 Task: Find connections with filter location Cáceres with filter topic #Genderwith filter profile language Spanish with filter current company TransPerfect with filter school CGC College of Engineering, Landran with filter industry International Trade and Development with filter service category Blogging with filter keywords title Pharmacist
Action: Mouse moved to (571, 75)
Screenshot: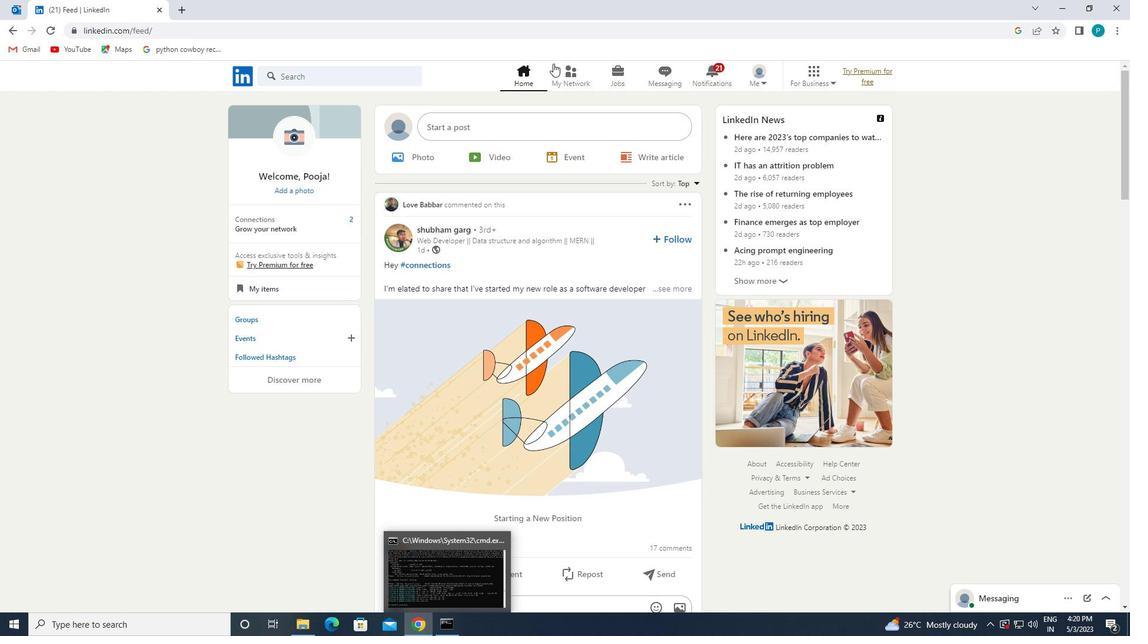 
Action: Mouse pressed left at (571, 75)
Screenshot: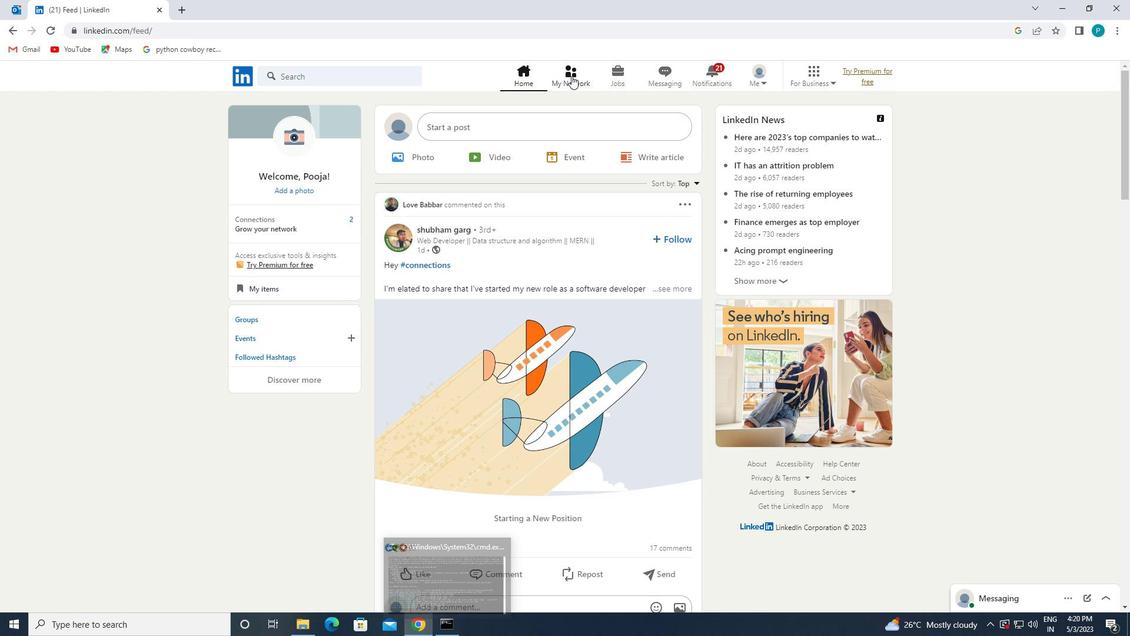 
Action: Mouse moved to (347, 131)
Screenshot: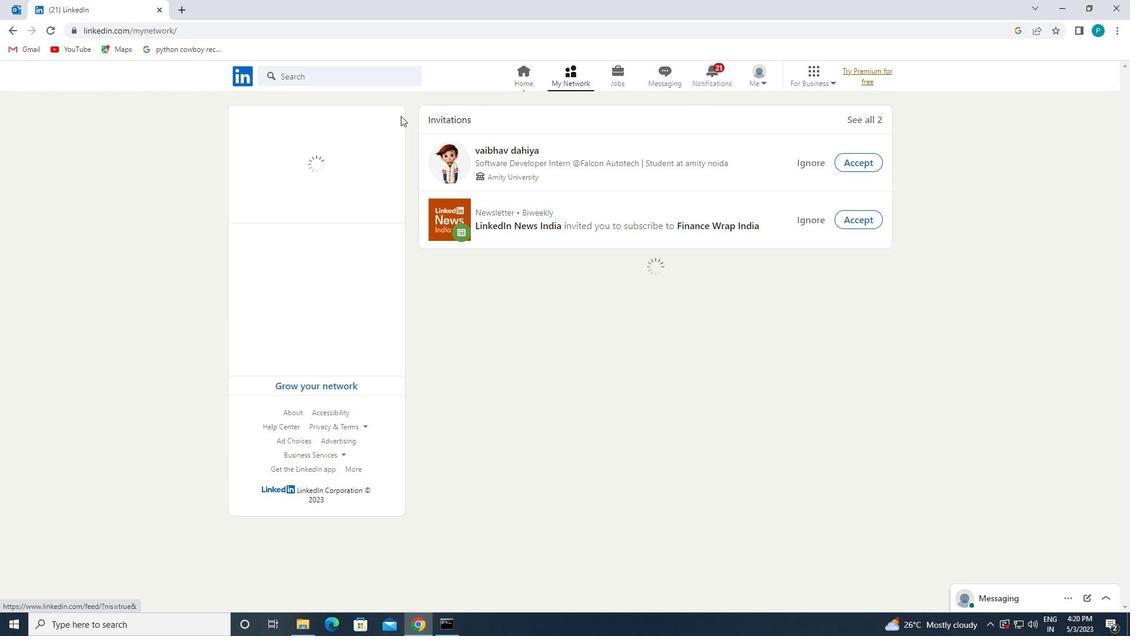 
Action: Mouse pressed left at (347, 131)
Screenshot: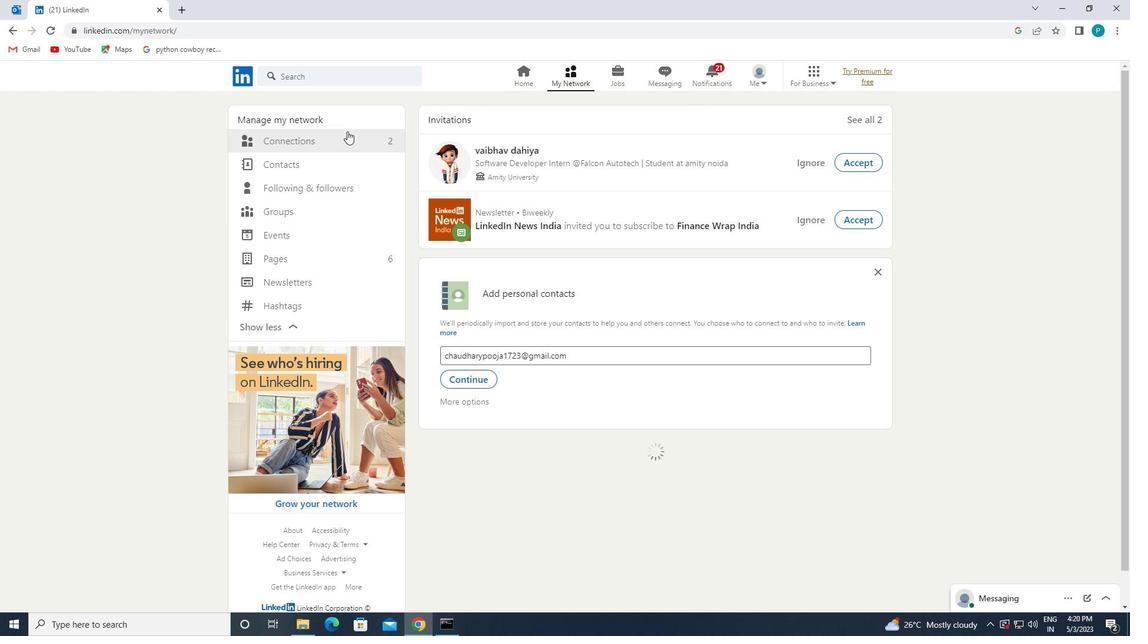 
Action: Mouse moved to (368, 141)
Screenshot: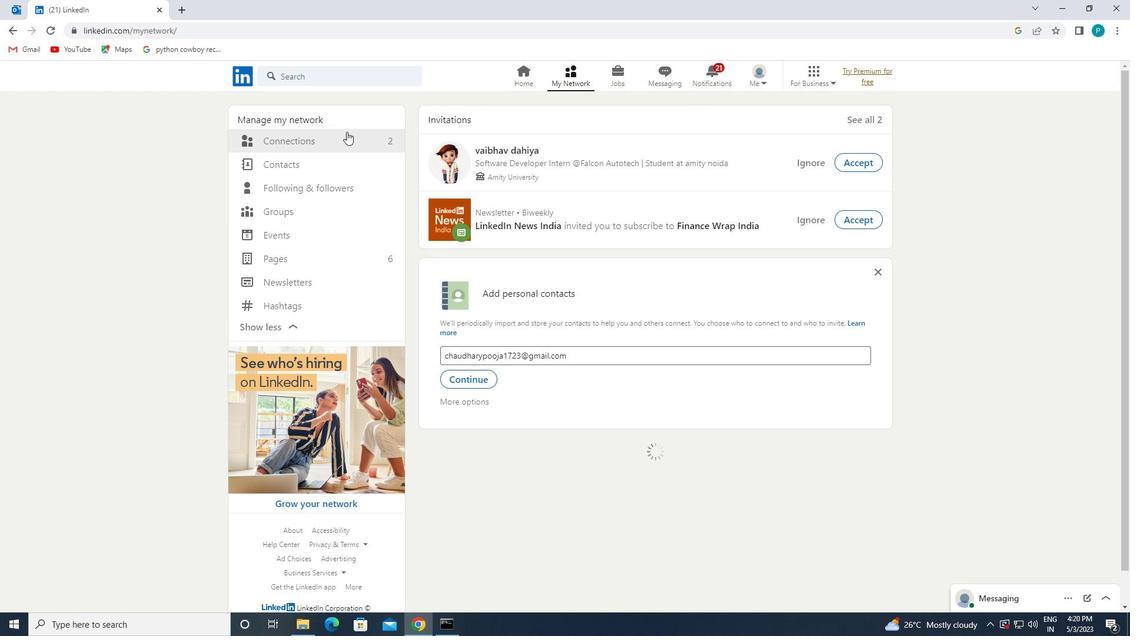 
Action: Mouse pressed left at (368, 141)
Screenshot: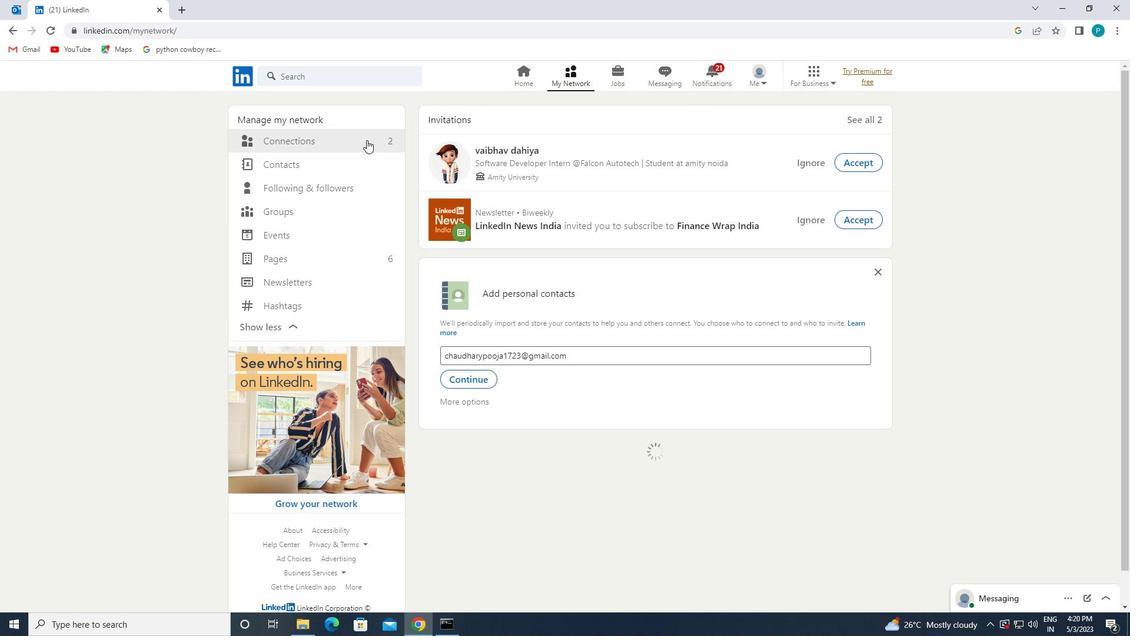 
Action: Mouse pressed left at (368, 141)
Screenshot: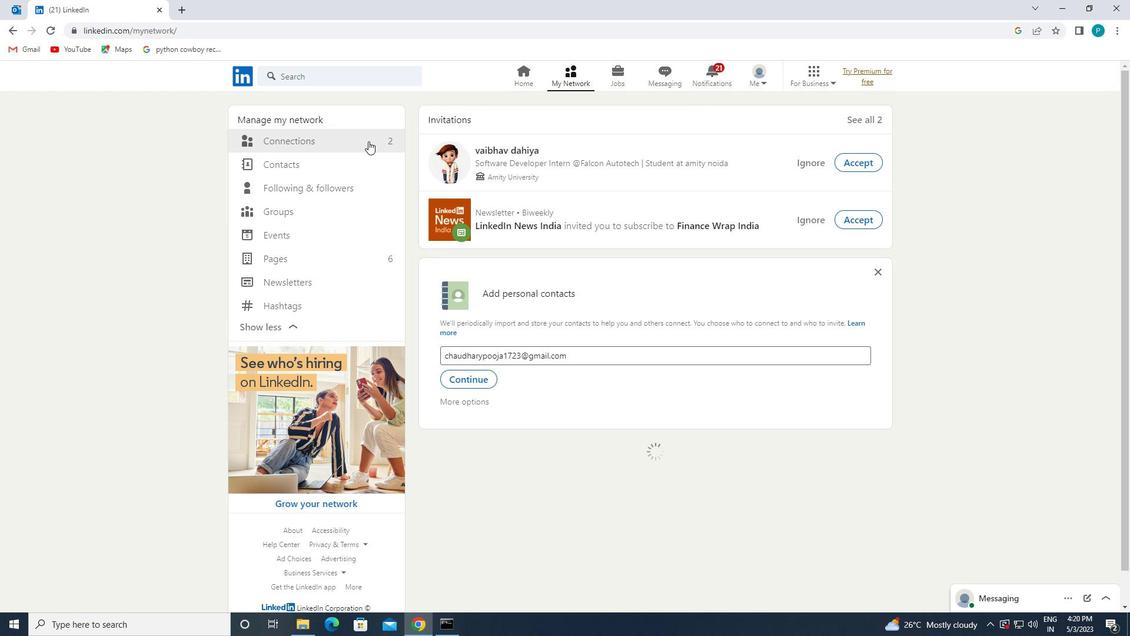 
Action: Mouse pressed left at (368, 141)
Screenshot: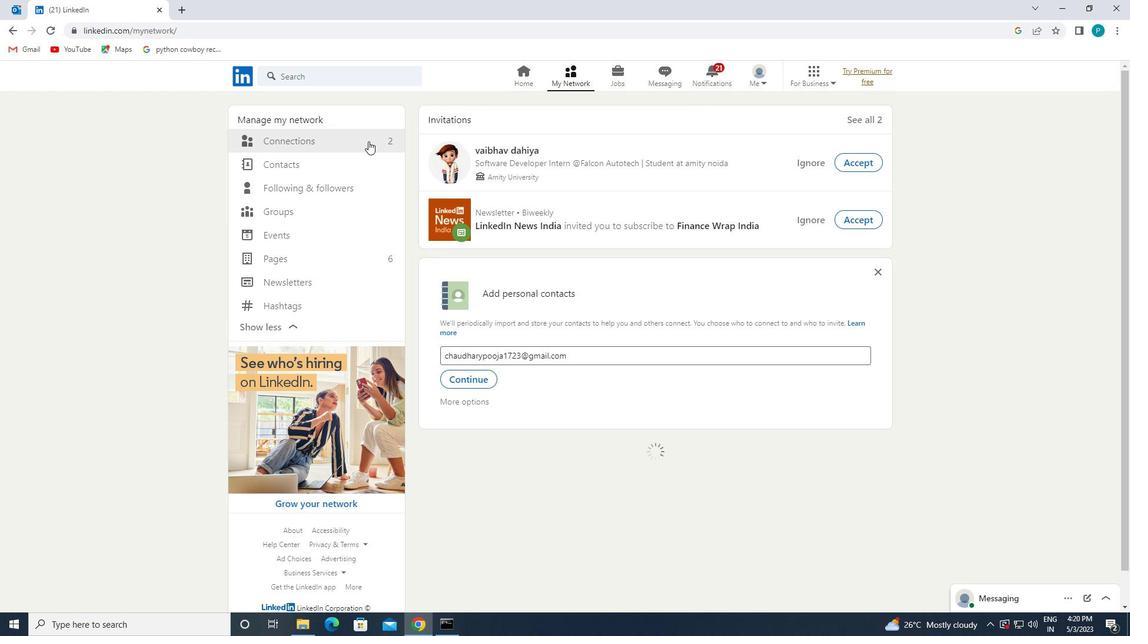 
Action: Mouse moved to (376, 143)
Screenshot: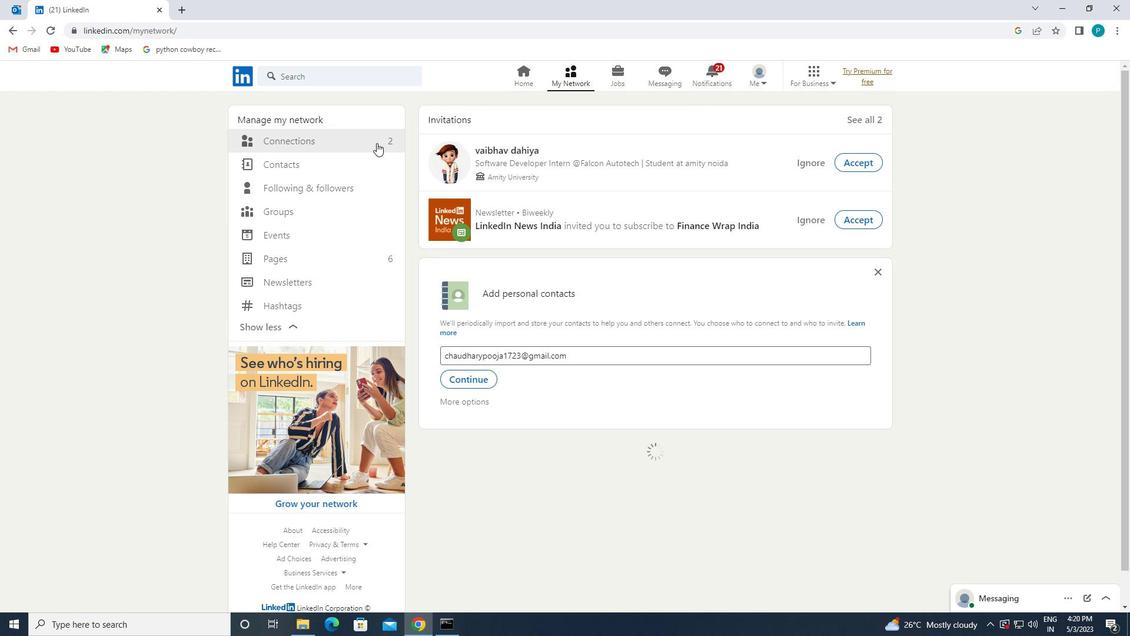 
Action: Mouse scrolled (376, 143) with delta (0, 0)
Screenshot: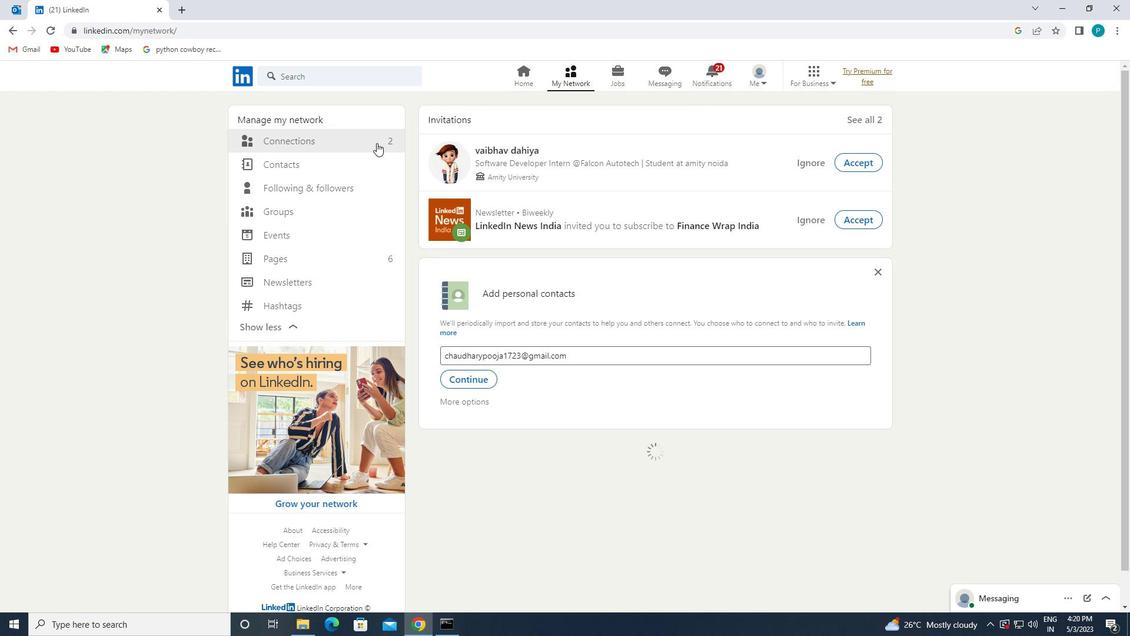 
Action: Mouse pressed left at (376, 143)
Screenshot: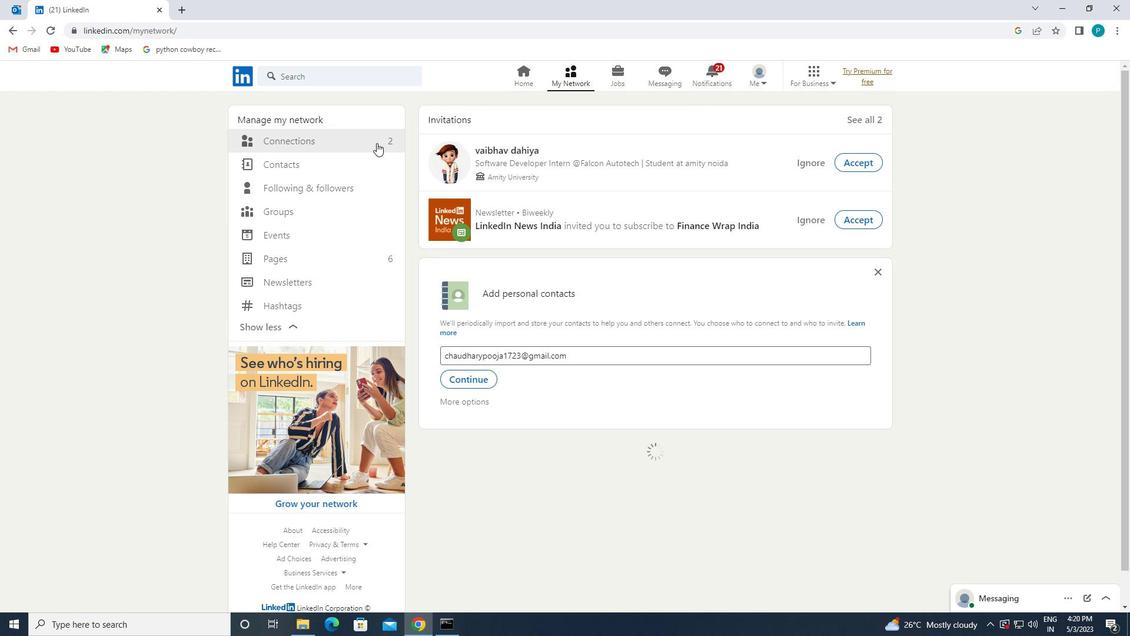 
Action: Mouse moved to (659, 134)
Screenshot: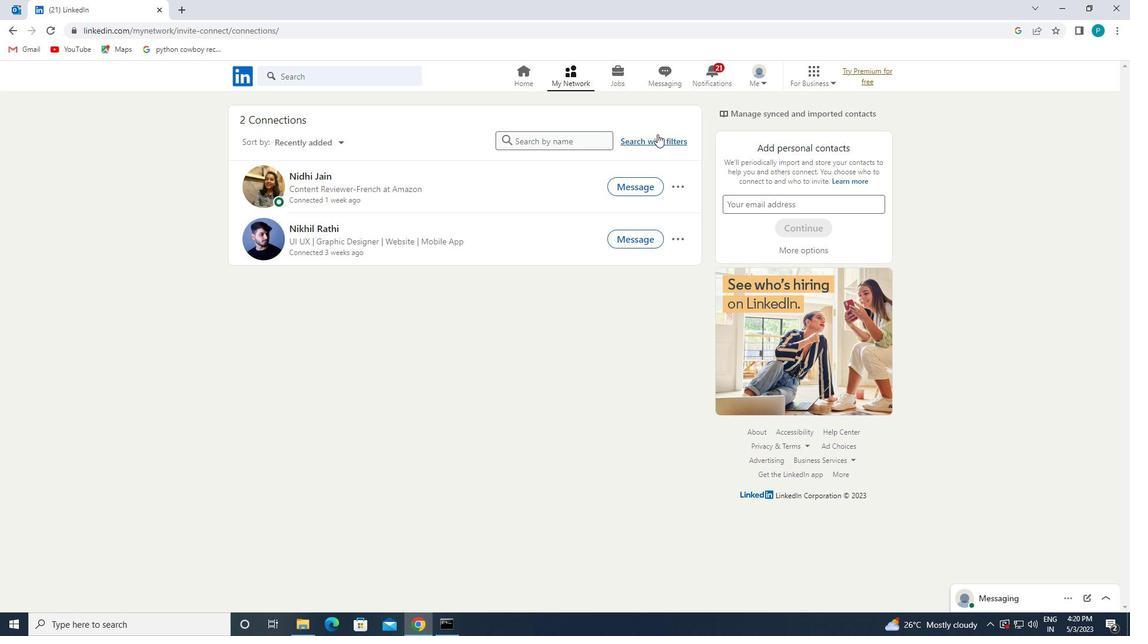 
Action: Mouse pressed left at (659, 134)
Screenshot: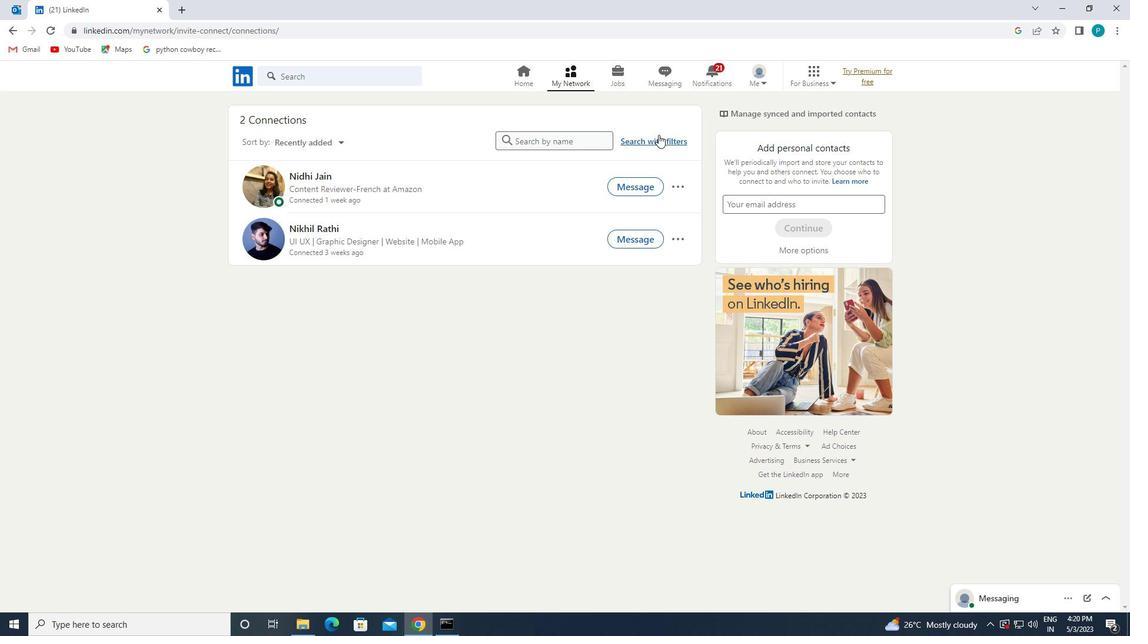 
Action: Mouse moved to (603, 104)
Screenshot: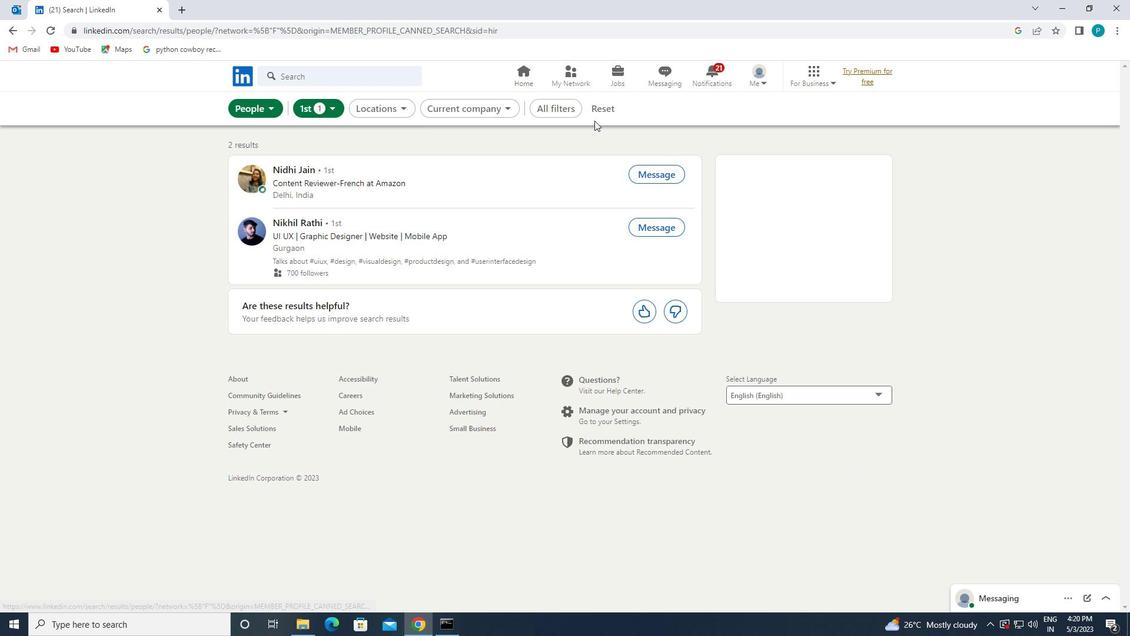 
Action: Mouse pressed left at (603, 104)
Screenshot: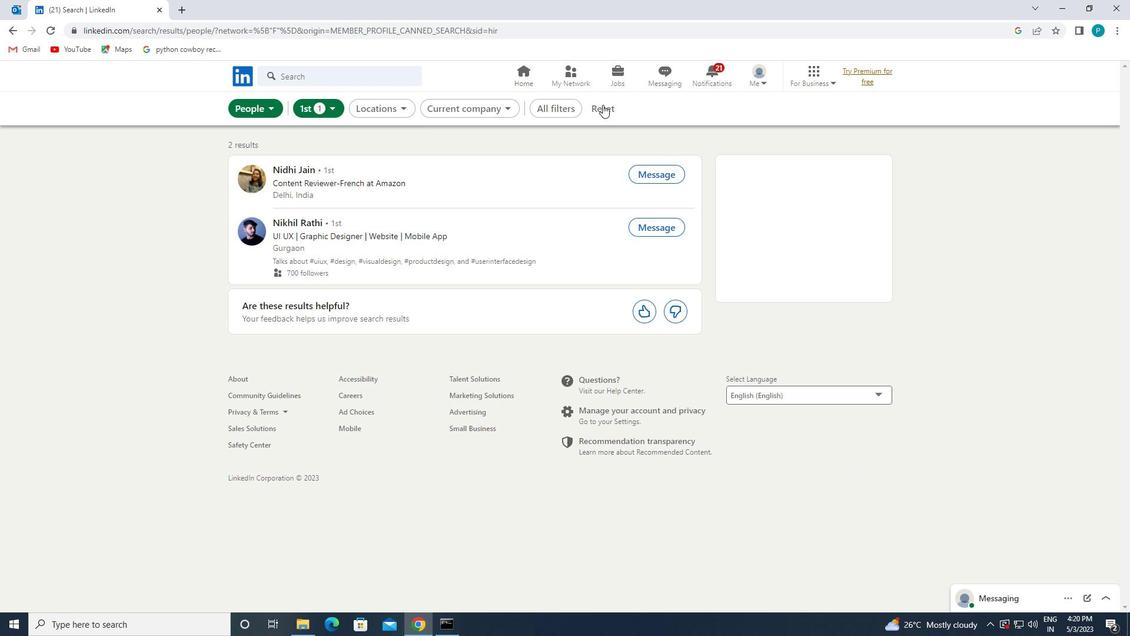 
Action: Mouse moved to (564, 111)
Screenshot: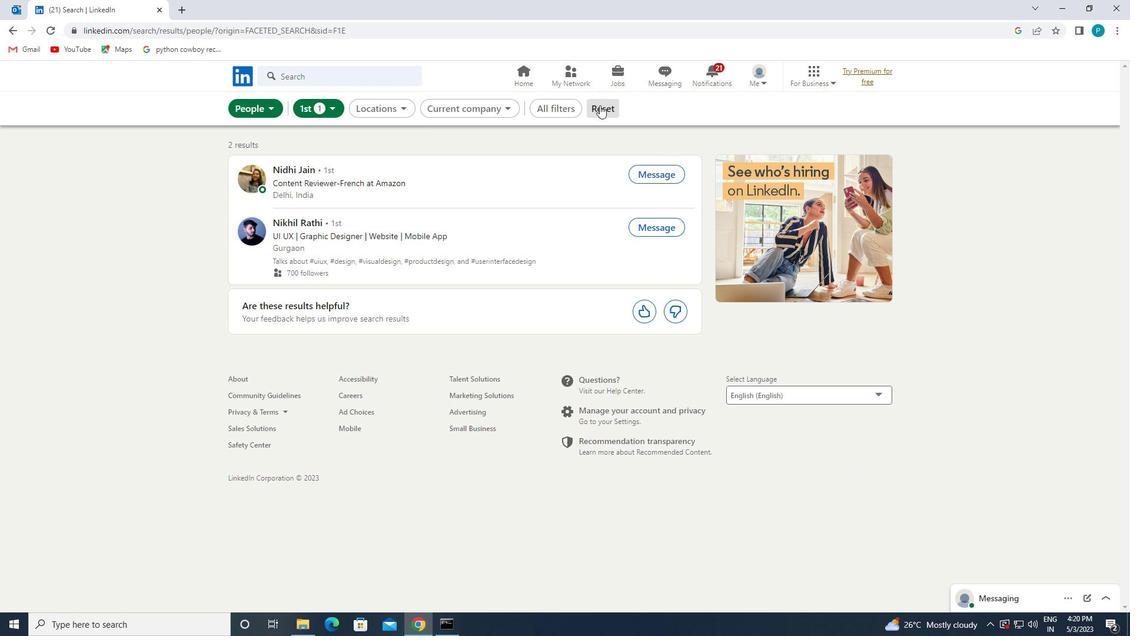 
Action: Mouse pressed left at (564, 111)
Screenshot: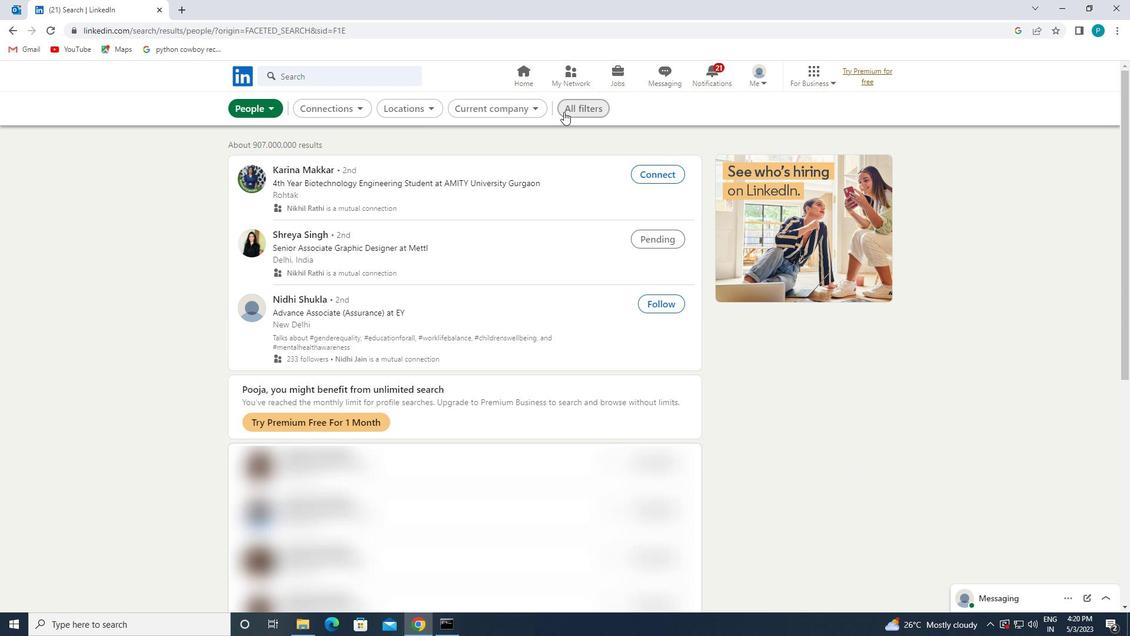 
Action: Mouse moved to (1025, 352)
Screenshot: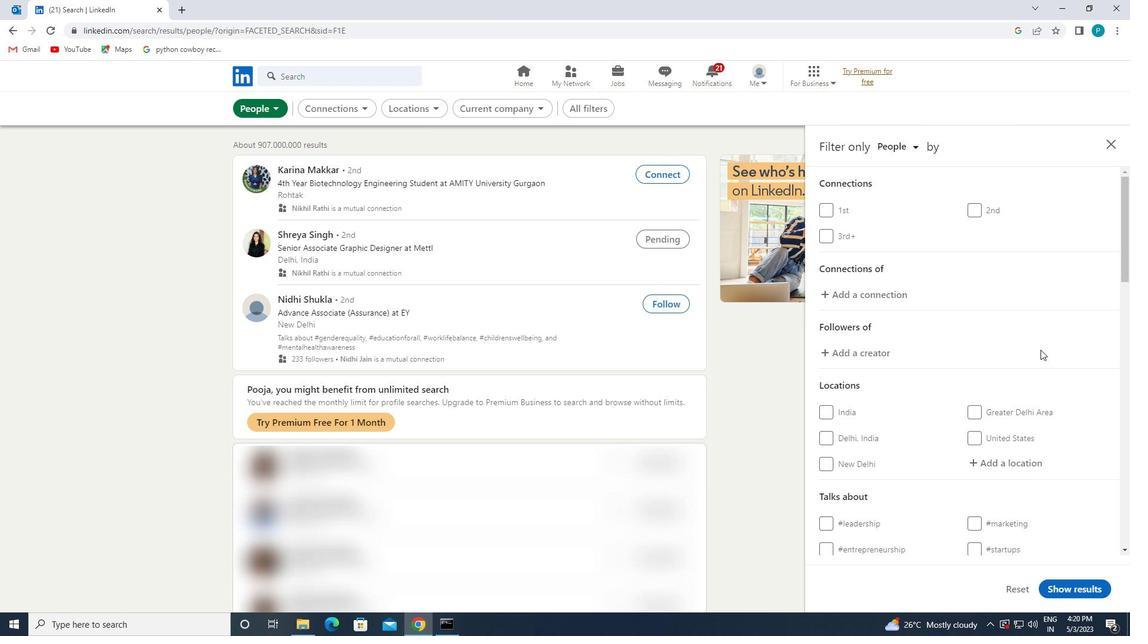 
Action: Mouse scrolled (1025, 352) with delta (0, 0)
Screenshot: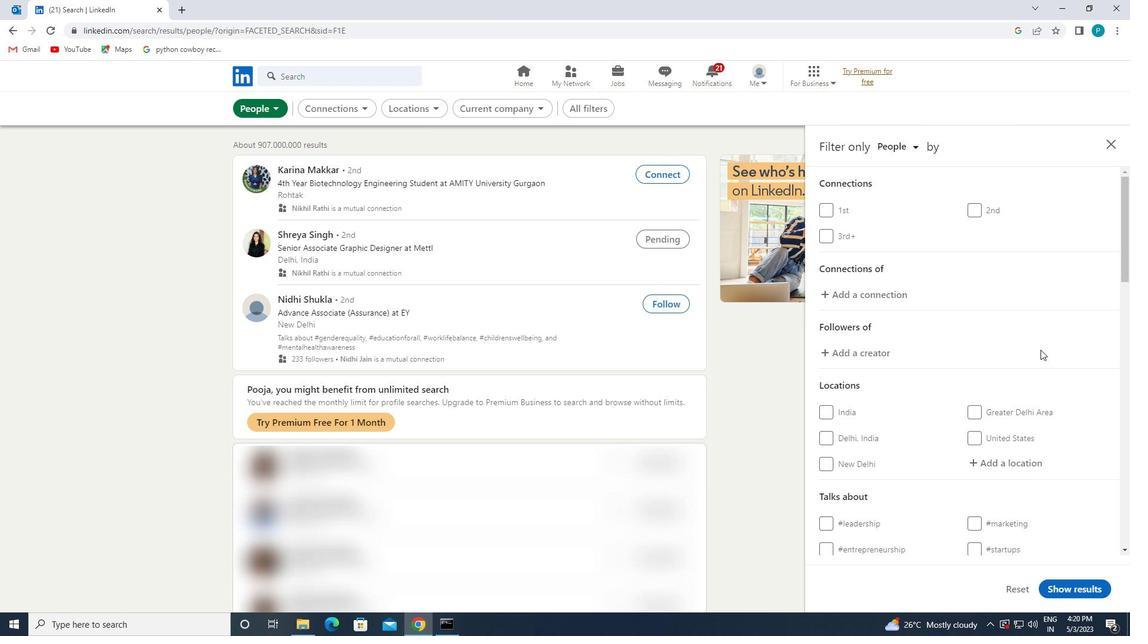 
Action: Mouse scrolled (1025, 352) with delta (0, 0)
Screenshot: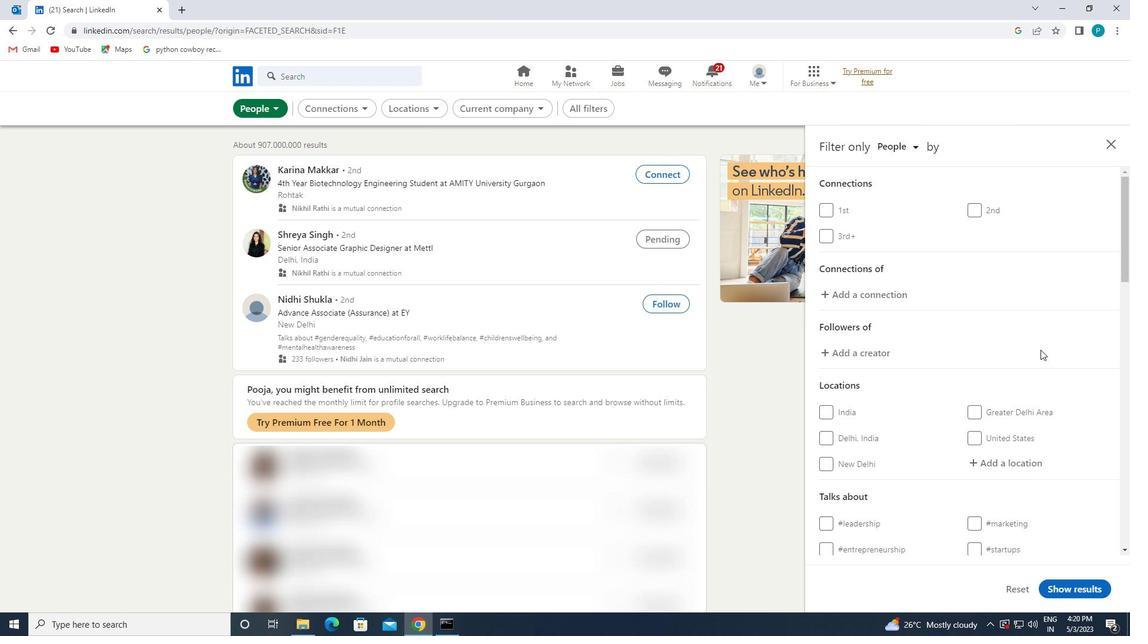 
Action: Mouse moved to (1025, 352)
Screenshot: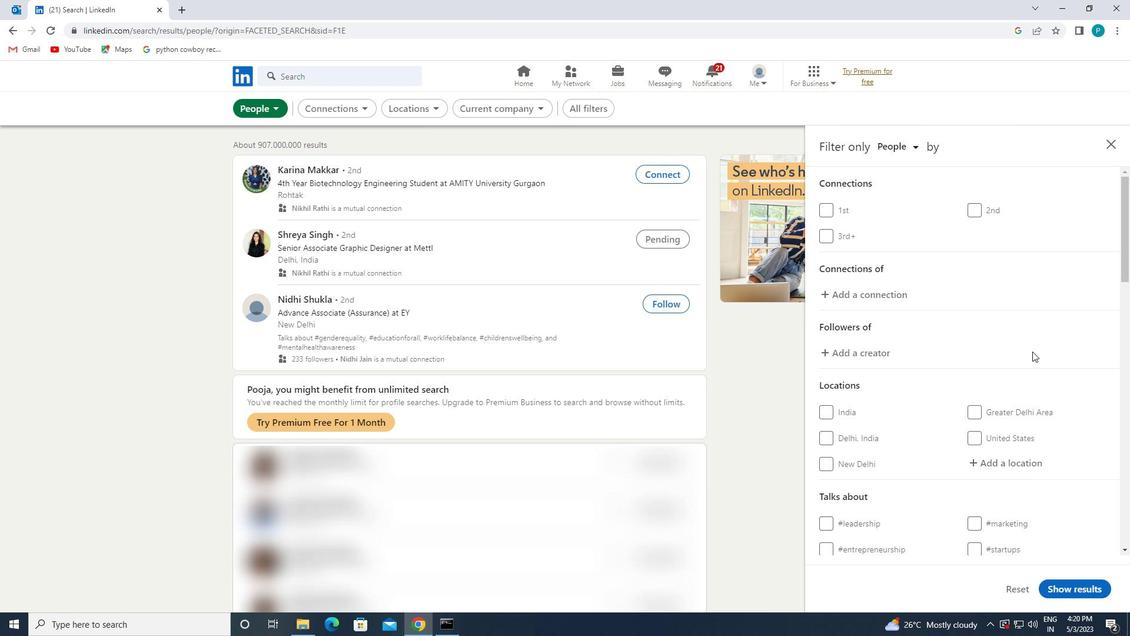 
Action: Mouse scrolled (1025, 352) with delta (0, 0)
Screenshot: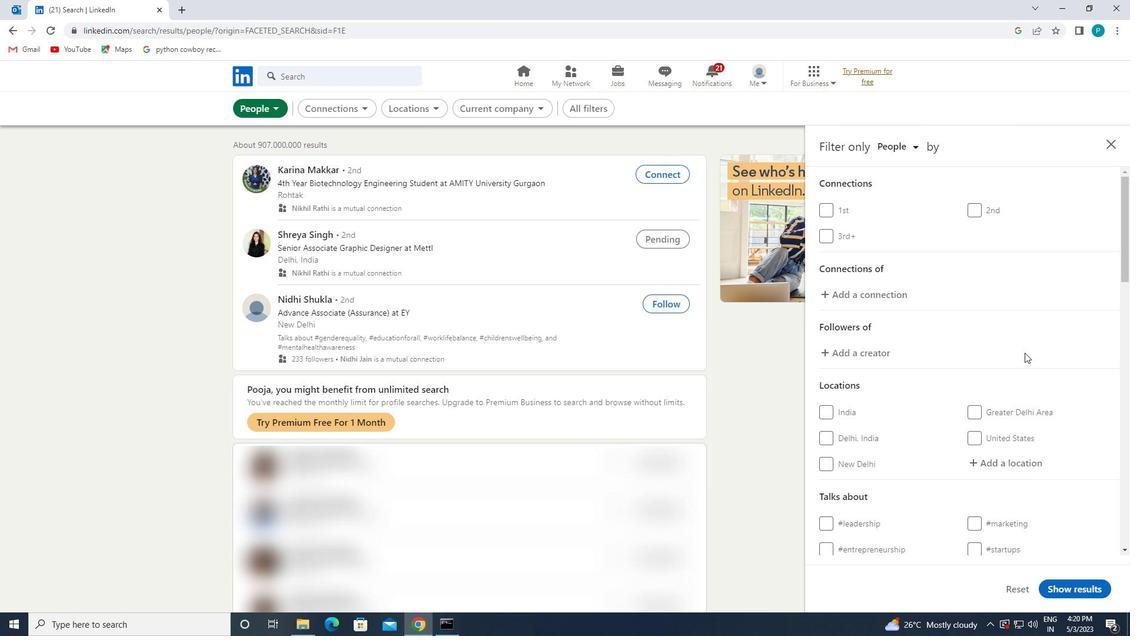
Action: Mouse moved to (996, 288)
Screenshot: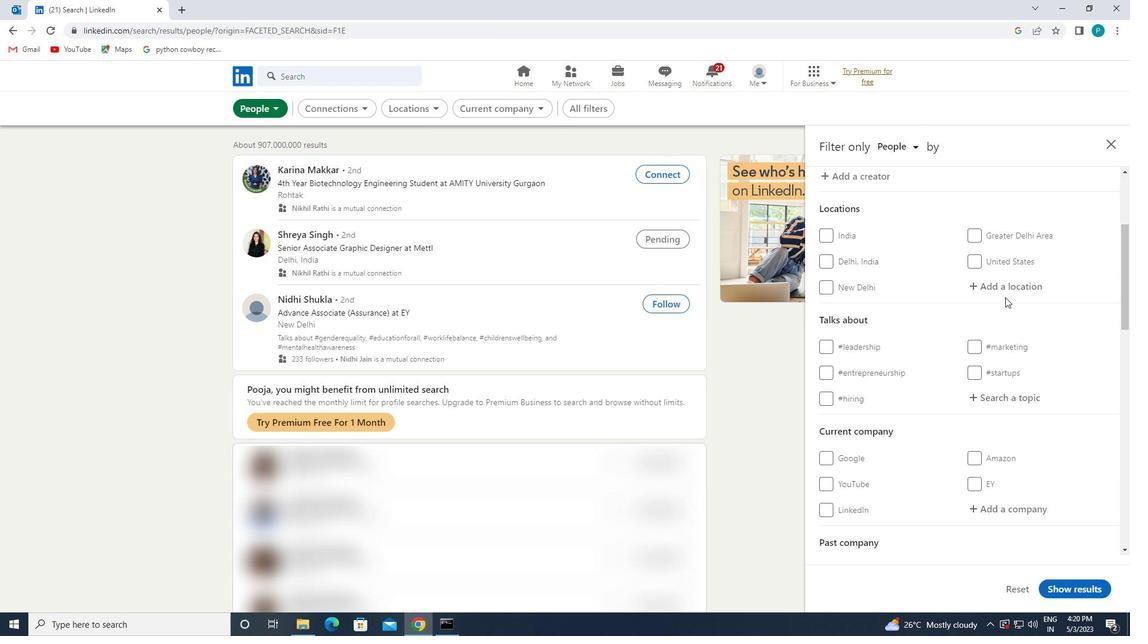 
Action: Mouse pressed left at (996, 288)
Screenshot: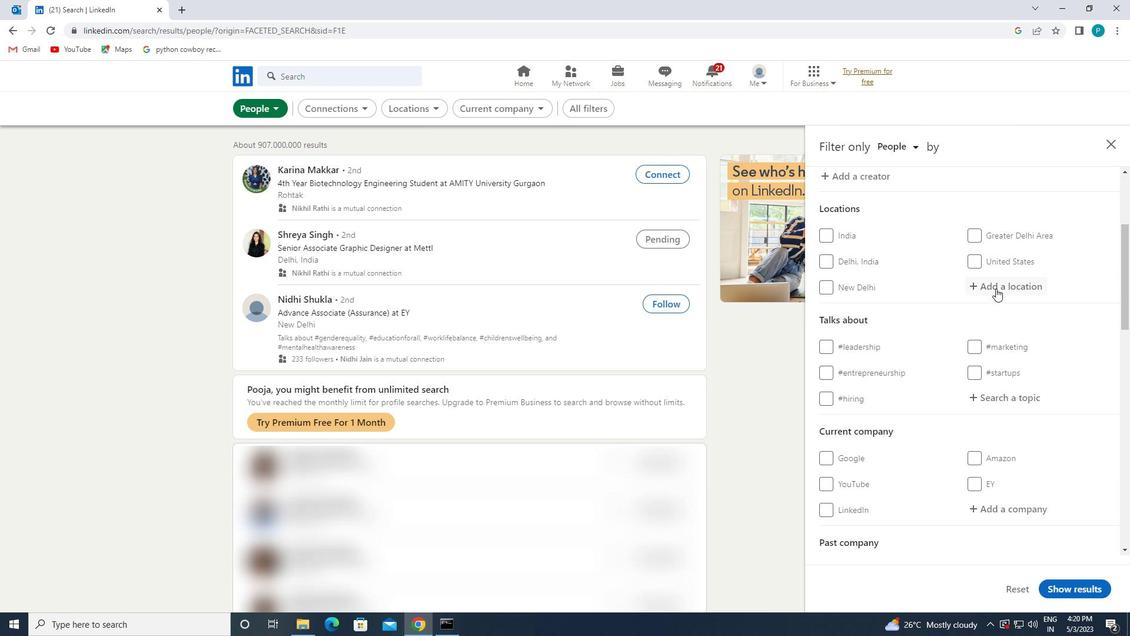 
Action: Mouse moved to (1003, 294)
Screenshot: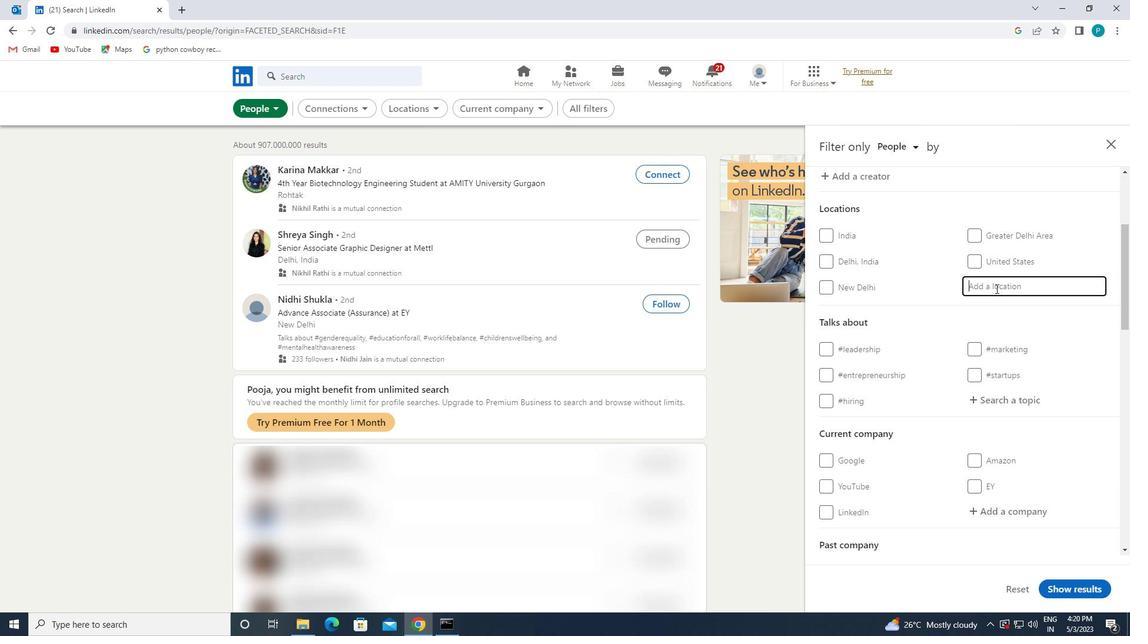 
Action: Key pressed <Key.caps_lock>c<Key.caps_lock>aceres
Screenshot: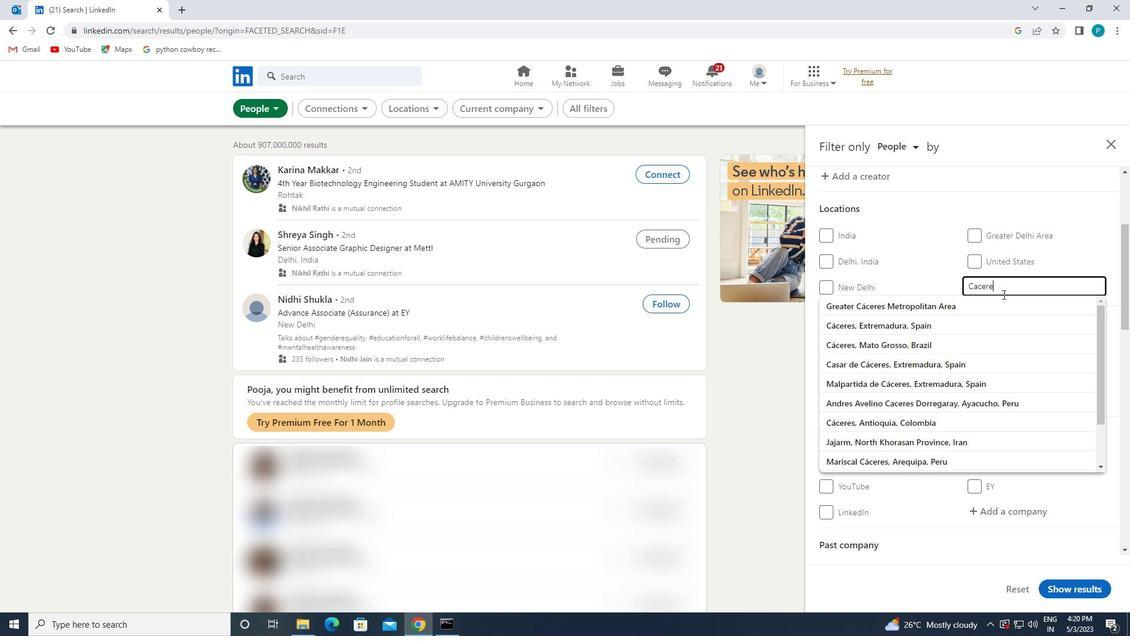 
Action: Mouse moved to (1012, 308)
Screenshot: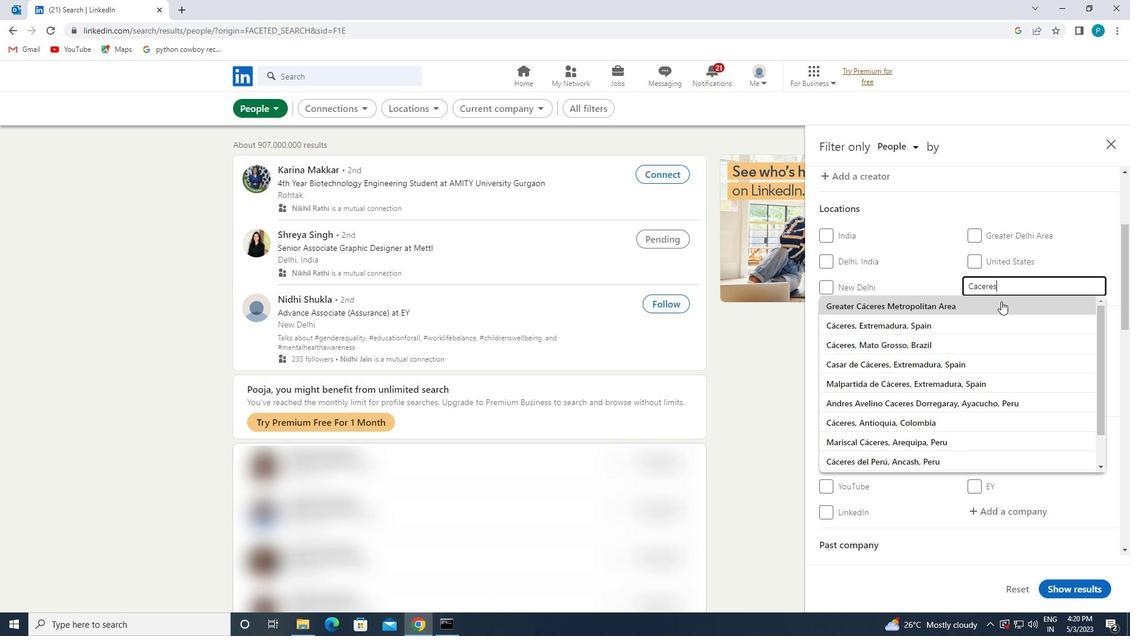 
Action: Key pressed <Key.enter>
Screenshot: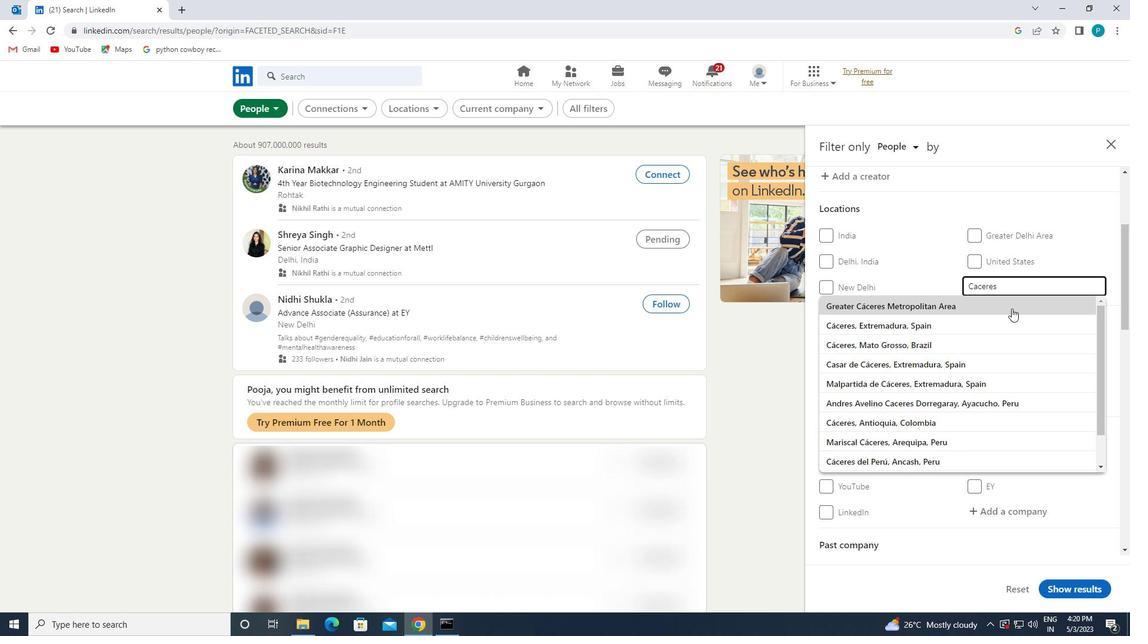 
Action: Mouse moved to (910, 338)
Screenshot: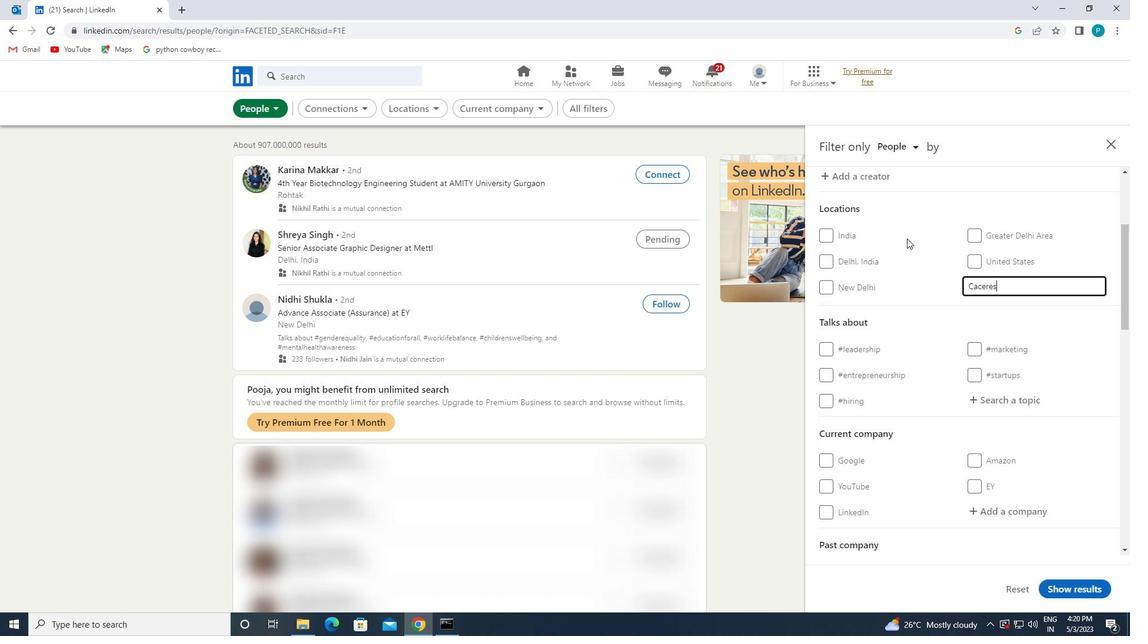 
Action: Mouse scrolled (910, 337) with delta (0, 0)
Screenshot: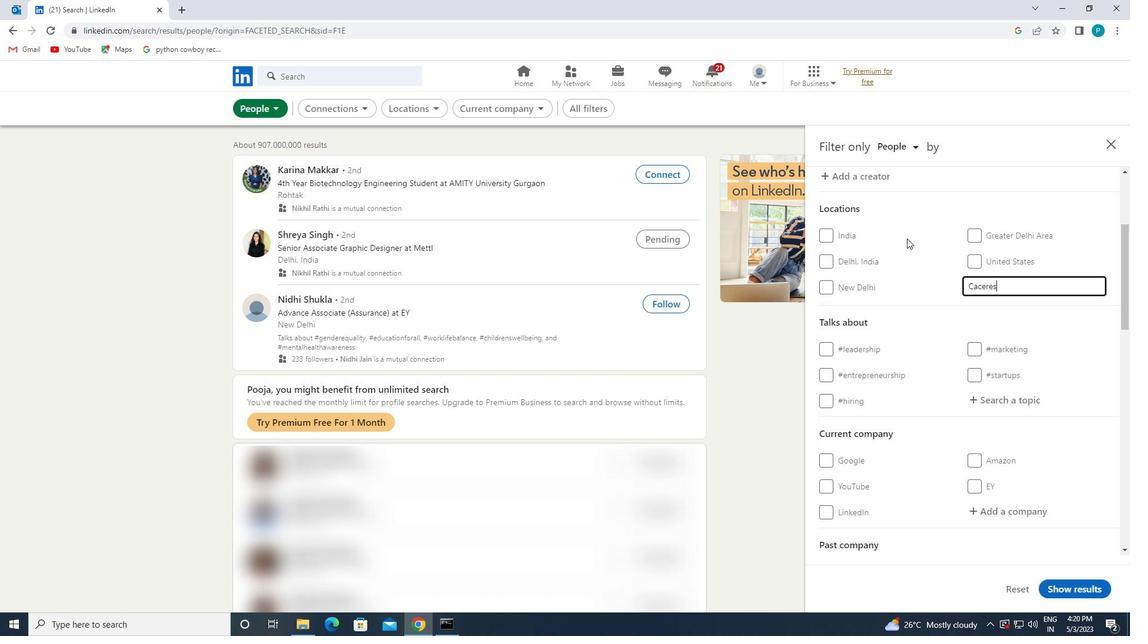 
Action: Mouse moved to (999, 342)
Screenshot: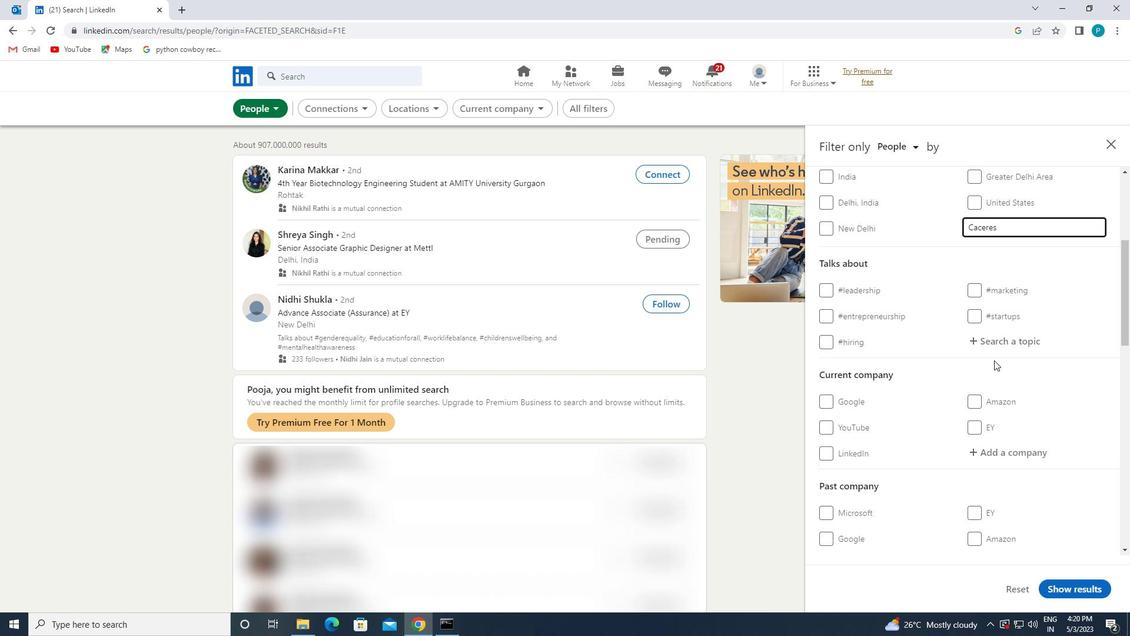 
Action: Mouse pressed left at (999, 342)
Screenshot: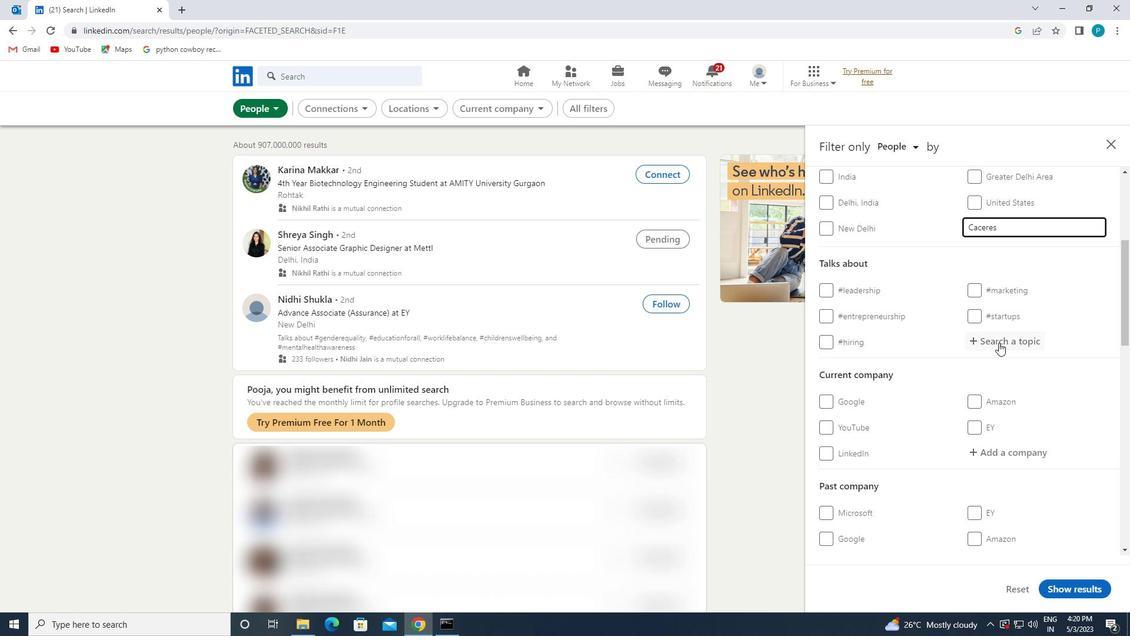 
Action: Mouse moved to (998, 341)
Screenshot: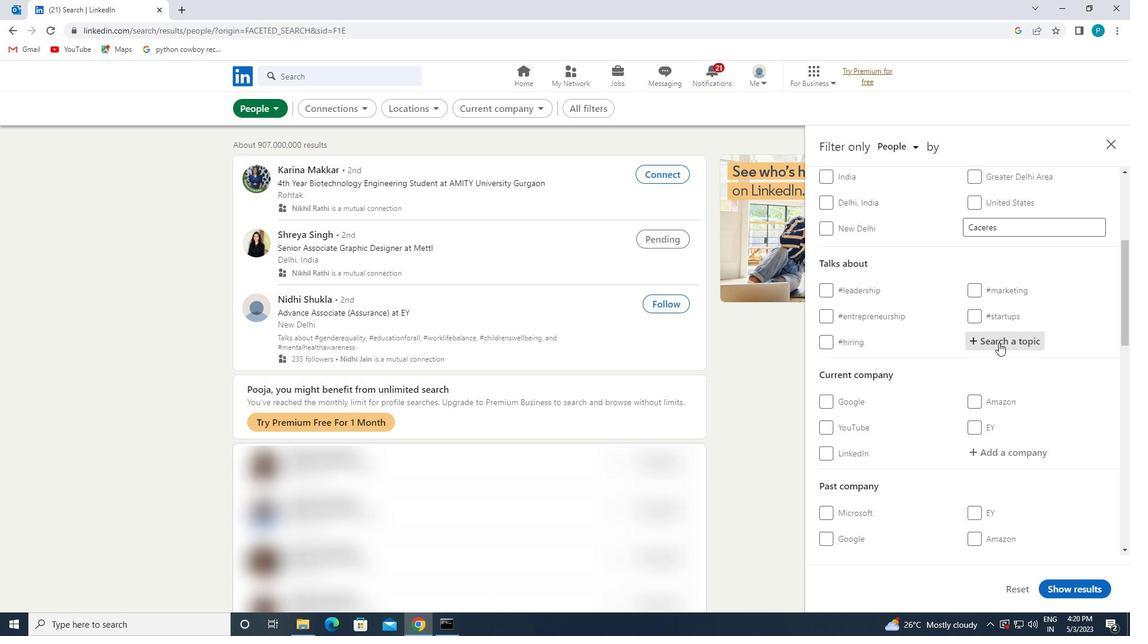 
Action: Key pressed <Key.shift>#<Key.caps_lock>G<Key.caps_lock>ENDER
Screenshot: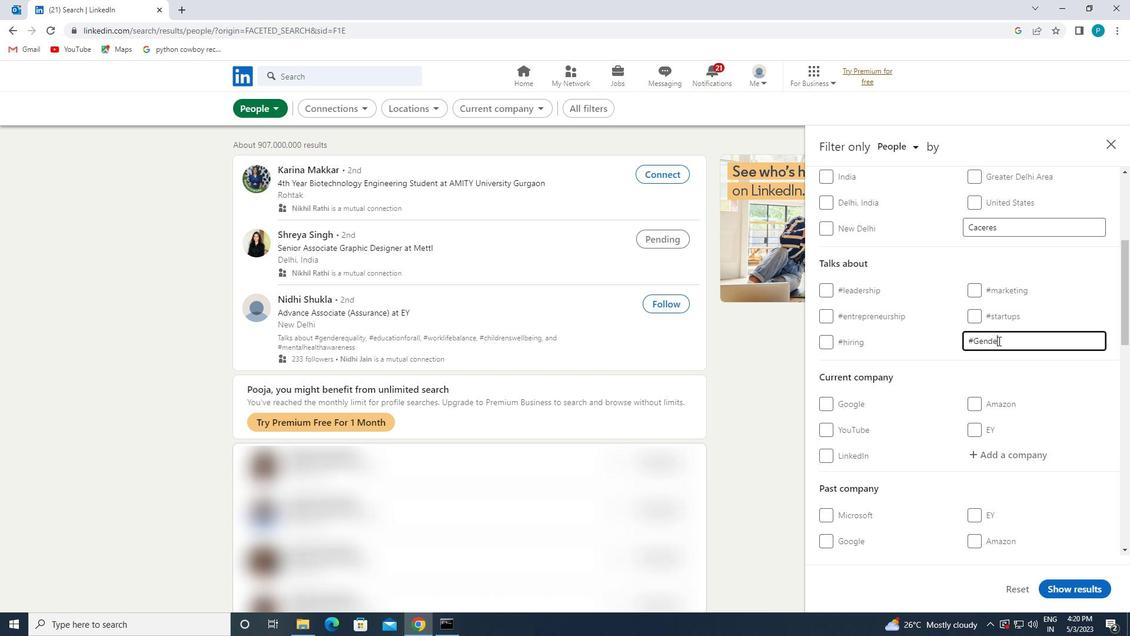 
Action: Mouse moved to (918, 439)
Screenshot: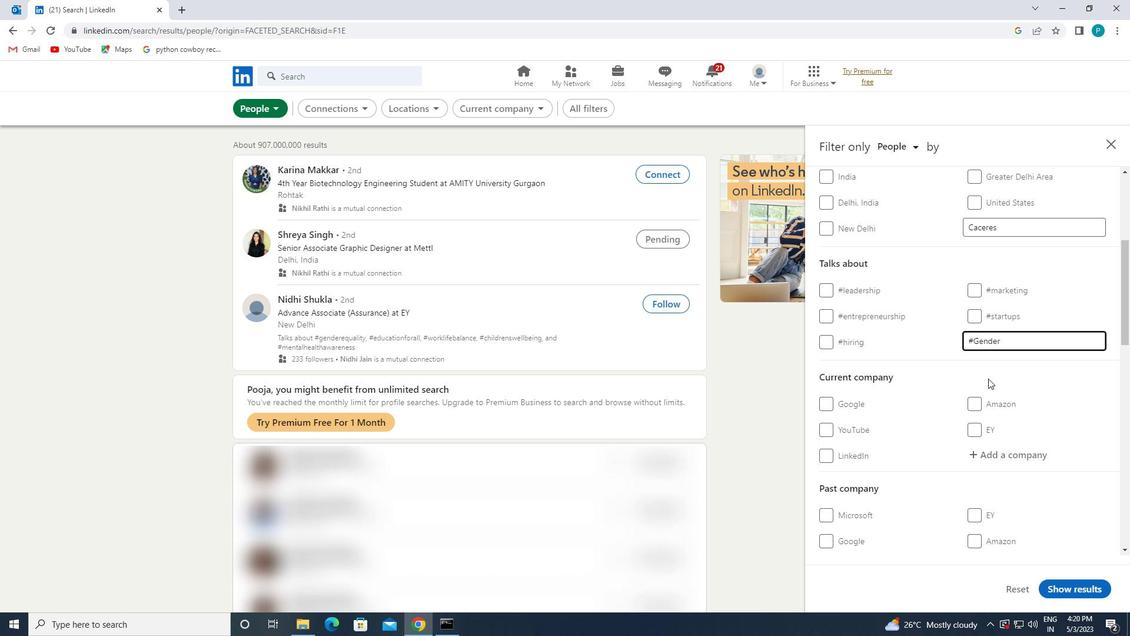 
Action: Mouse scrolled (918, 439) with delta (0, 0)
Screenshot: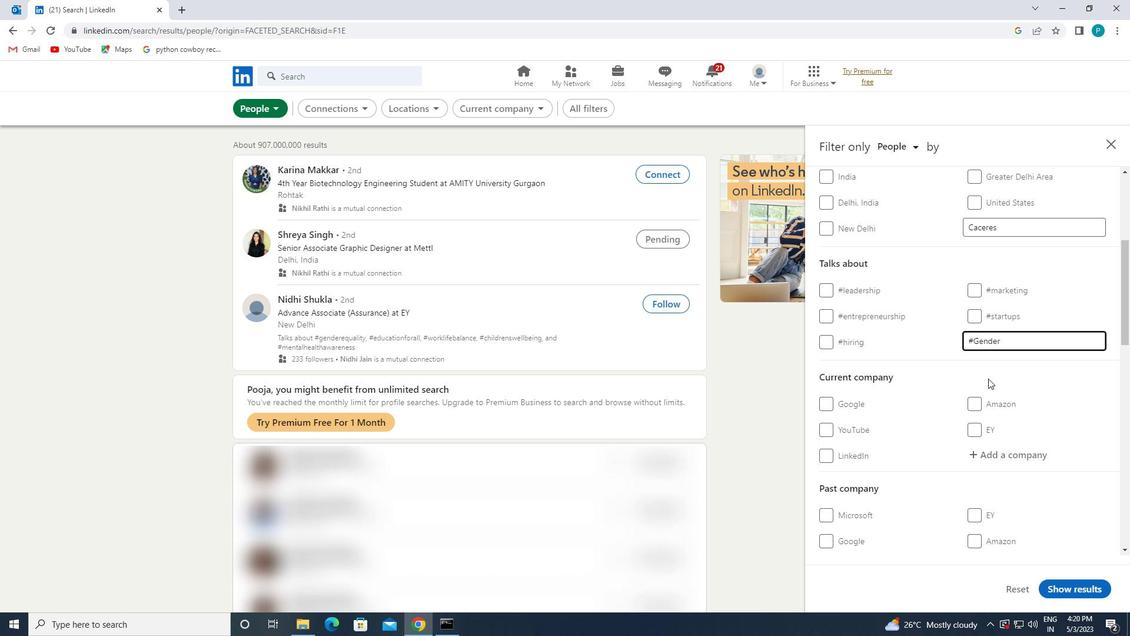 
Action: Mouse moved to (922, 439)
Screenshot: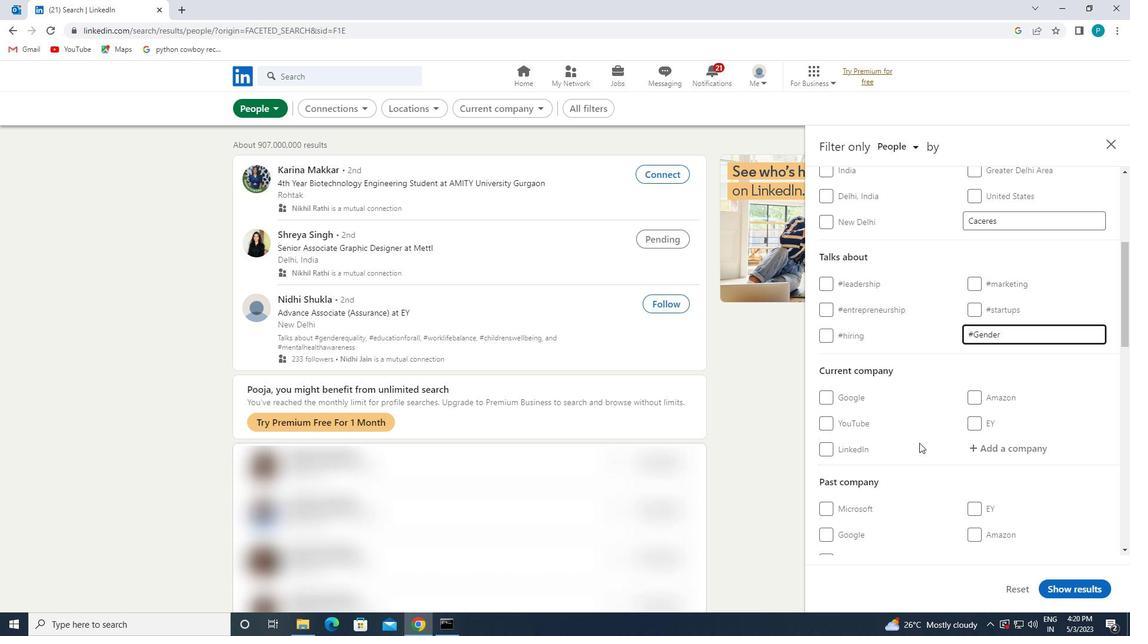 
Action: Mouse scrolled (922, 438) with delta (0, 0)
Screenshot: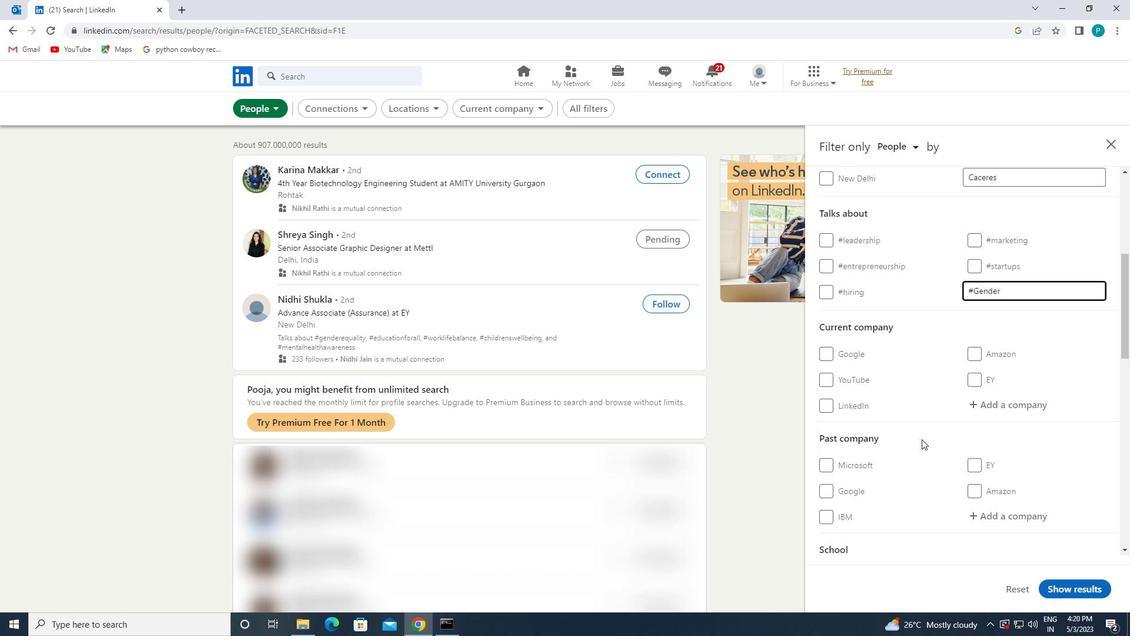 
Action: Mouse moved to (922, 438)
Screenshot: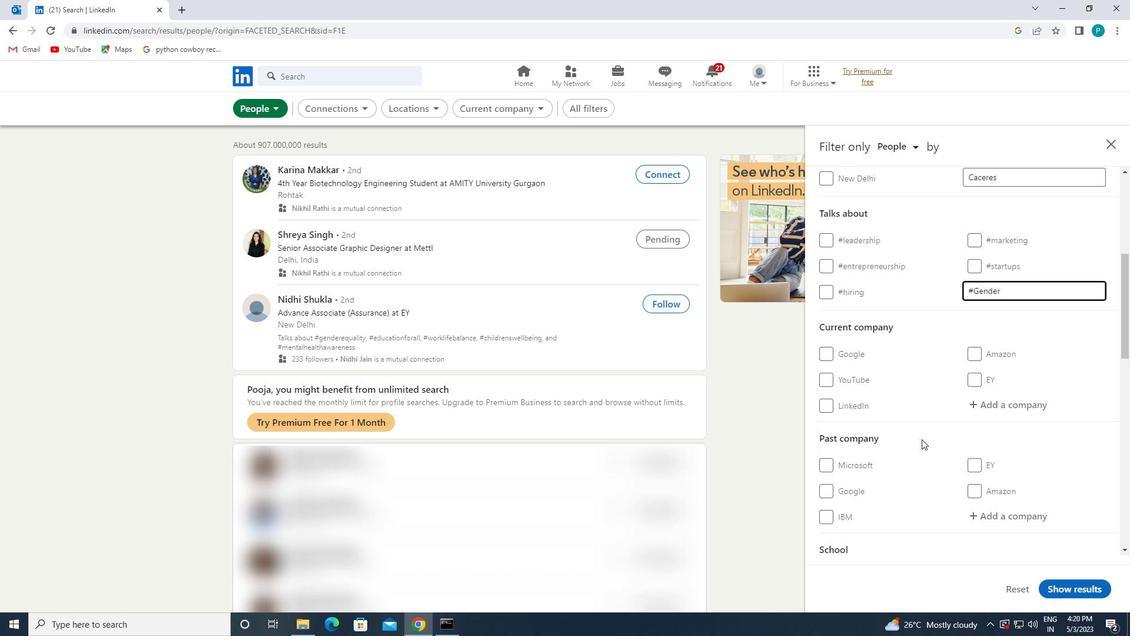 
Action: Mouse scrolled (922, 438) with delta (0, 0)
Screenshot: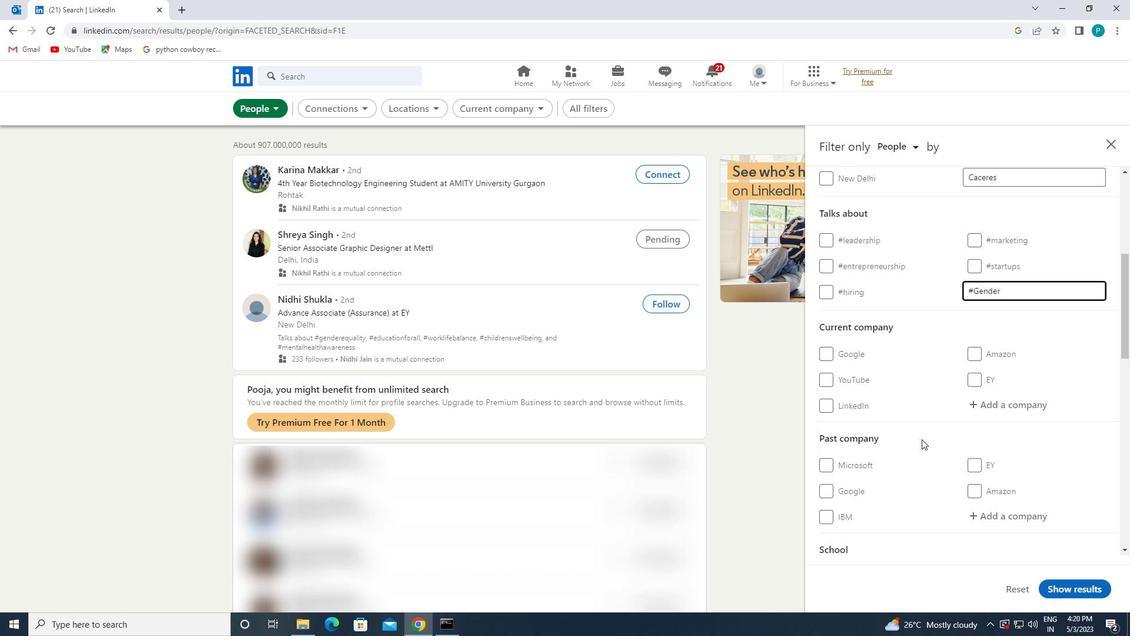 
Action: Mouse scrolled (922, 438) with delta (0, 0)
Screenshot: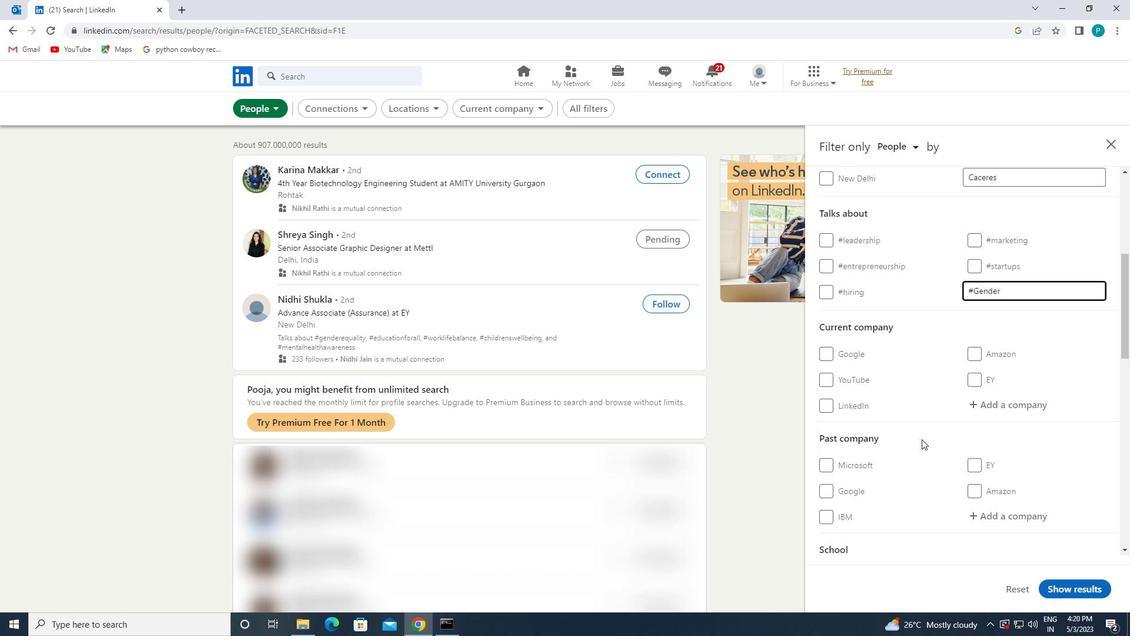 
Action: Mouse scrolled (922, 439) with delta (0, 0)
Screenshot: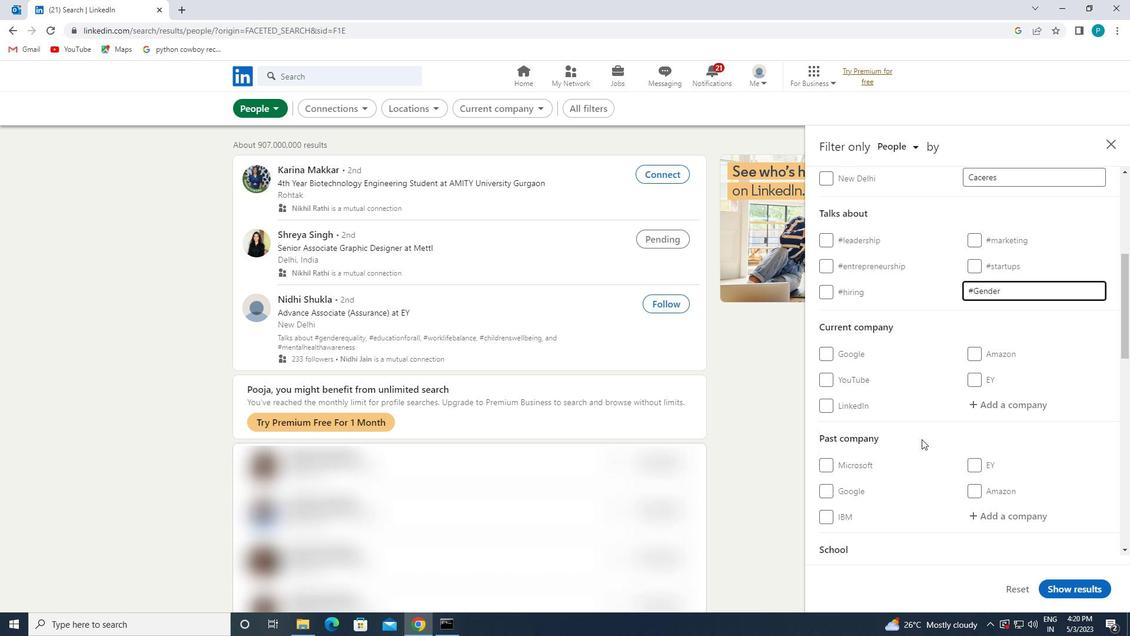 
Action: Mouse scrolled (922, 438) with delta (0, 0)
Screenshot: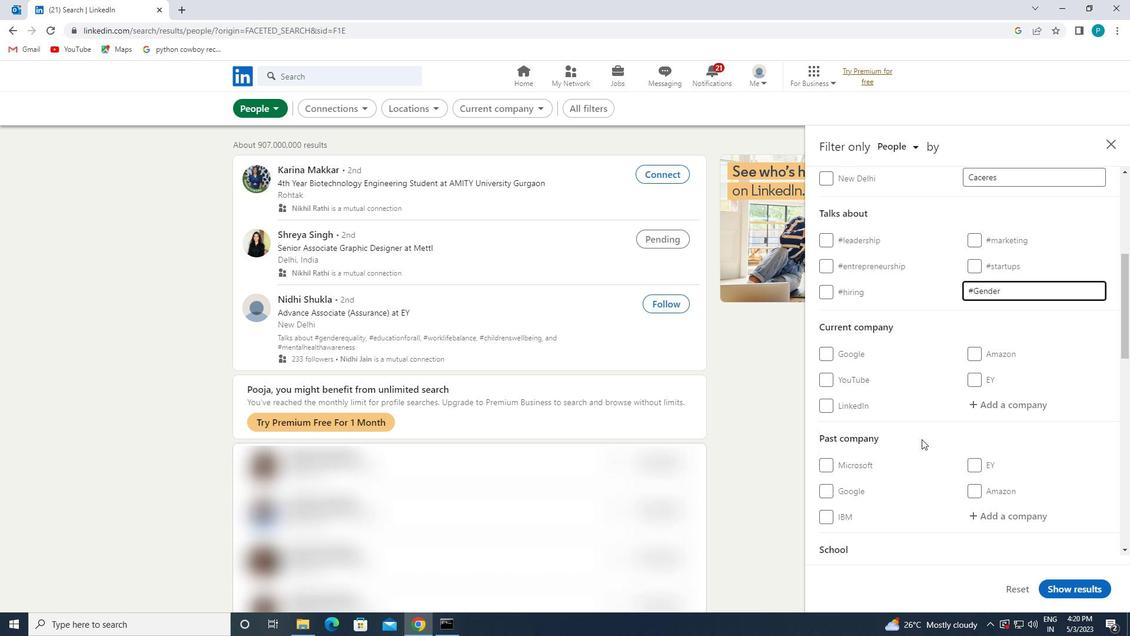 
Action: Mouse moved to (878, 435)
Screenshot: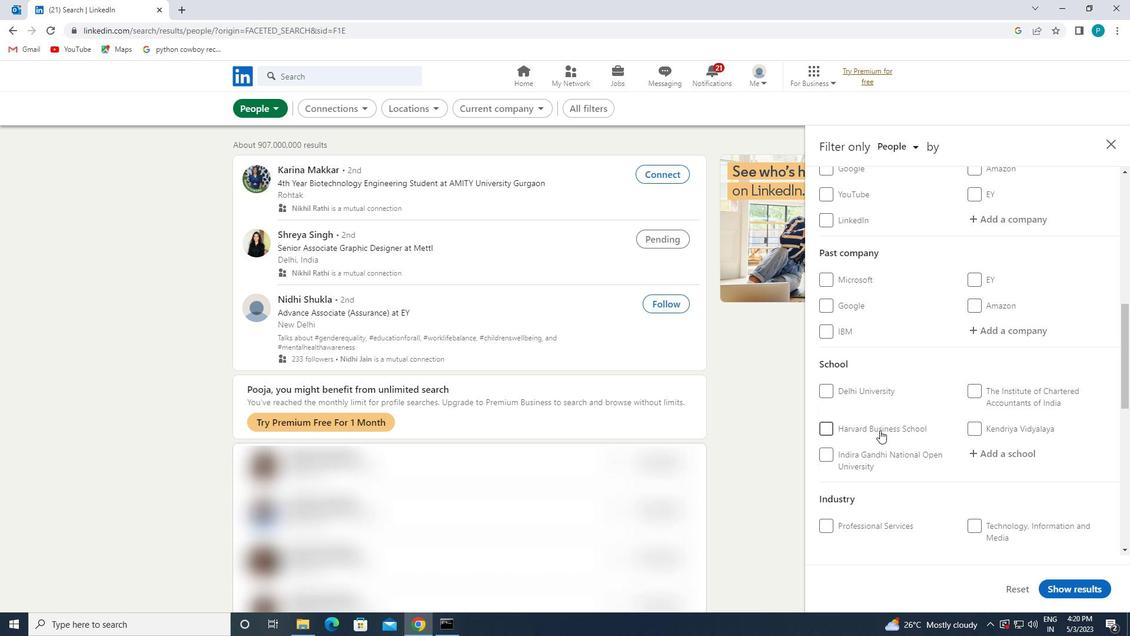 
Action: Mouse scrolled (878, 434) with delta (0, 0)
Screenshot: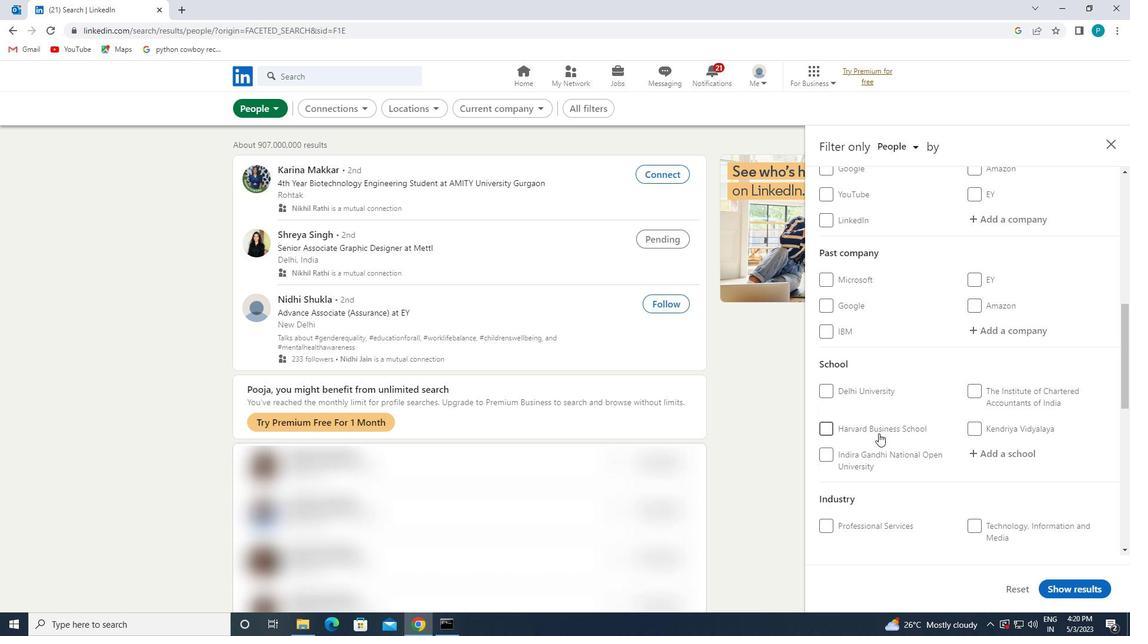 
Action: Mouse scrolled (878, 434) with delta (0, 0)
Screenshot: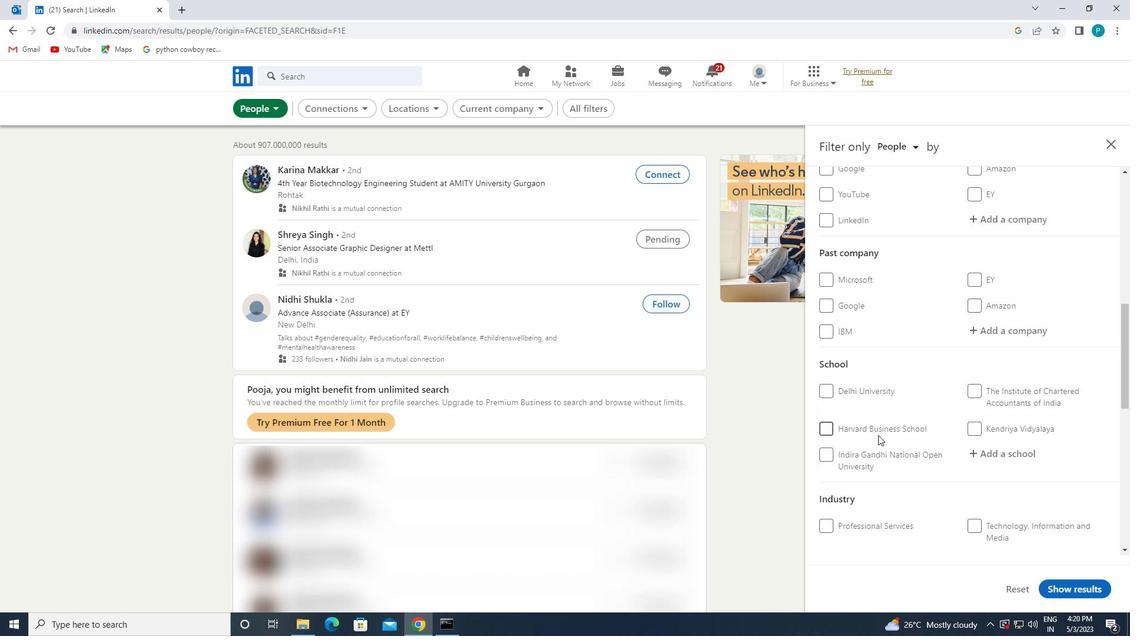 
Action: Mouse moved to (829, 488)
Screenshot: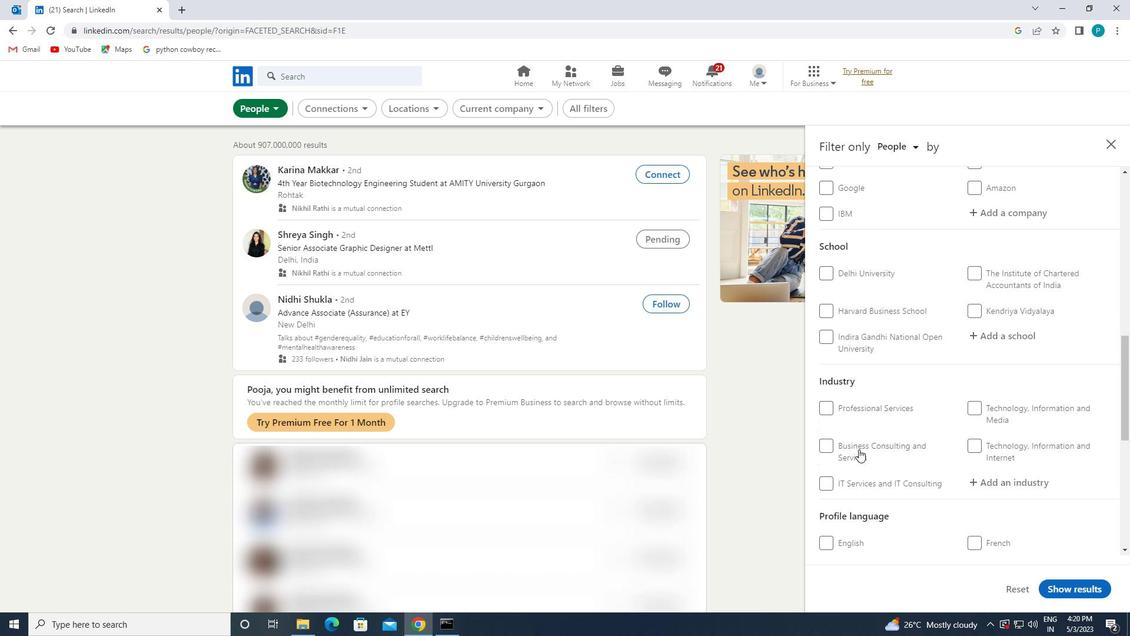 
Action: Mouse scrolled (829, 488) with delta (0, 0)
Screenshot: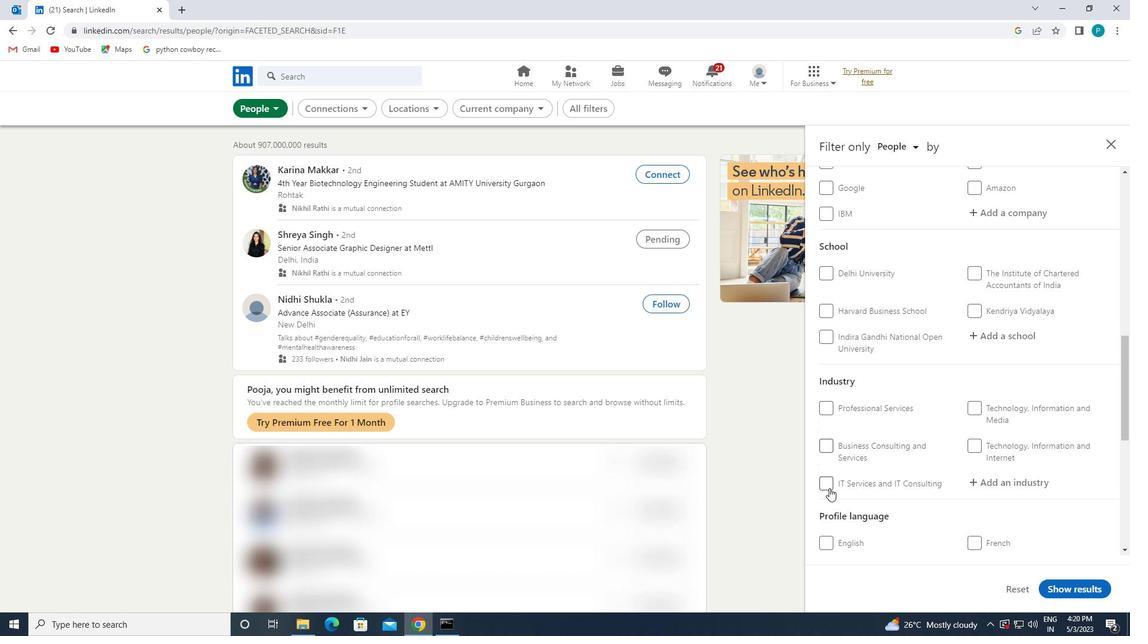 
Action: Mouse scrolled (829, 488) with delta (0, 0)
Screenshot: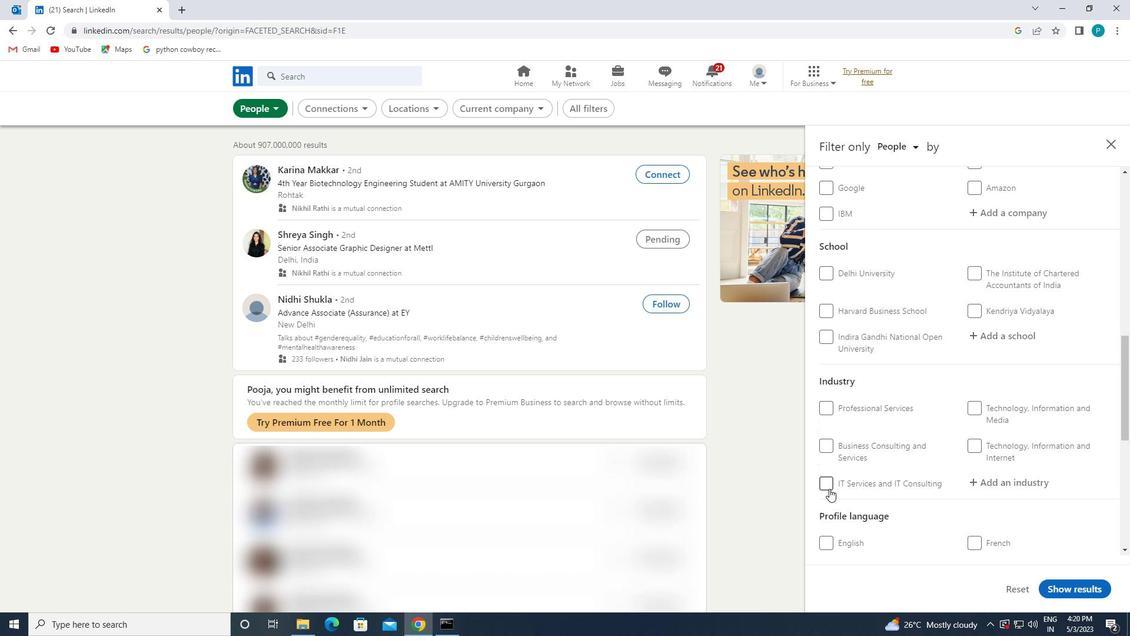 
Action: Mouse moved to (835, 457)
Screenshot: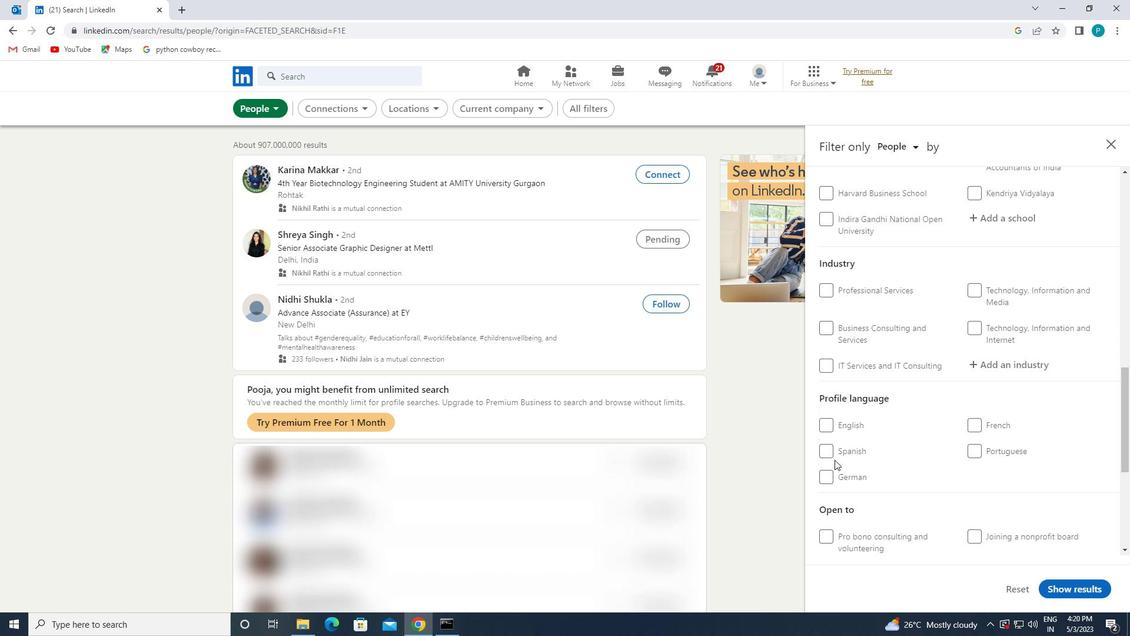 
Action: Mouse pressed left at (835, 457)
Screenshot: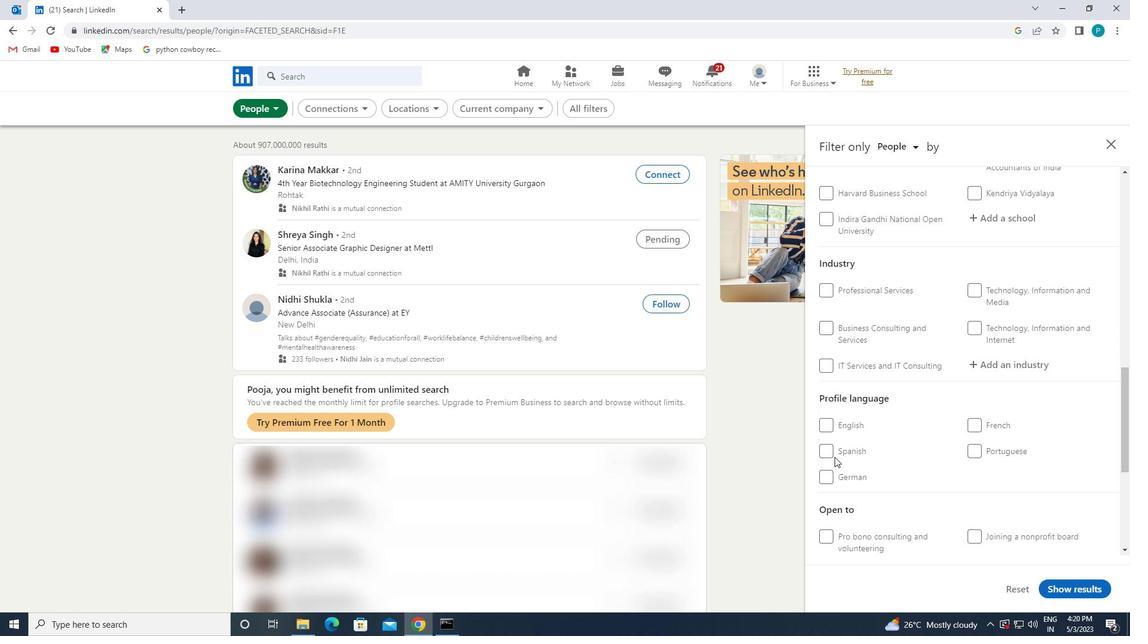 
Action: Mouse moved to (863, 445)
Screenshot: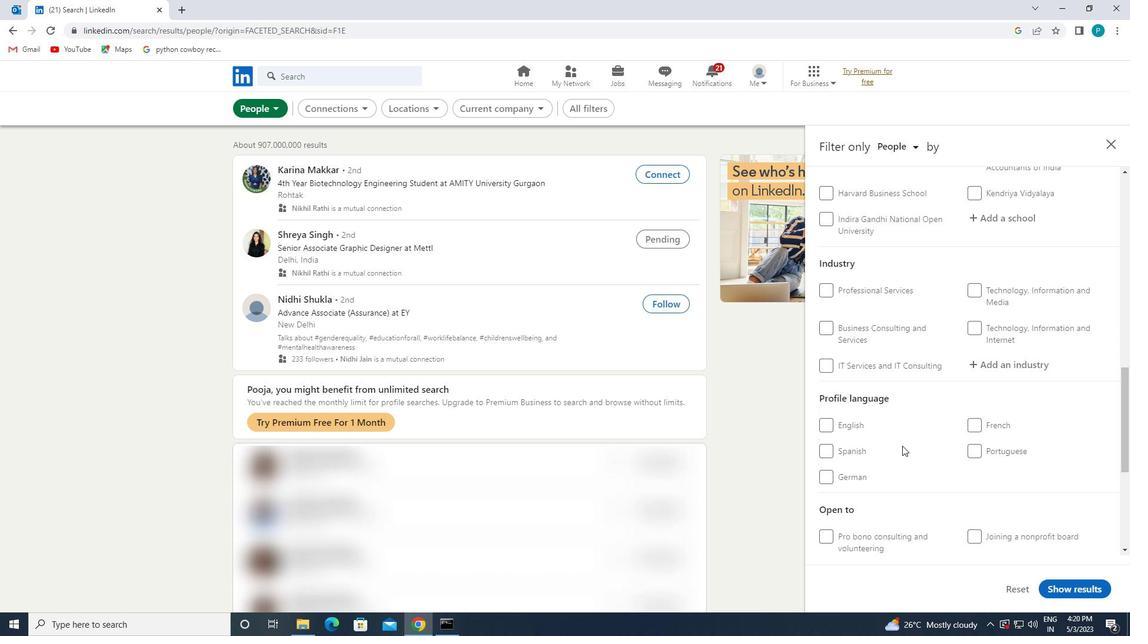 
Action: Mouse pressed left at (863, 445)
Screenshot: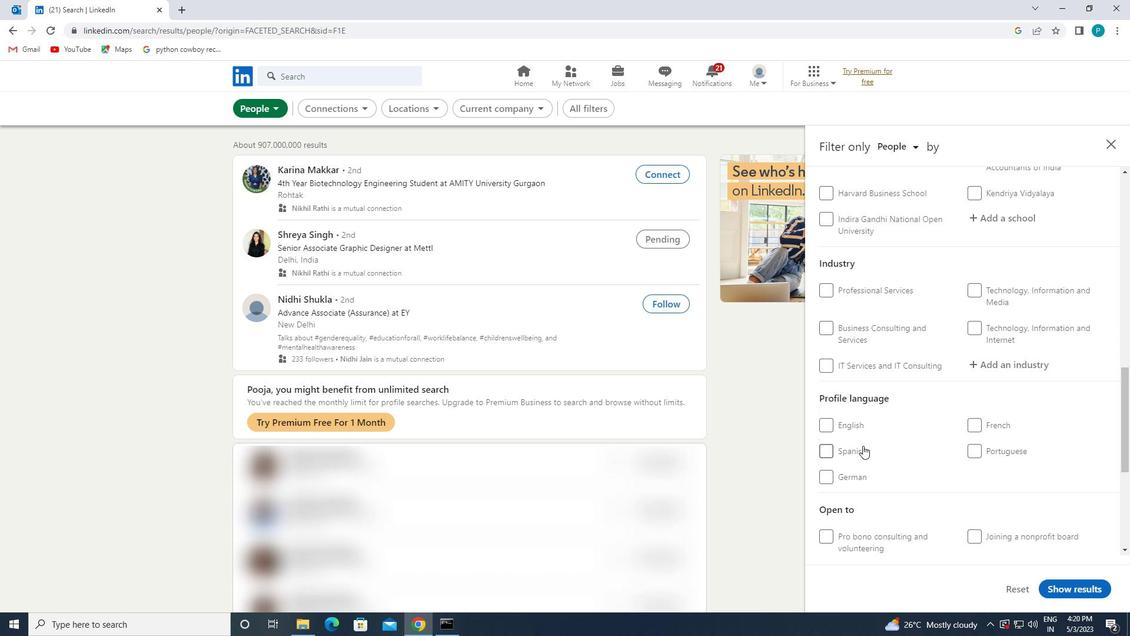 
Action: Mouse moved to (957, 438)
Screenshot: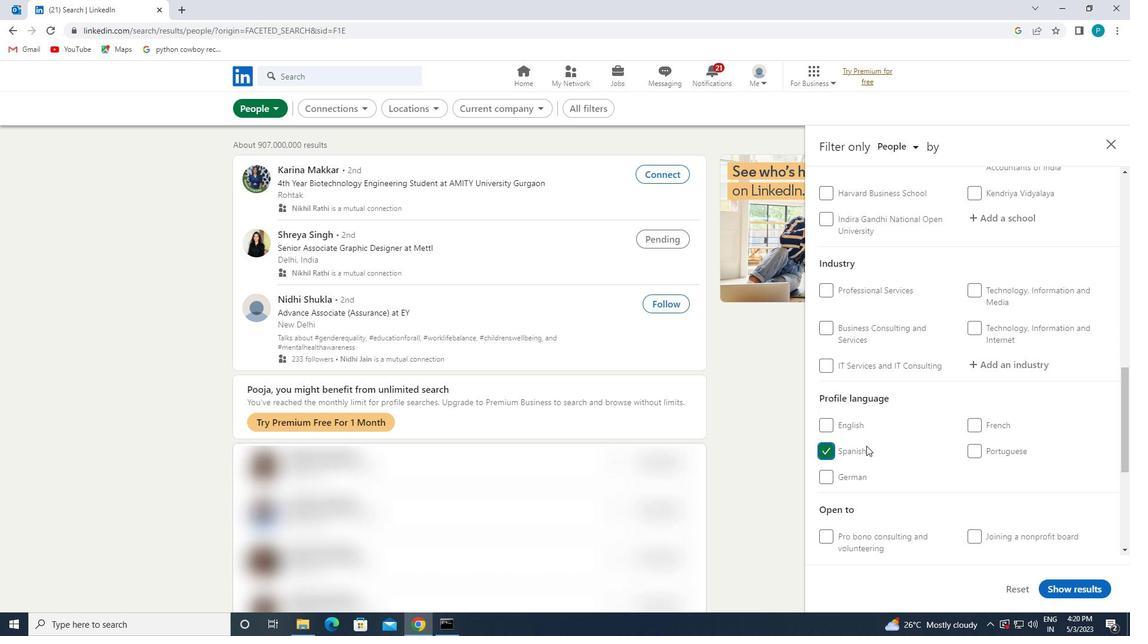 
Action: Mouse scrolled (957, 439) with delta (0, 0)
Screenshot: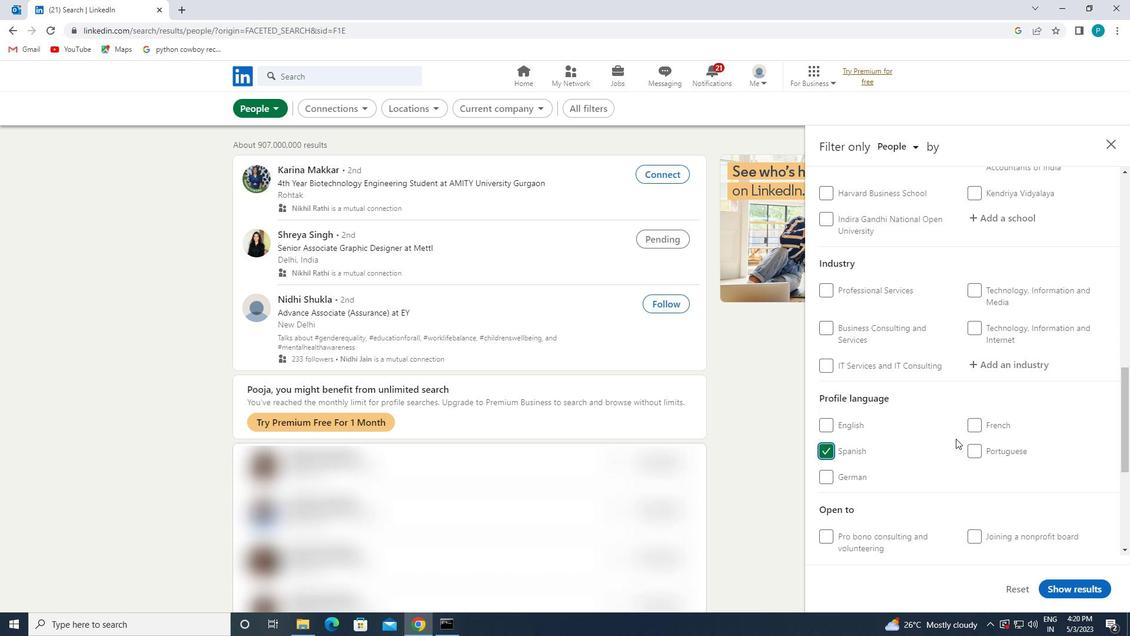 
Action: Mouse scrolled (957, 439) with delta (0, 0)
Screenshot: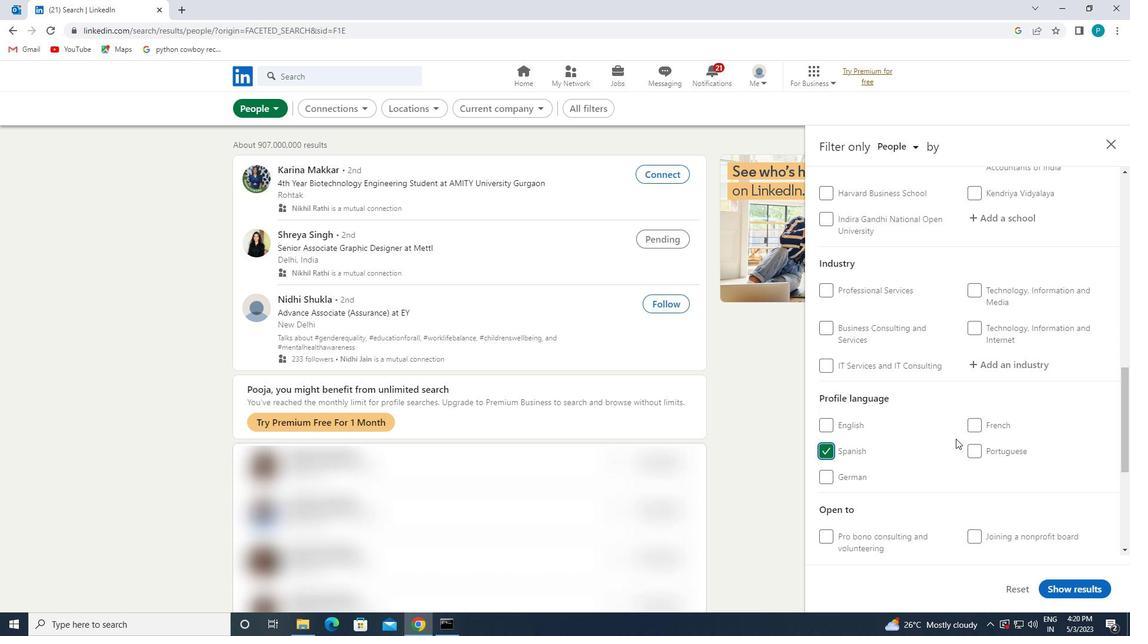 
Action: Mouse moved to (957, 438)
Screenshot: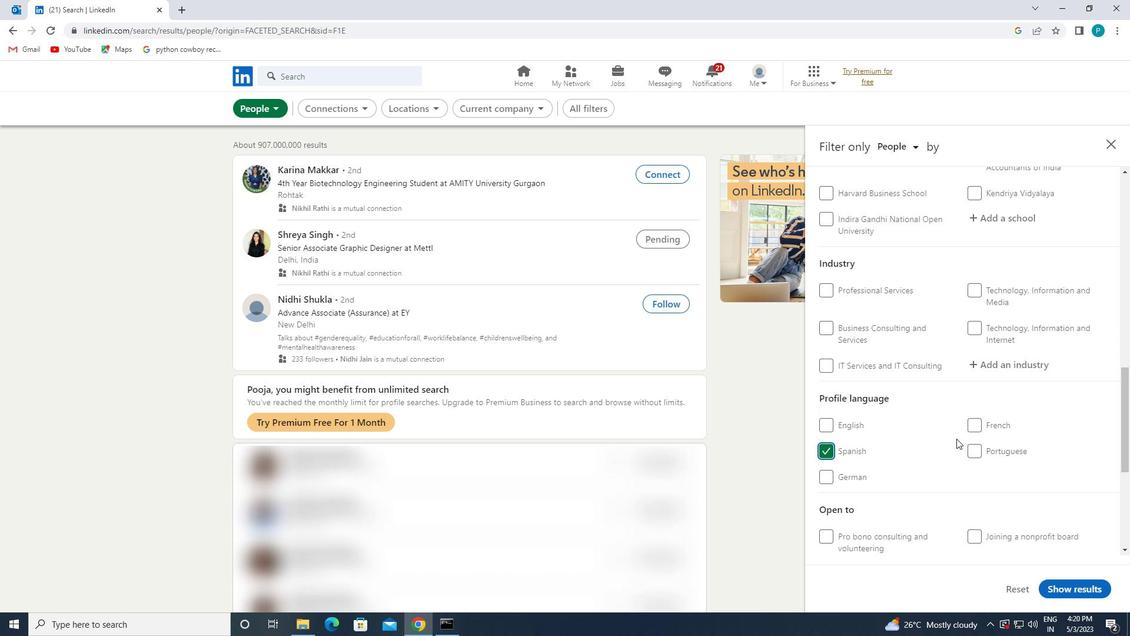 
Action: Mouse scrolled (957, 438) with delta (0, 0)
Screenshot: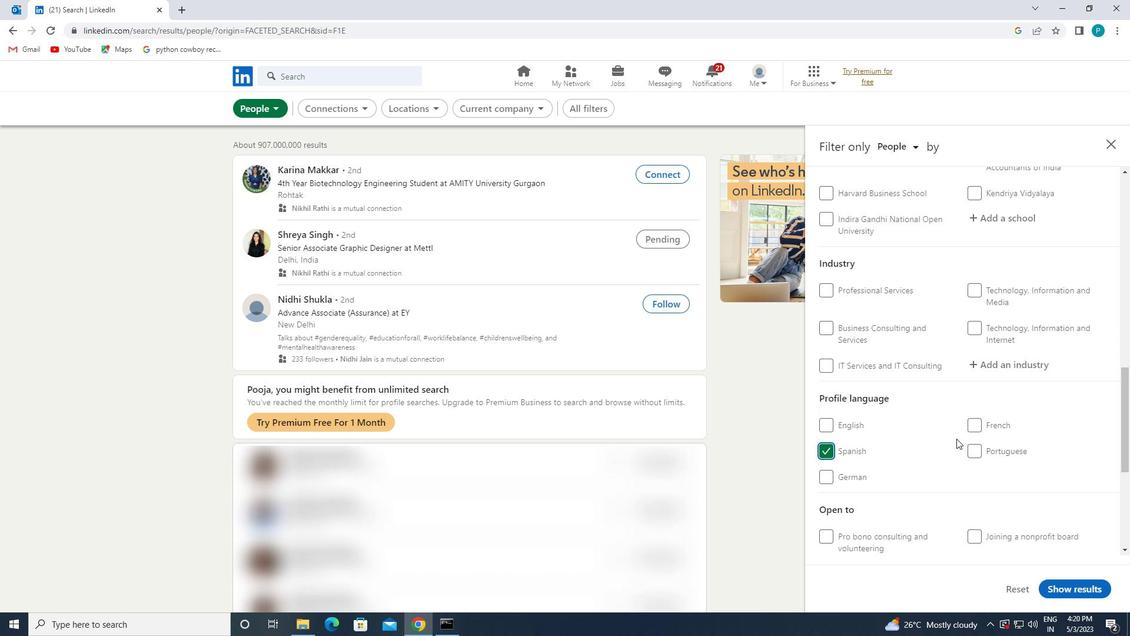 
Action: Mouse moved to (958, 438)
Screenshot: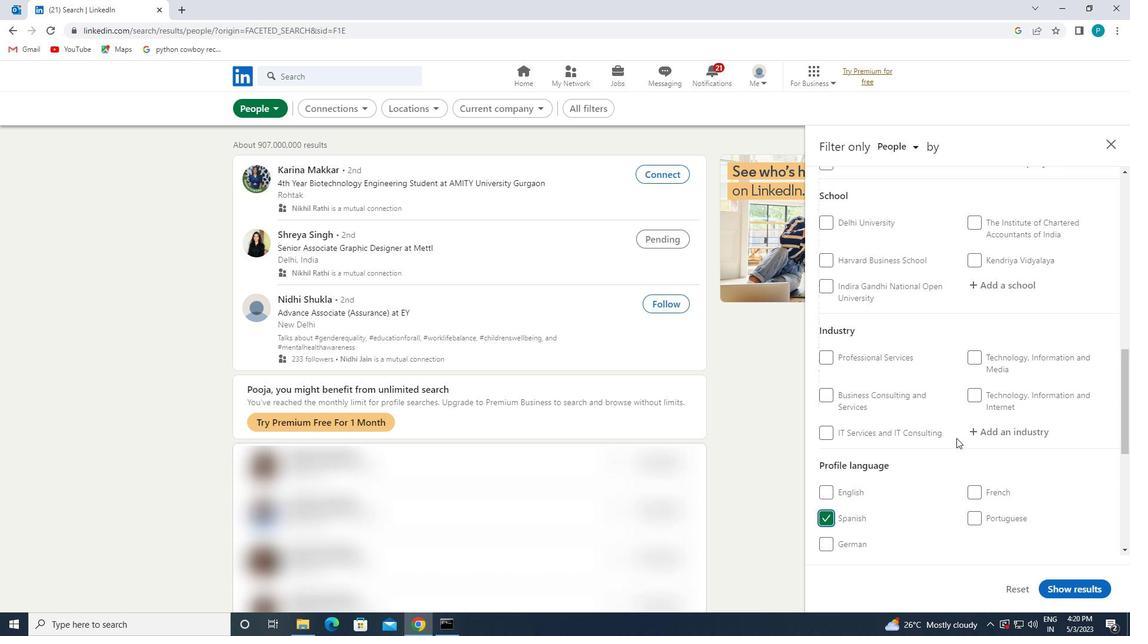 
Action: Mouse scrolled (958, 438) with delta (0, 0)
Screenshot: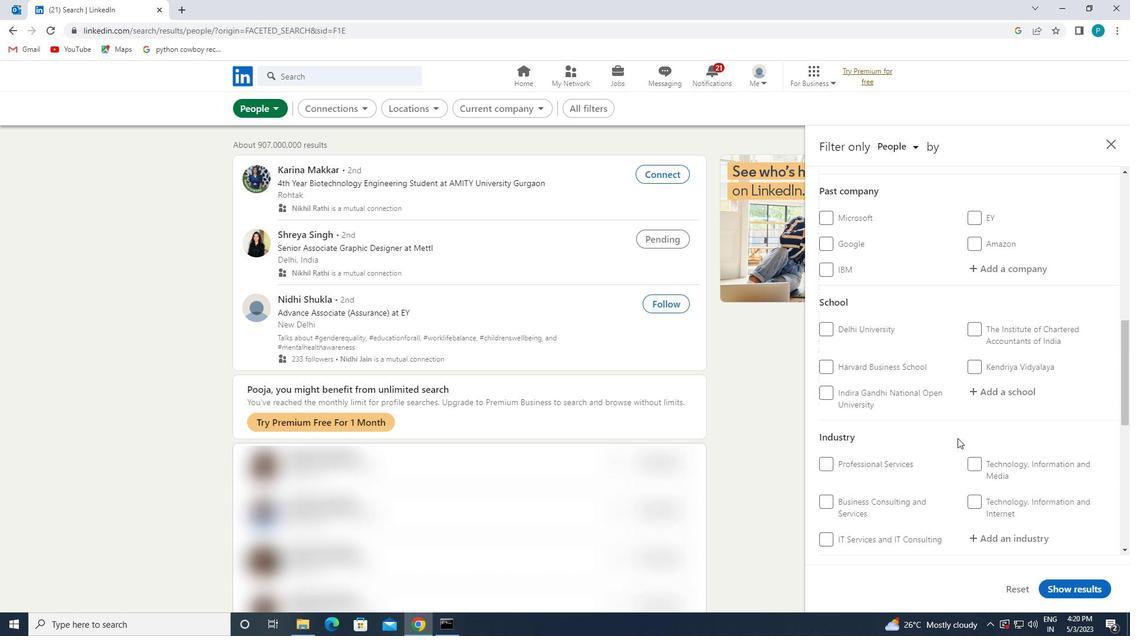 
Action: Mouse scrolled (958, 438) with delta (0, 0)
Screenshot: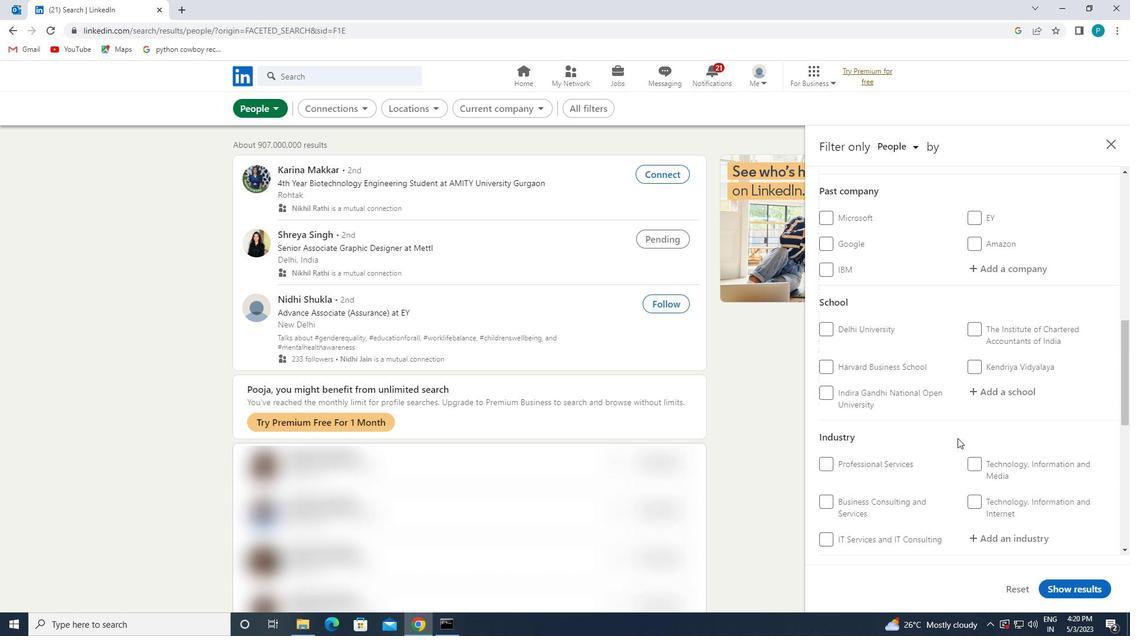 
Action: Mouse scrolled (958, 438) with delta (0, 0)
Screenshot: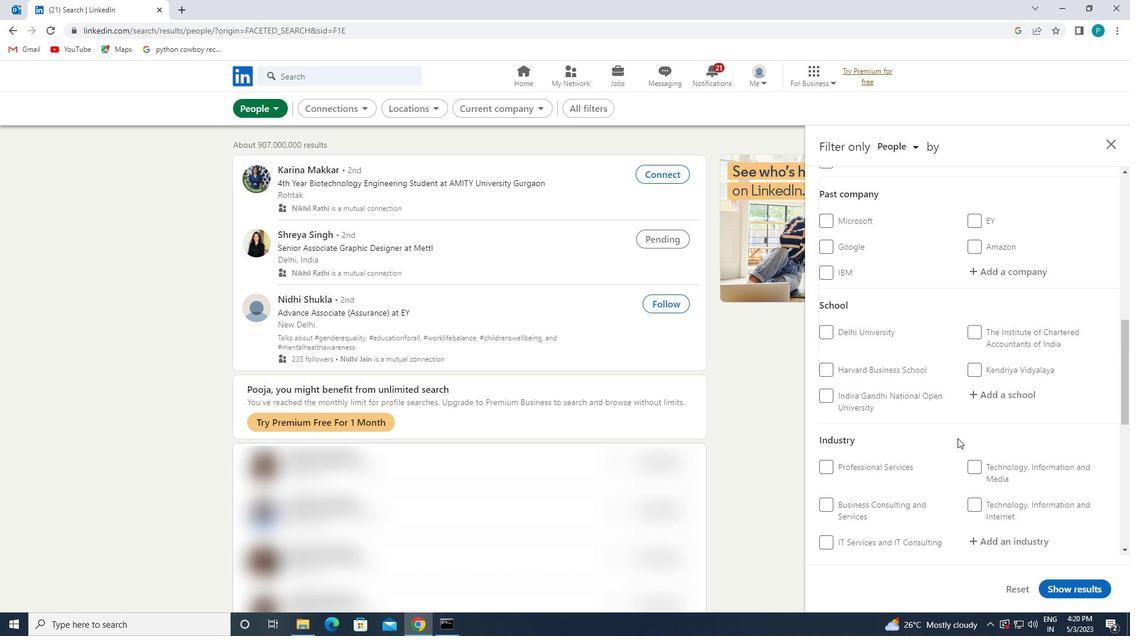 
Action: Mouse moved to (1009, 375)
Screenshot: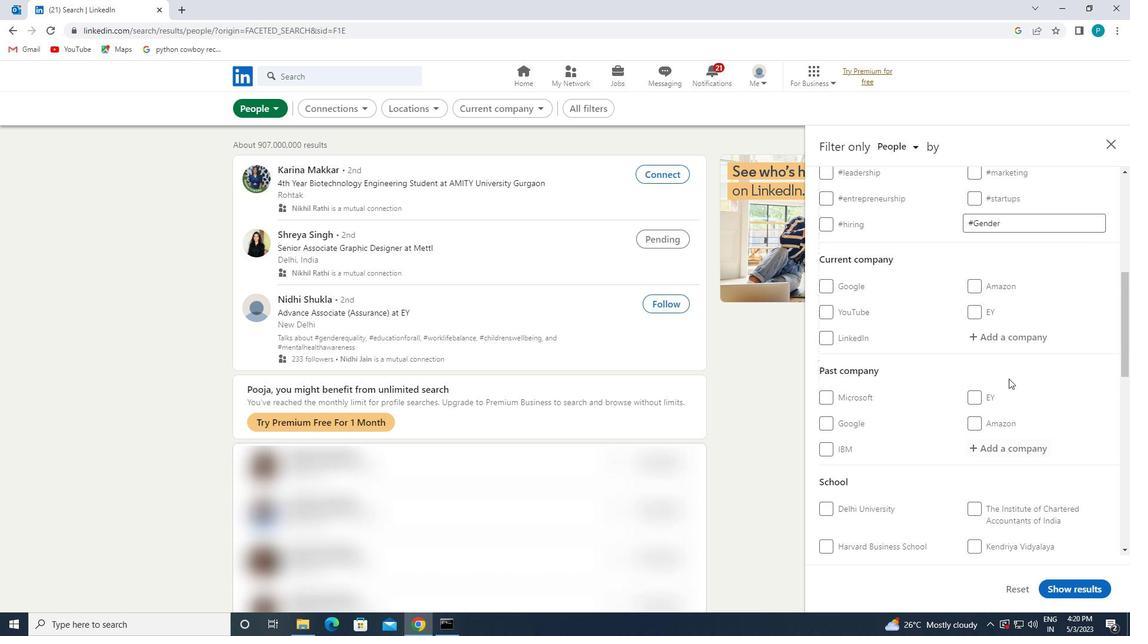 
Action: Mouse scrolled (1009, 376) with delta (0, 0)
Screenshot: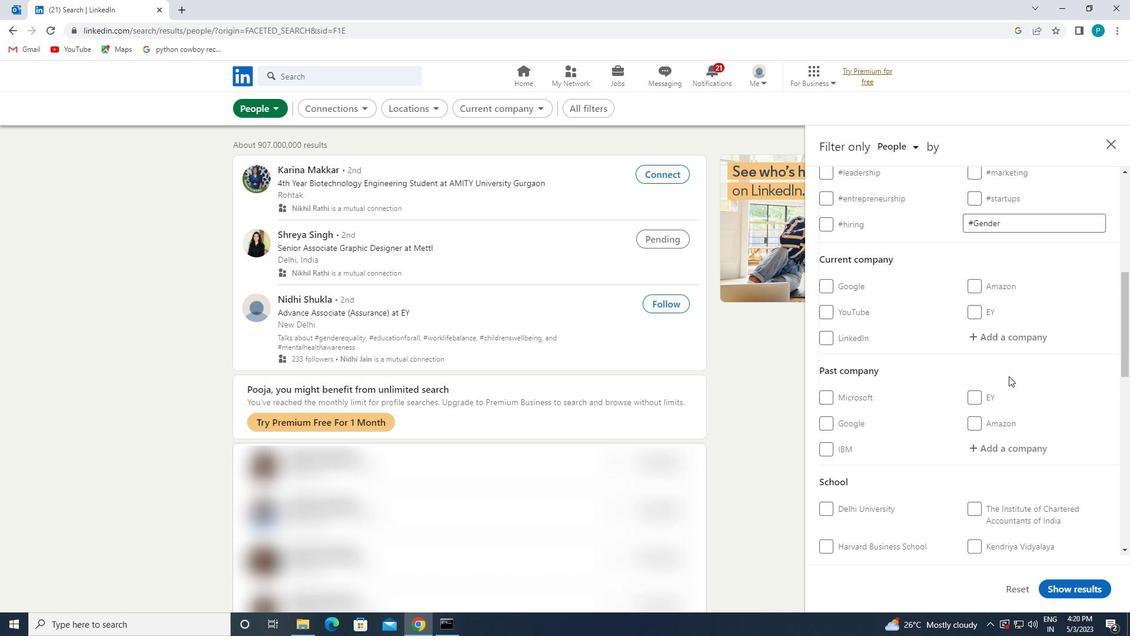 
Action: Mouse moved to (1000, 404)
Screenshot: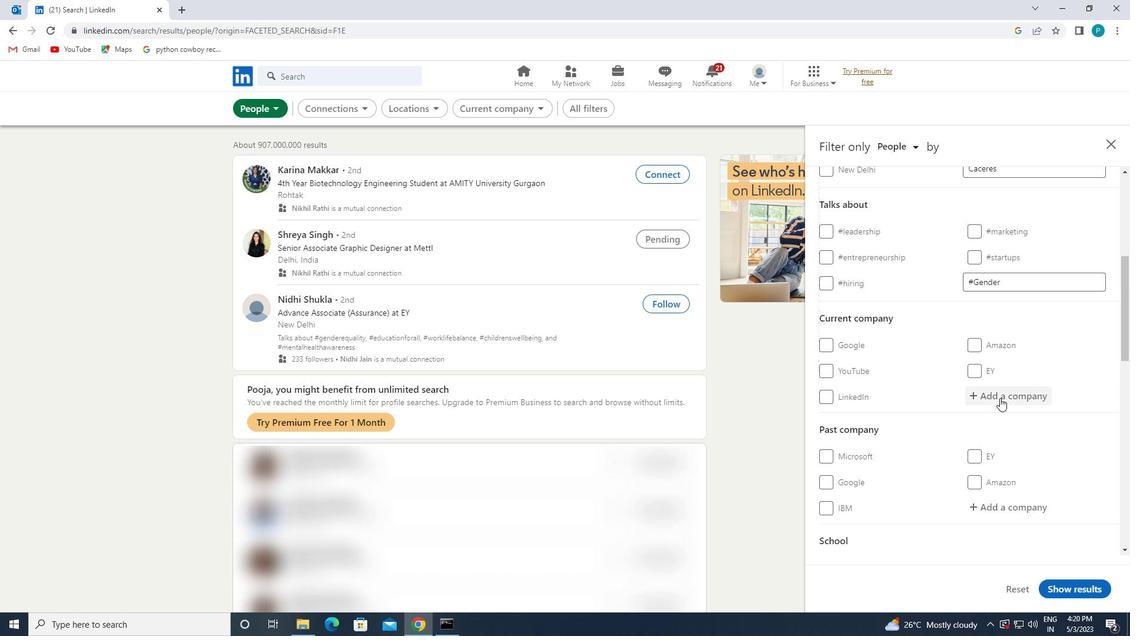 
Action: Mouse pressed left at (1000, 404)
Screenshot: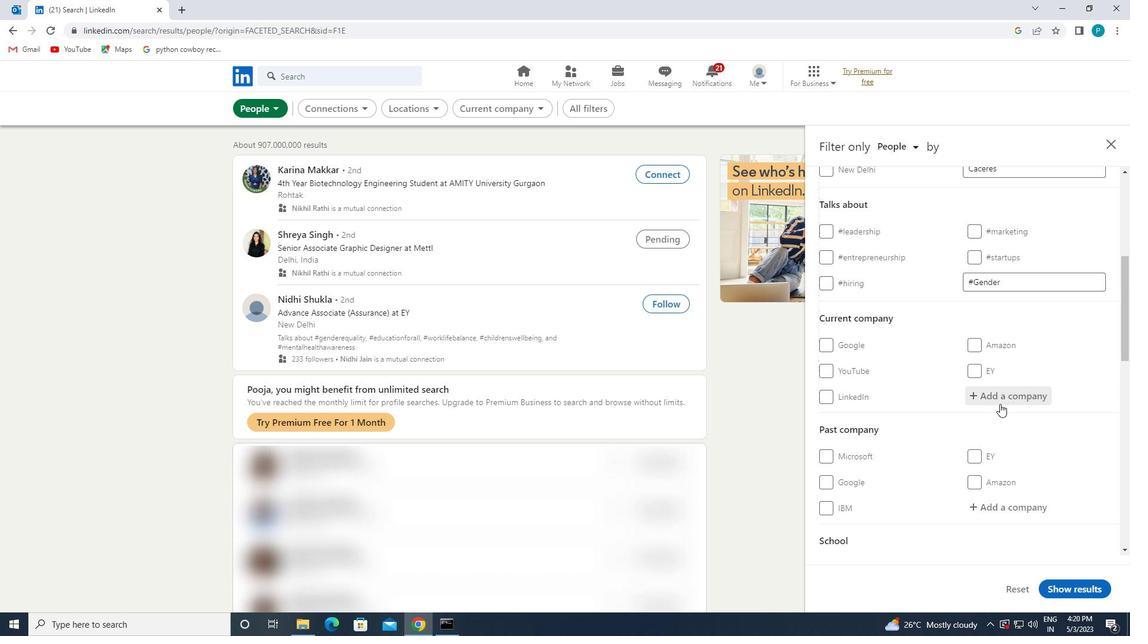 
Action: Mouse moved to (999, 404)
Screenshot: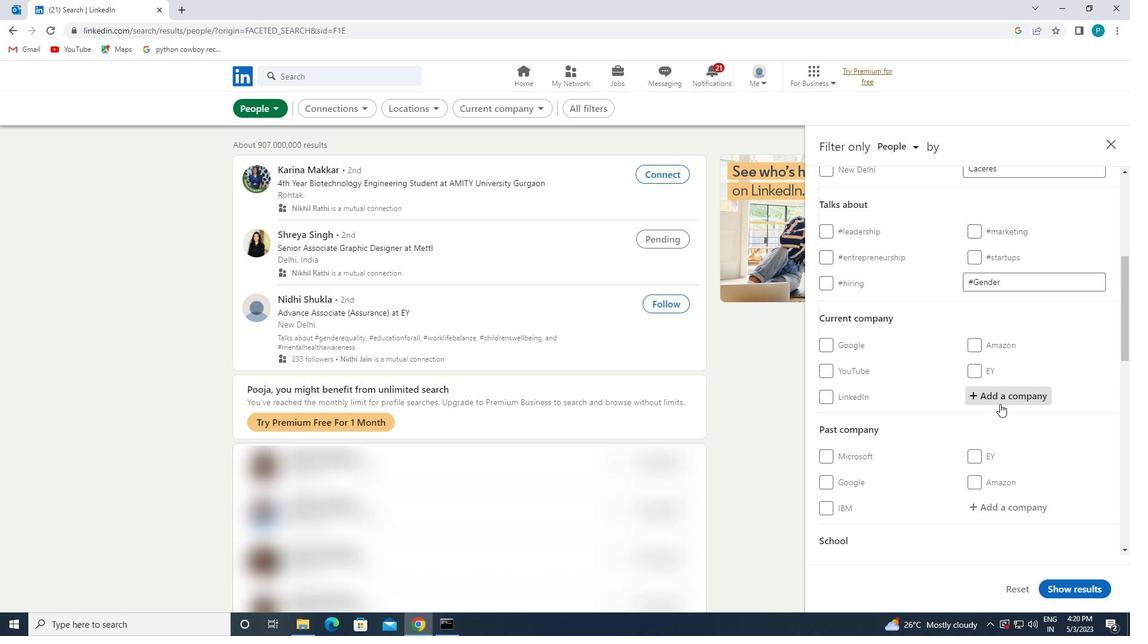 
Action: Key pressed <Key.caps_lock>T<Key.caps_lock>RANSPERFECT
Screenshot: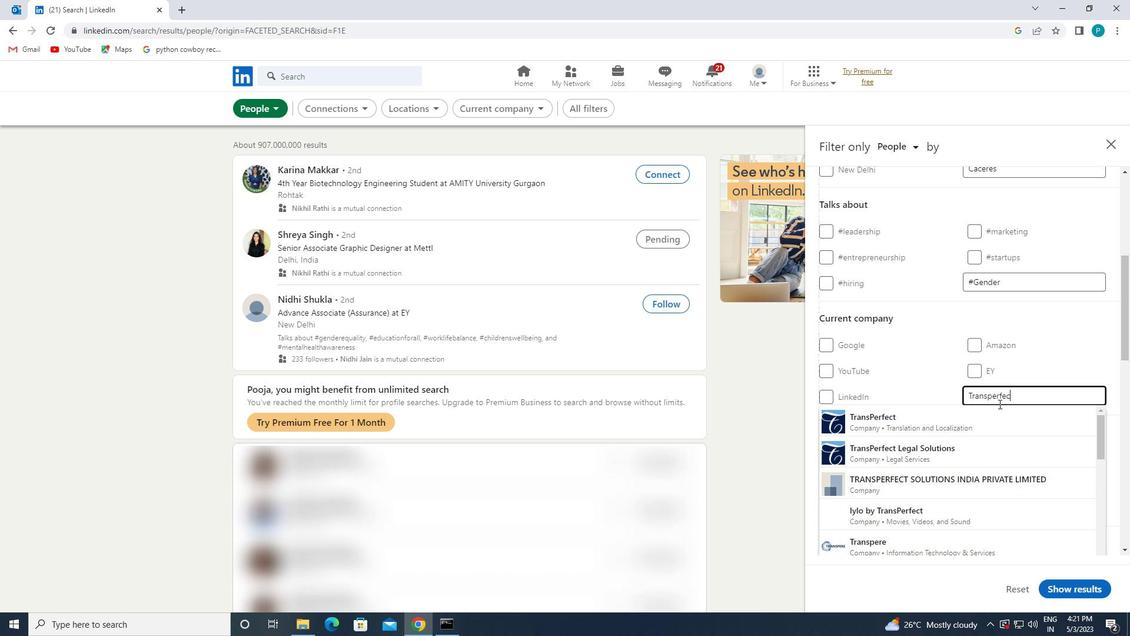
Action: Mouse moved to (924, 421)
Screenshot: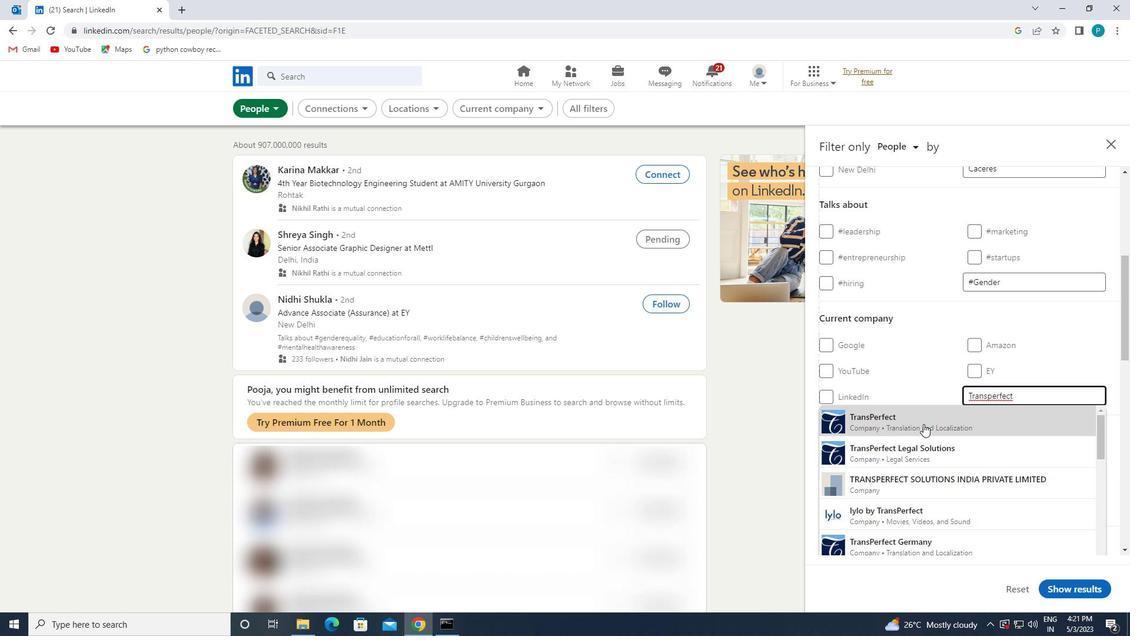 
Action: Mouse pressed left at (924, 421)
Screenshot: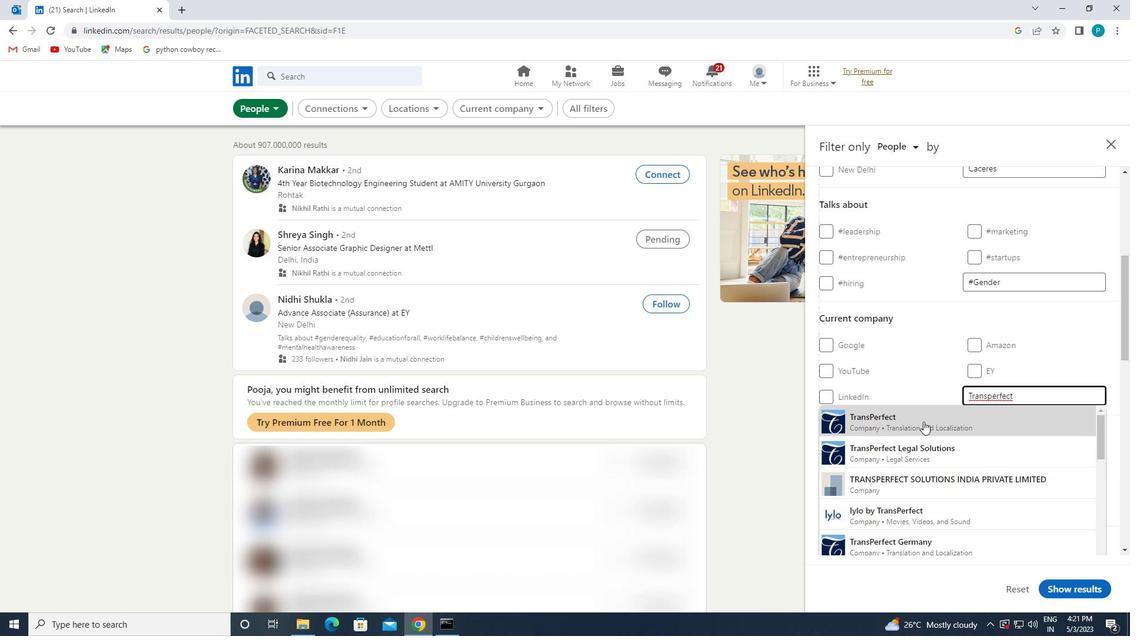 
Action: Mouse scrolled (924, 421) with delta (0, 0)
Screenshot: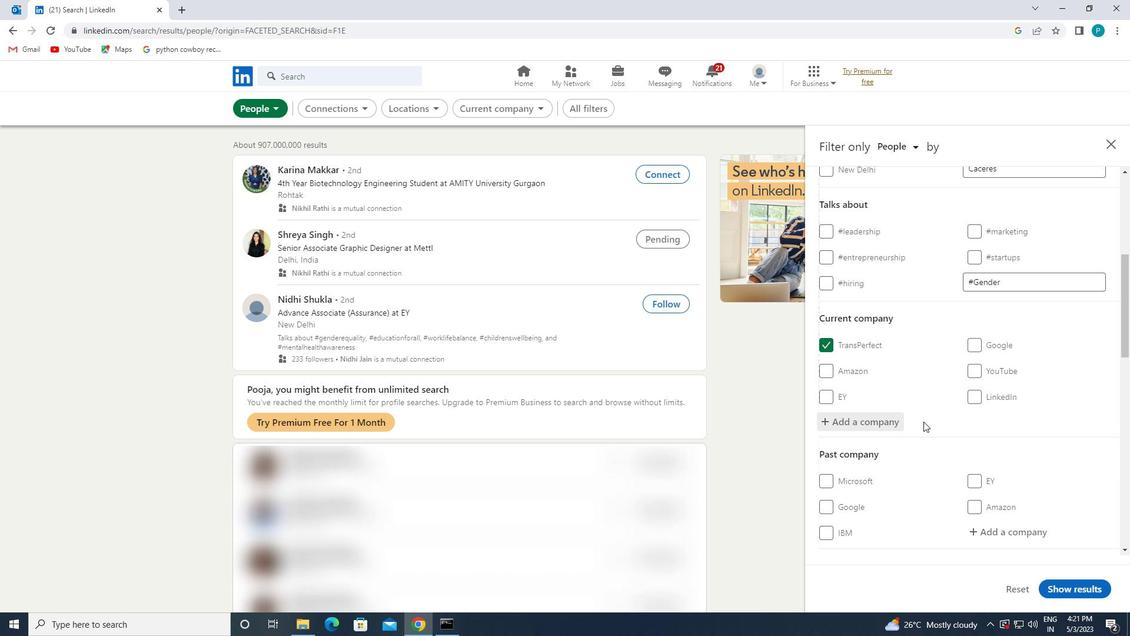 
Action: Mouse scrolled (924, 421) with delta (0, 0)
Screenshot: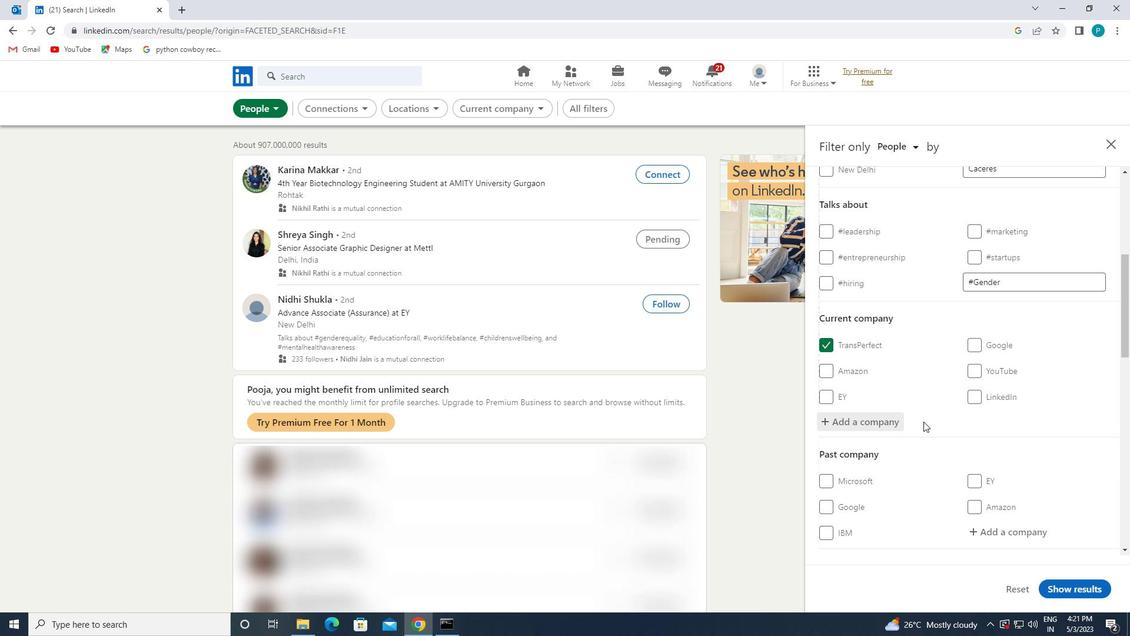 
Action: Mouse scrolled (924, 421) with delta (0, 0)
Screenshot: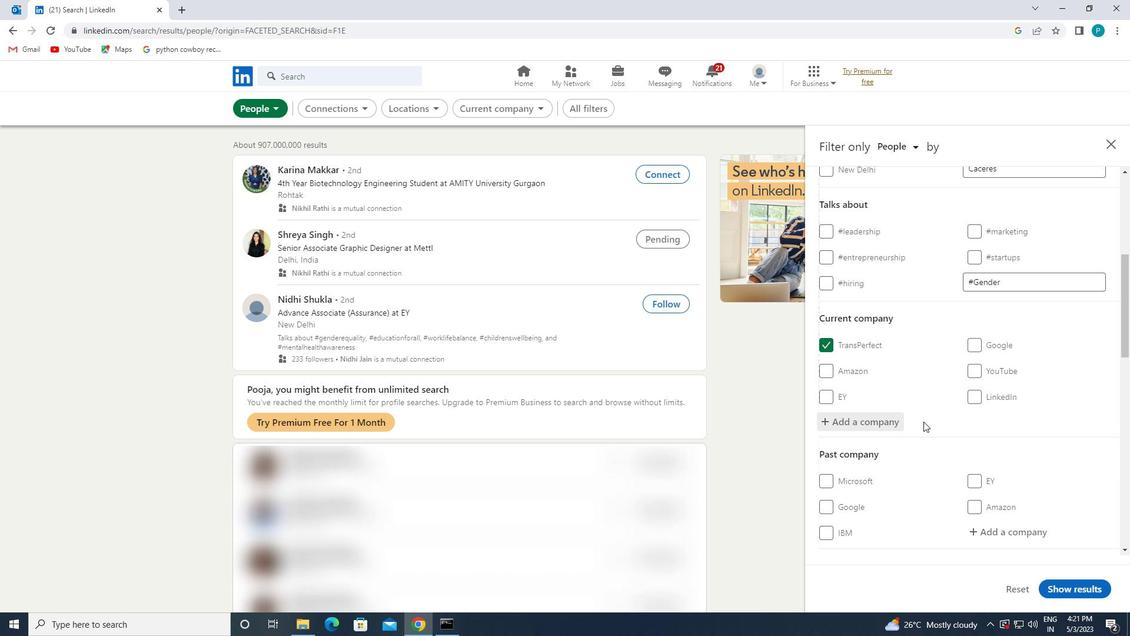 
Action: Mouse scrolled (924, 421) with delta (0, 0)
Screenshot: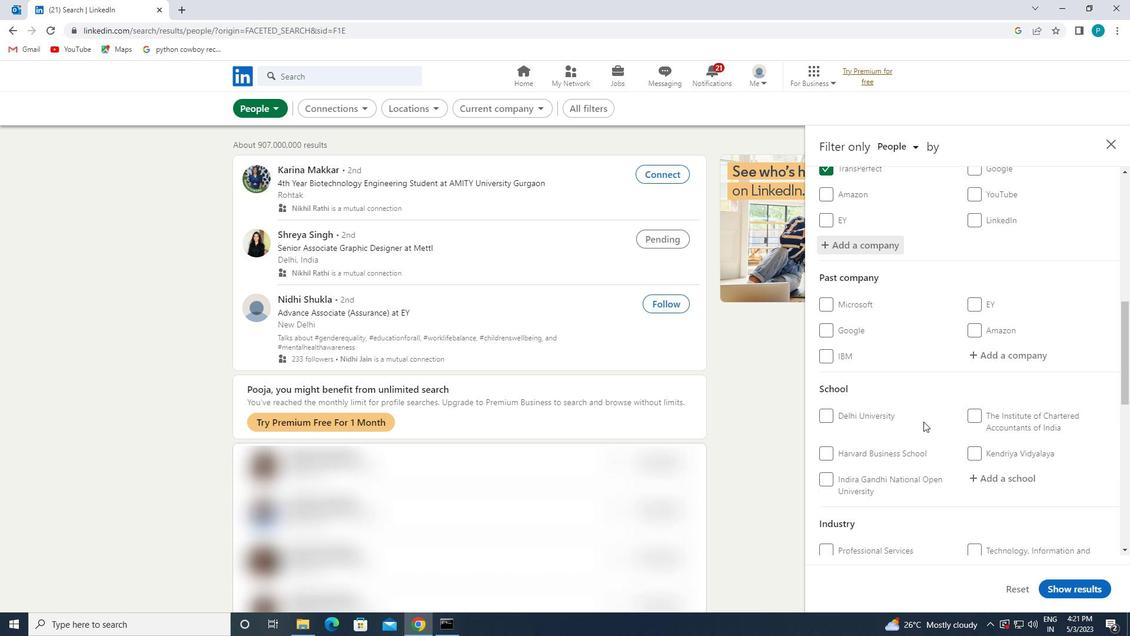 
Action: Mouse scrolled (924, 421) with delta (0, 0)
Screenshot: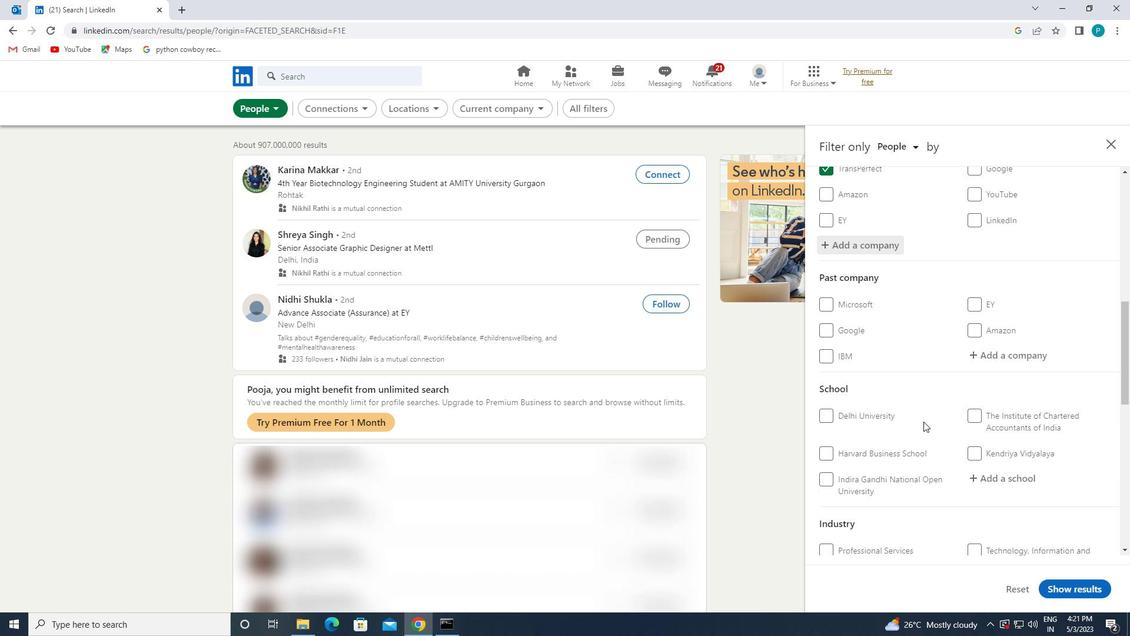 
Action: Mouse scrolled (924, 421) with delta (0, 0)
Screenshot: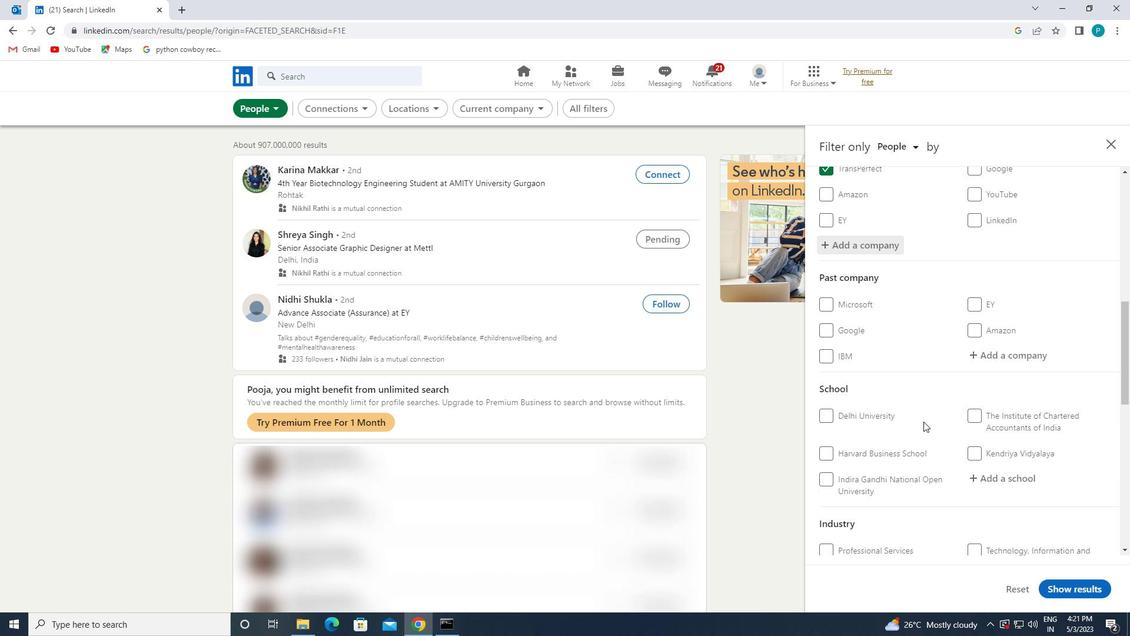 
Action: Mouse moved to (1005, 300)
Screenshot: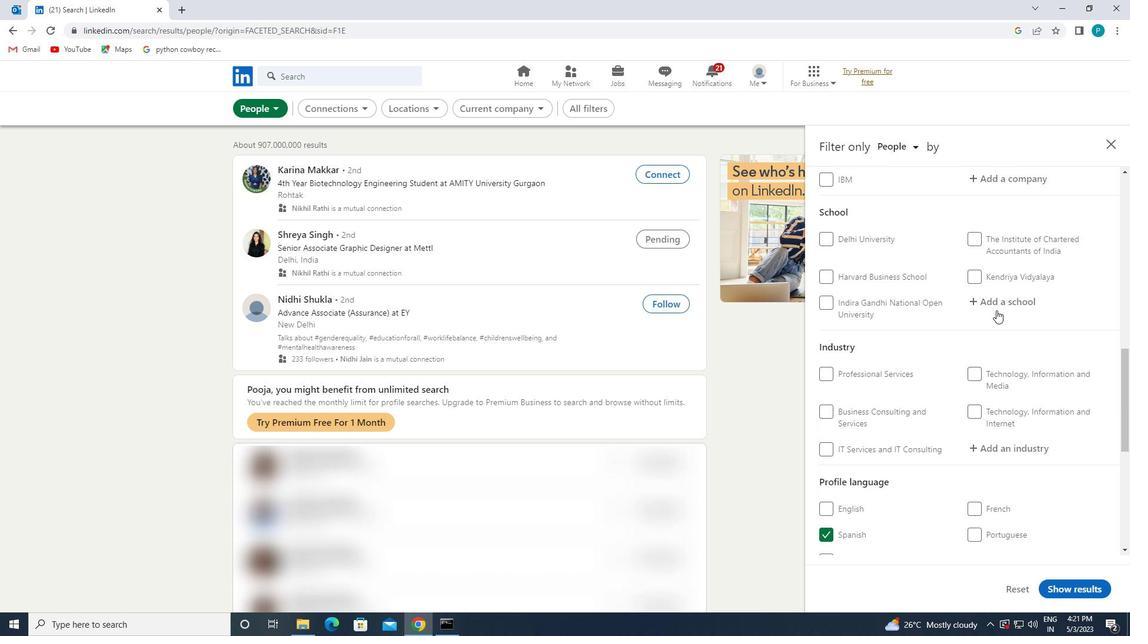 
Action: Mouse scrolled (1005, 300) with delta (0, 0)
Screenshot: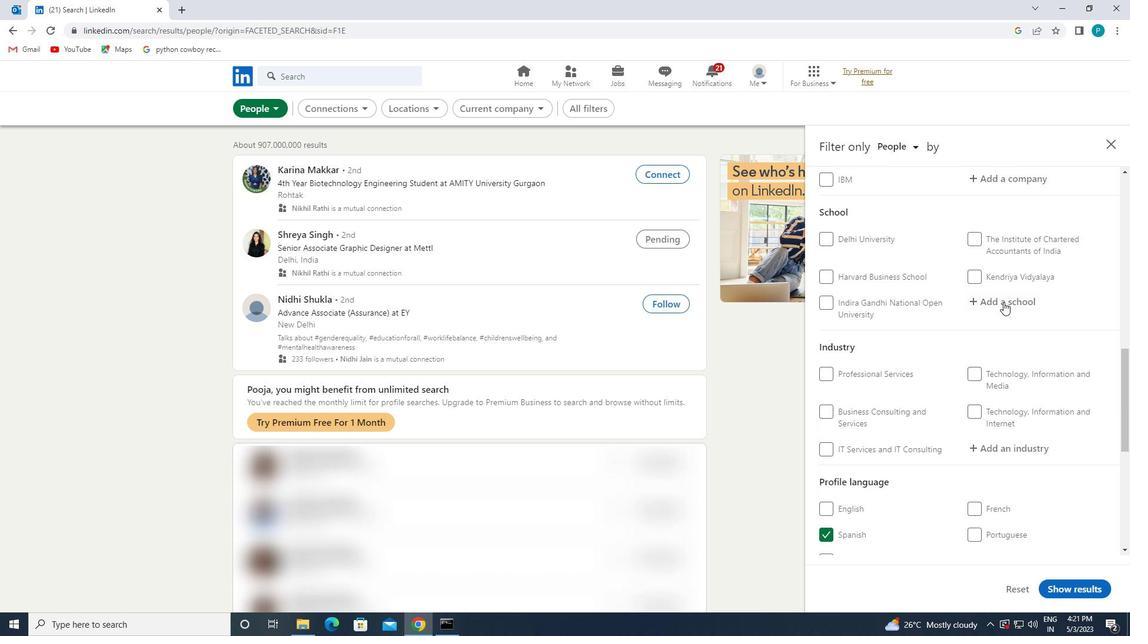 
Action: Mouse scrolled (1005, 300) with delta (0, 0)
Screenshot: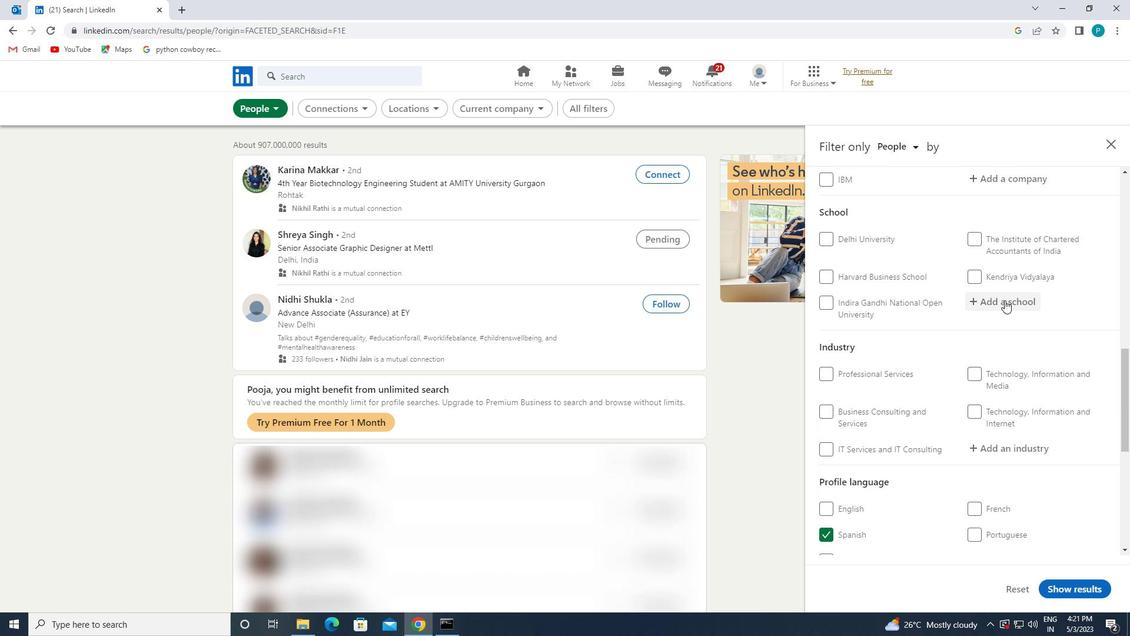 
Action: Mouse moved to (1000, 421)
Screenshot: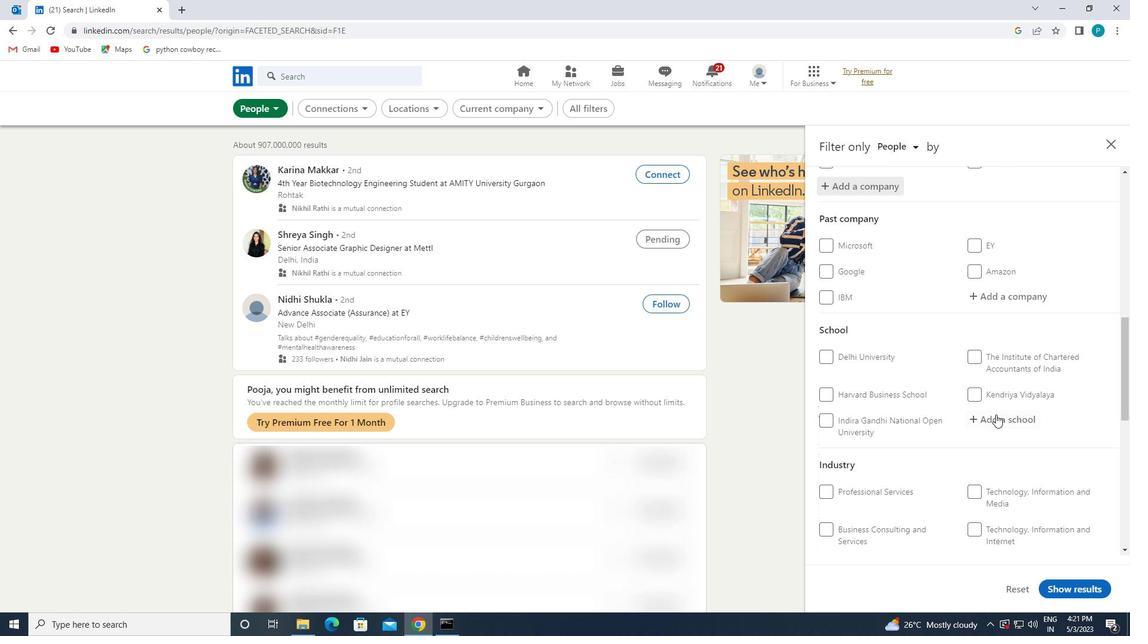 
Action: Mouse pressed left at (1000, 421)
Screenshot: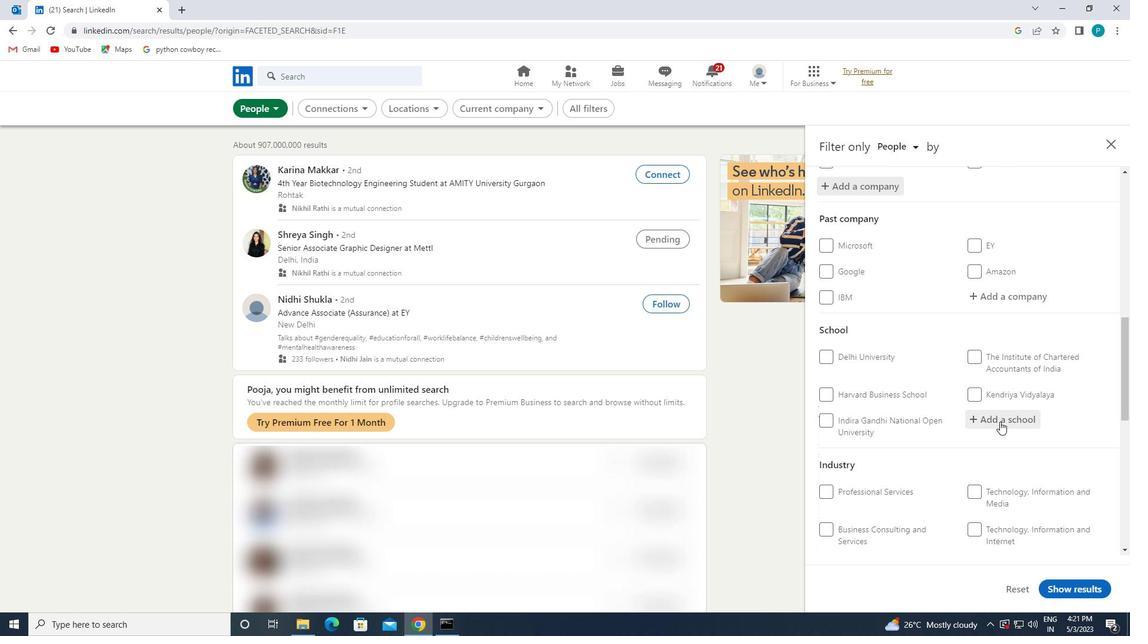 
Action: Key pressed <Key.caps_lock>CGL
Screenshot: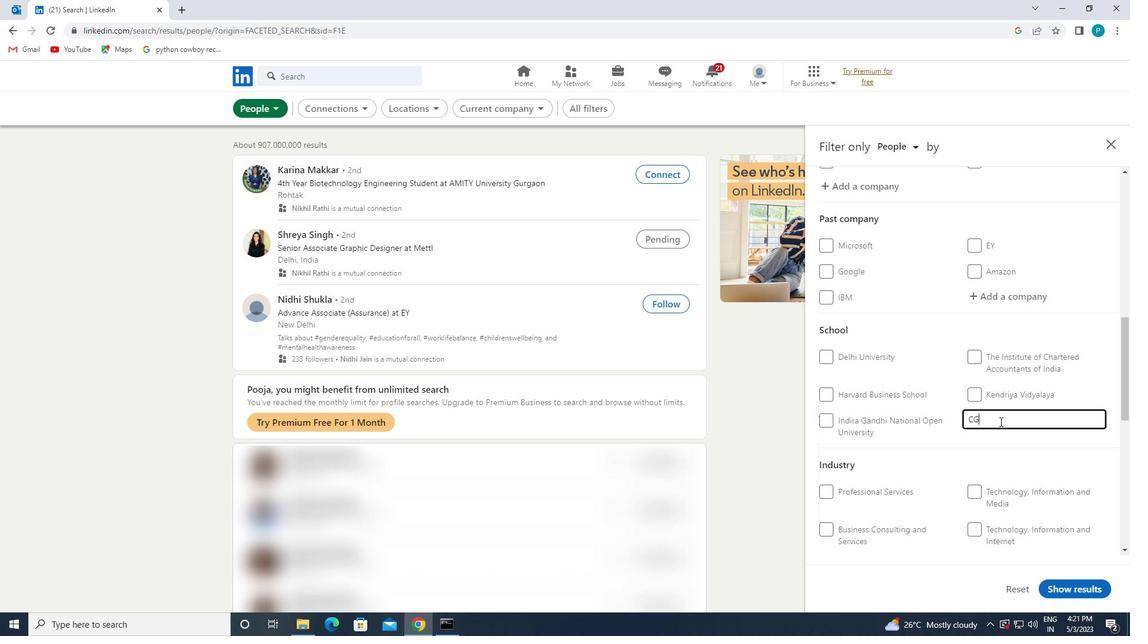 
Action: Mouse moved to (1013, 419)
Screenshot: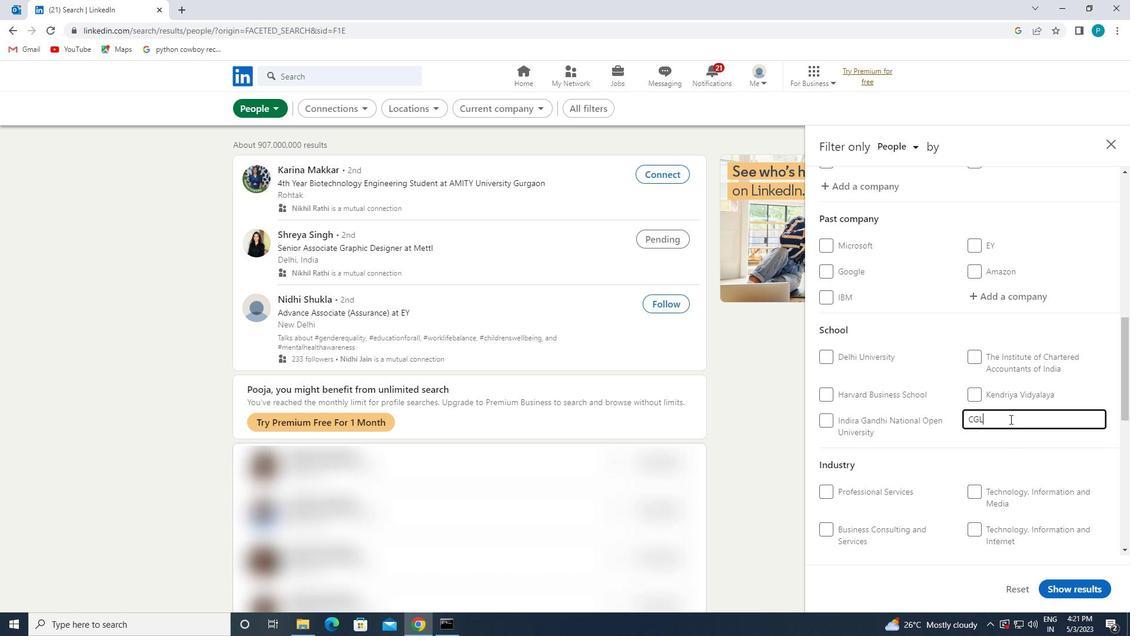 
Action: Key pressed <Key.backspace>C
Screenshot: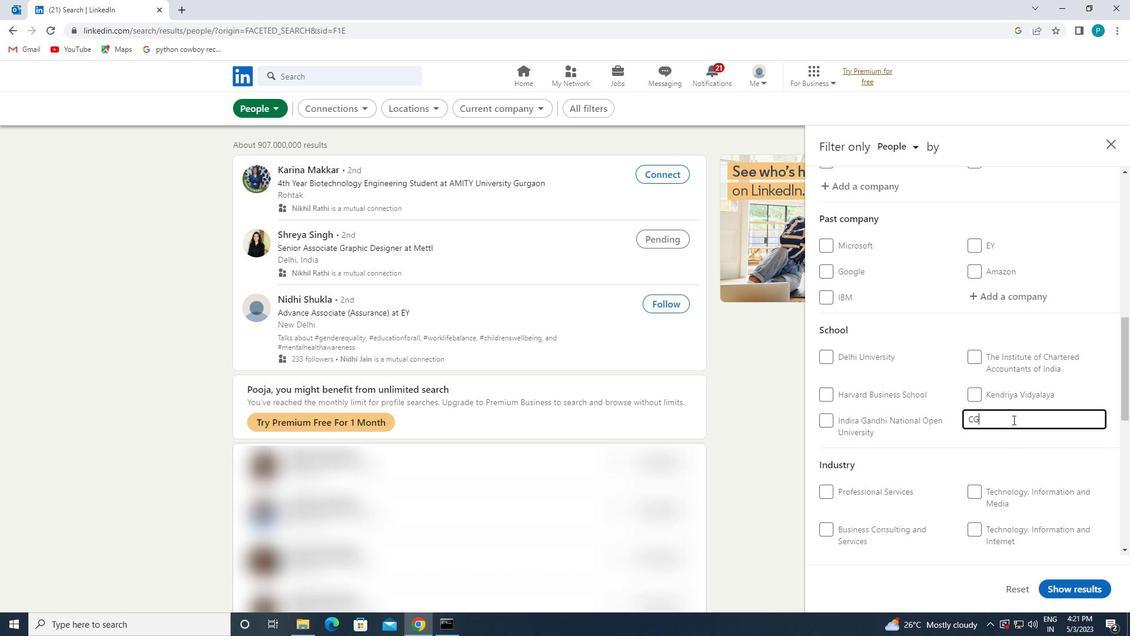 
Action: Mouse moved to (990, 470)
Screenshot: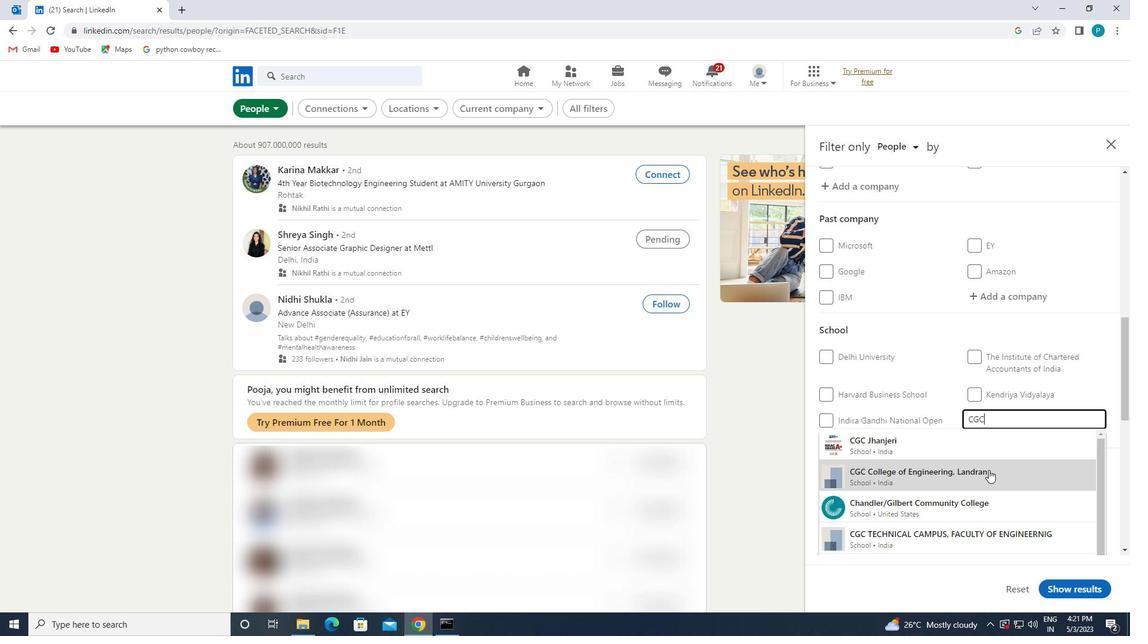 
Action: Mouse pressed left at (990, 470)
Screenshot: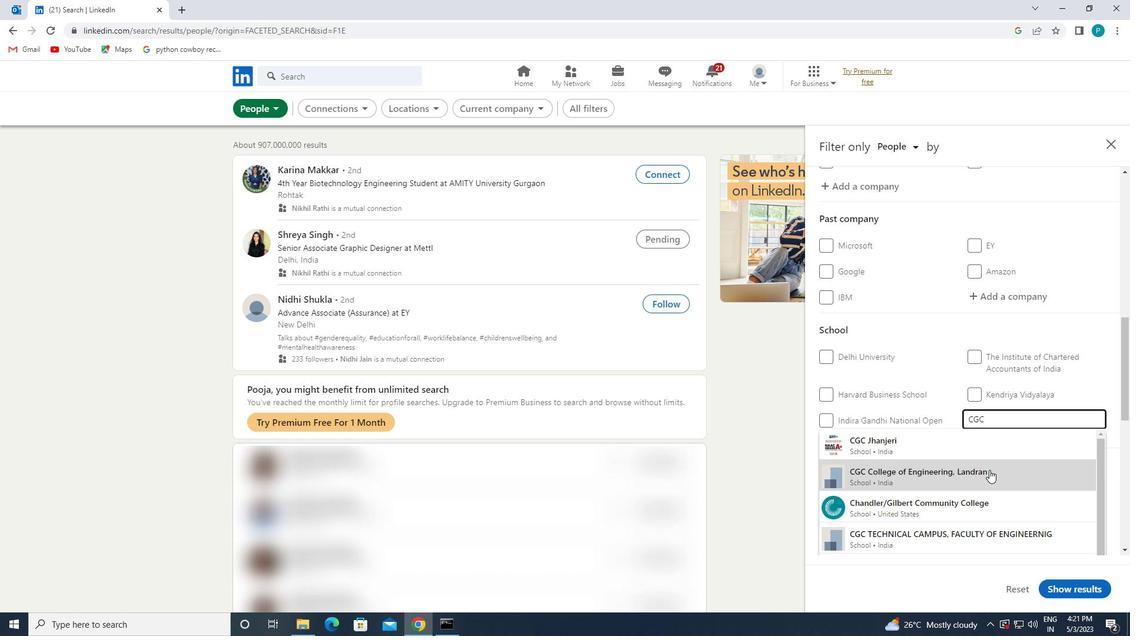
Action: Mouse moved to (1010, 465)
Screenshot: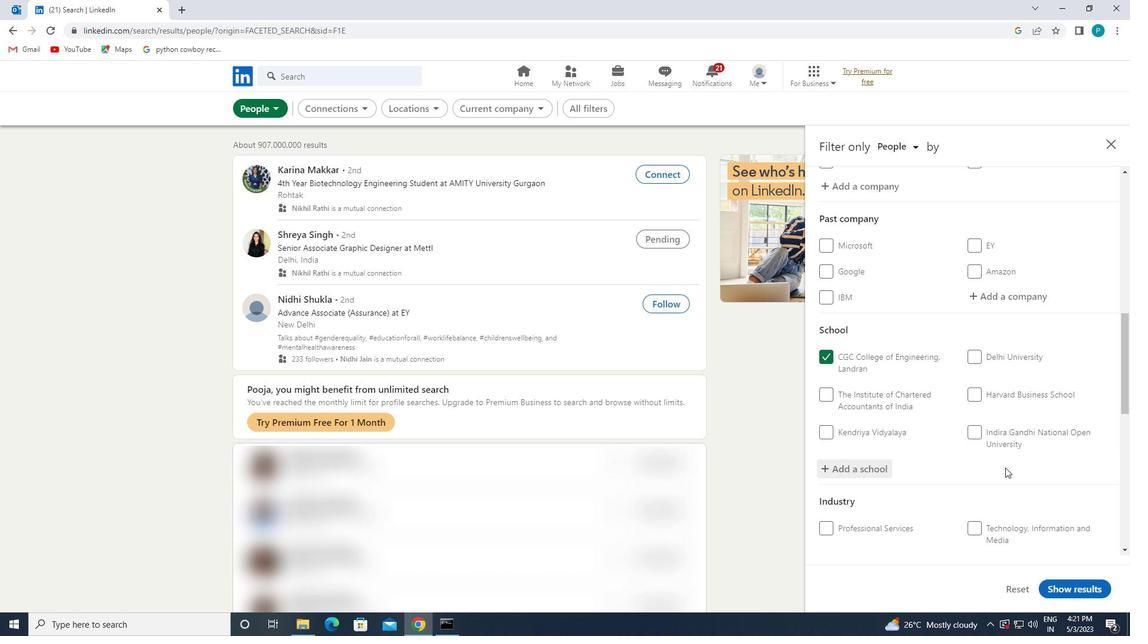 
Action: Mouse scrolled (1010, 464) with delta (0, 0)
Screenshot: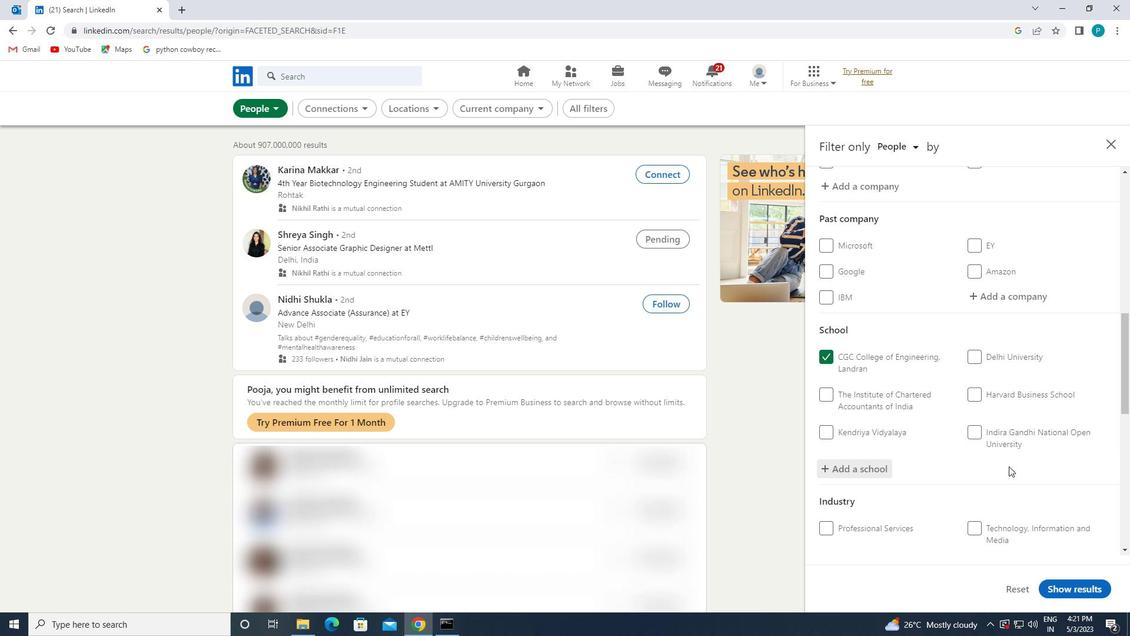 
Action: Mouse scrolled (1010, 464) with delta (0, 0)
Screenshot: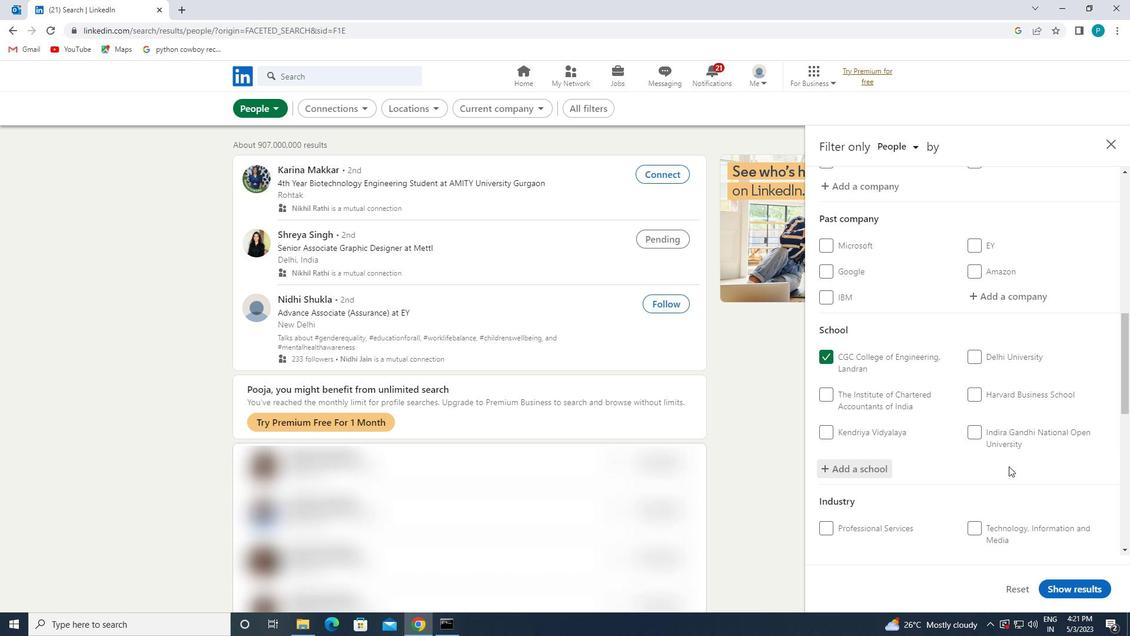 
Action: Mouse scrolled (1010, 464) with delta (0, 0)
Screenshot: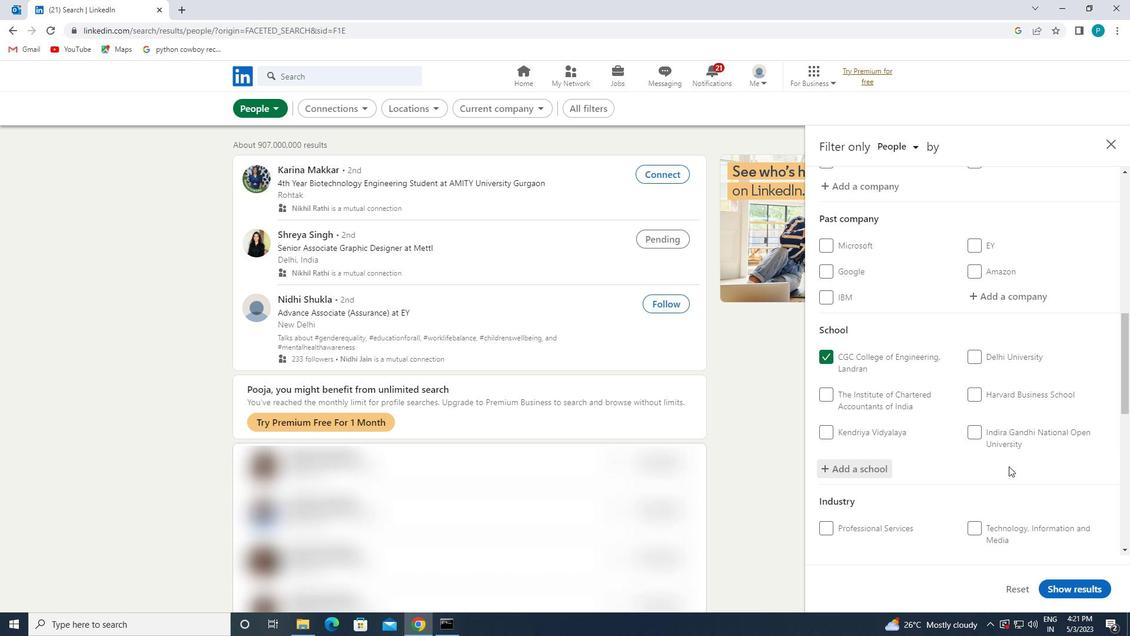 
Action: Mouse moved to (996, 433)
Screenshot: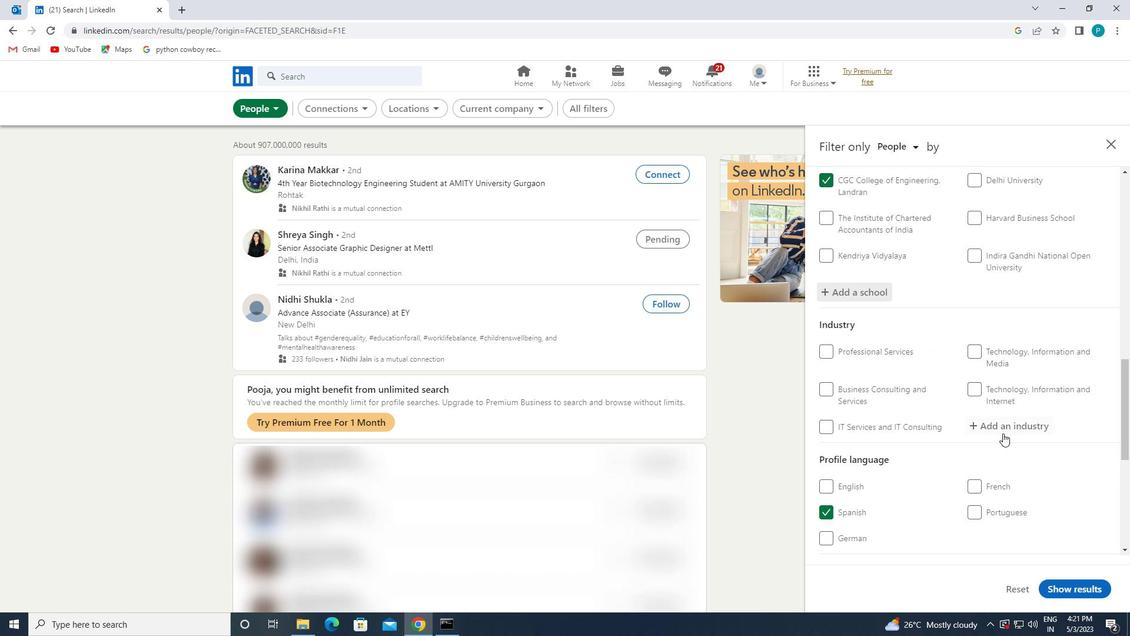 
Action: Mouse pressed left at (996, 433)
Screenshot: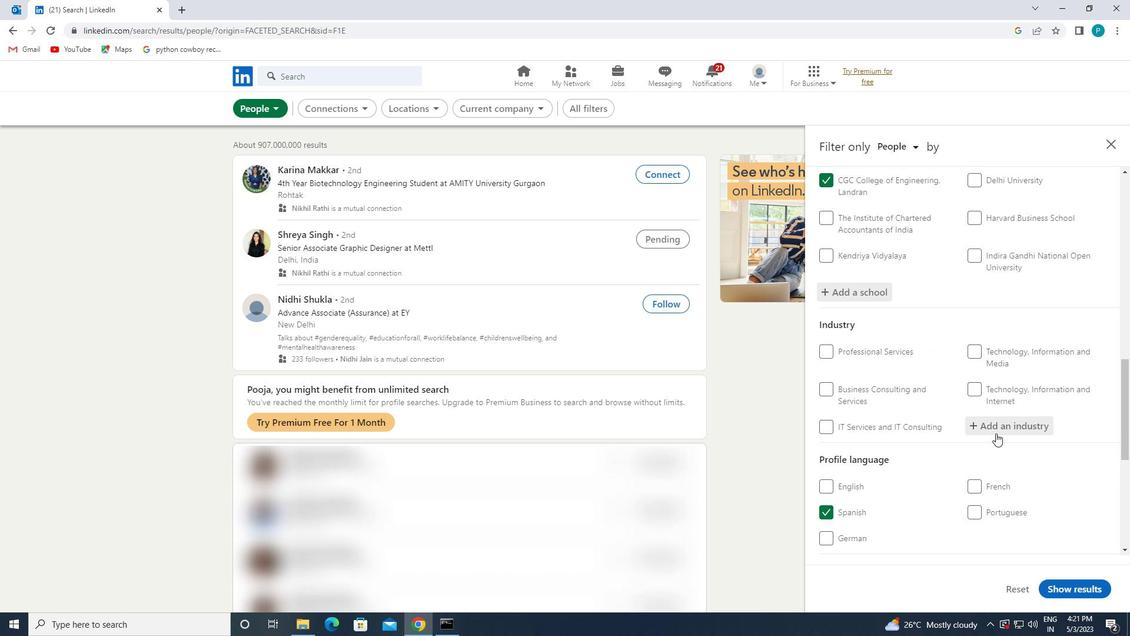 
Action: Key pressed <Key.caps_lock>I<Key.caps_lock><Key.backspace>I<Key.caps_lock>NTER
Screenshot: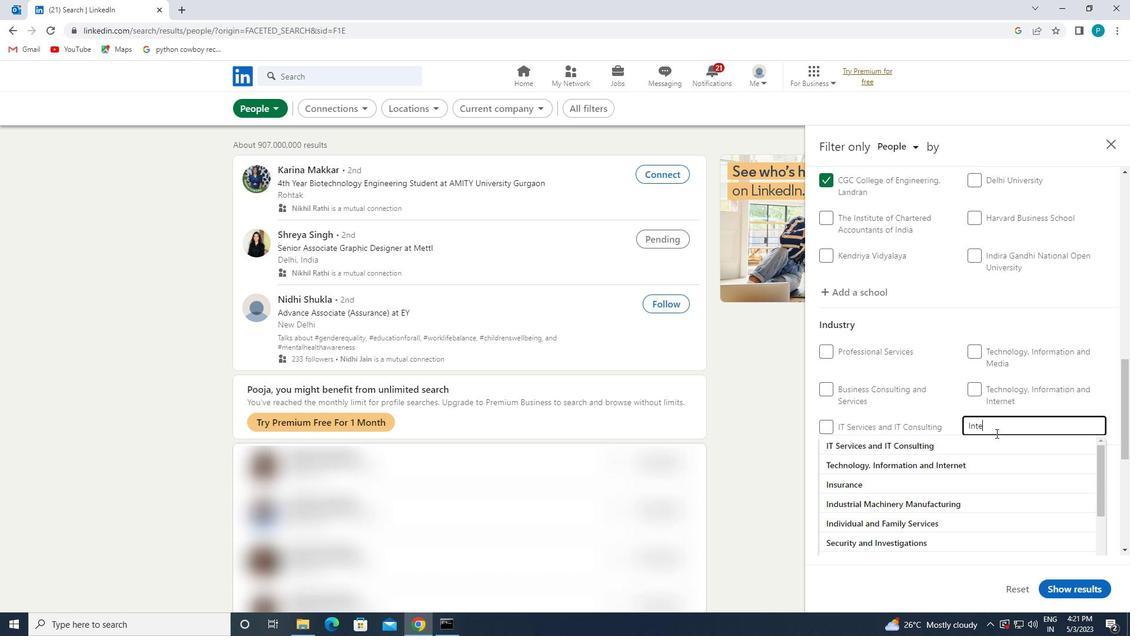 
Action: Mouse moved to (967, 467)
Screenshot: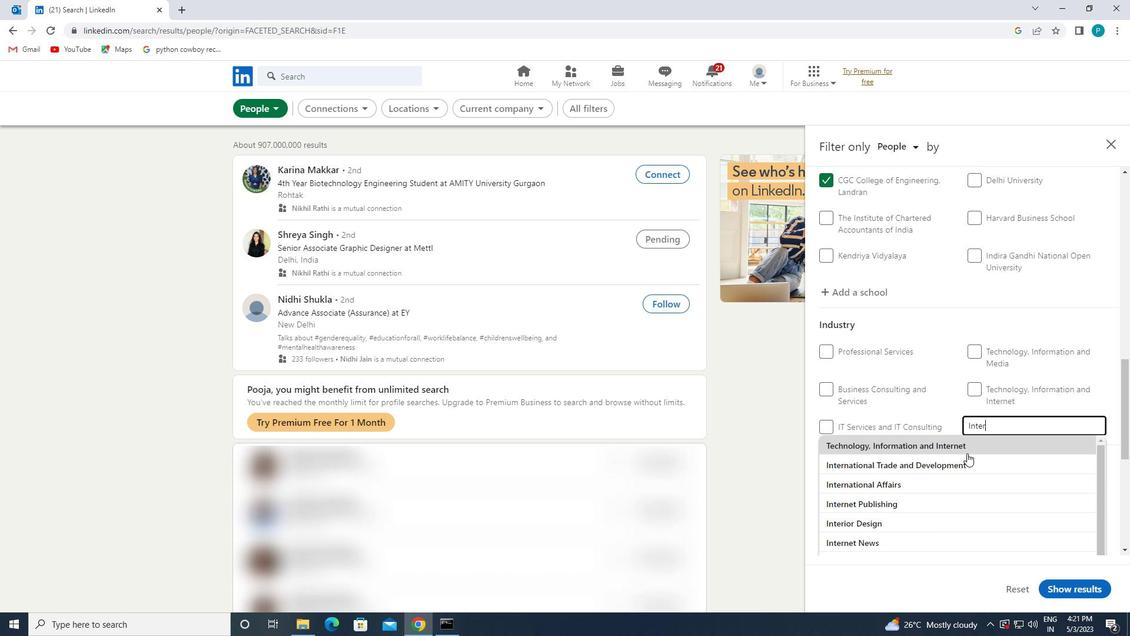 
Action: Mouse pressed left at (967, 467)
Screenshot: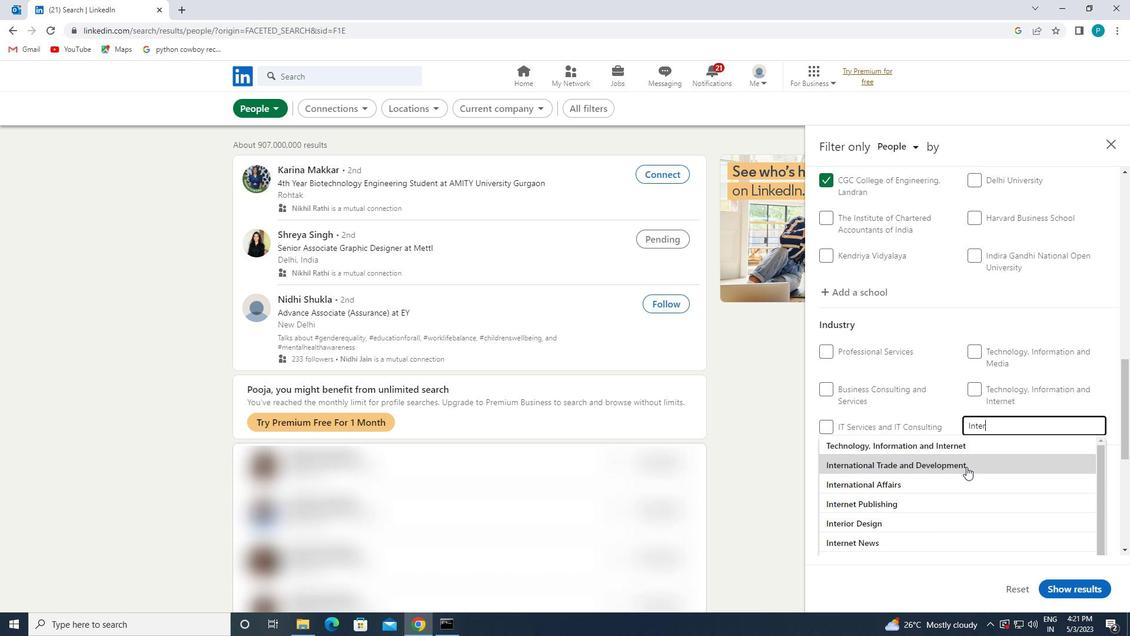 
Action: Mouse moved to (965, 467)
Screenshot: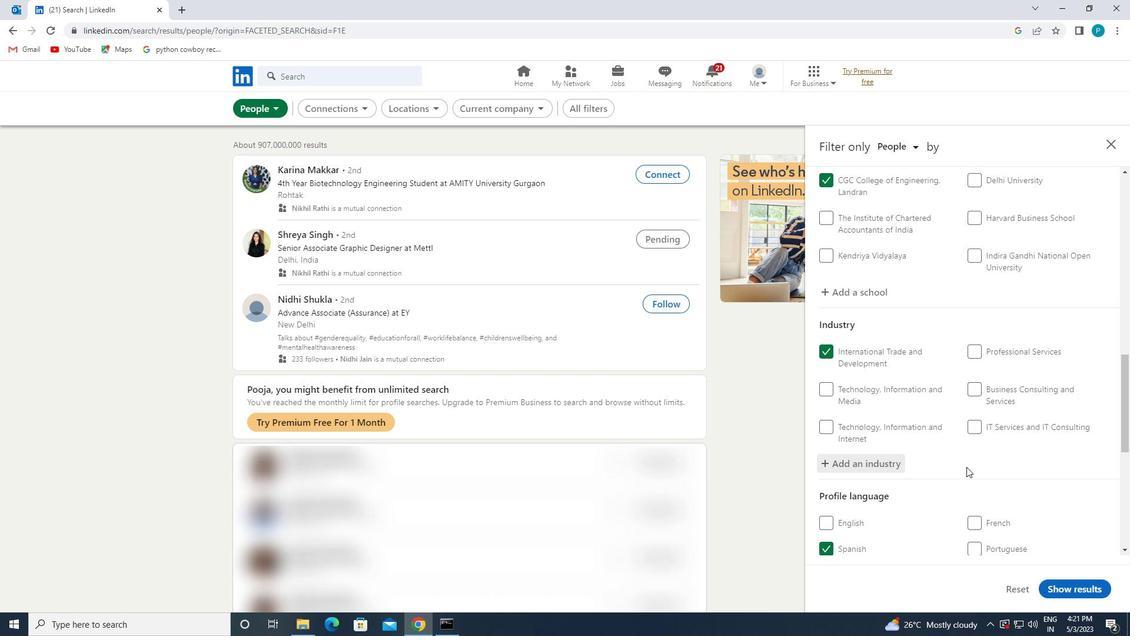 
Action: Mouse scrolled (965, 467) with delta (0, 0)
Screenshot: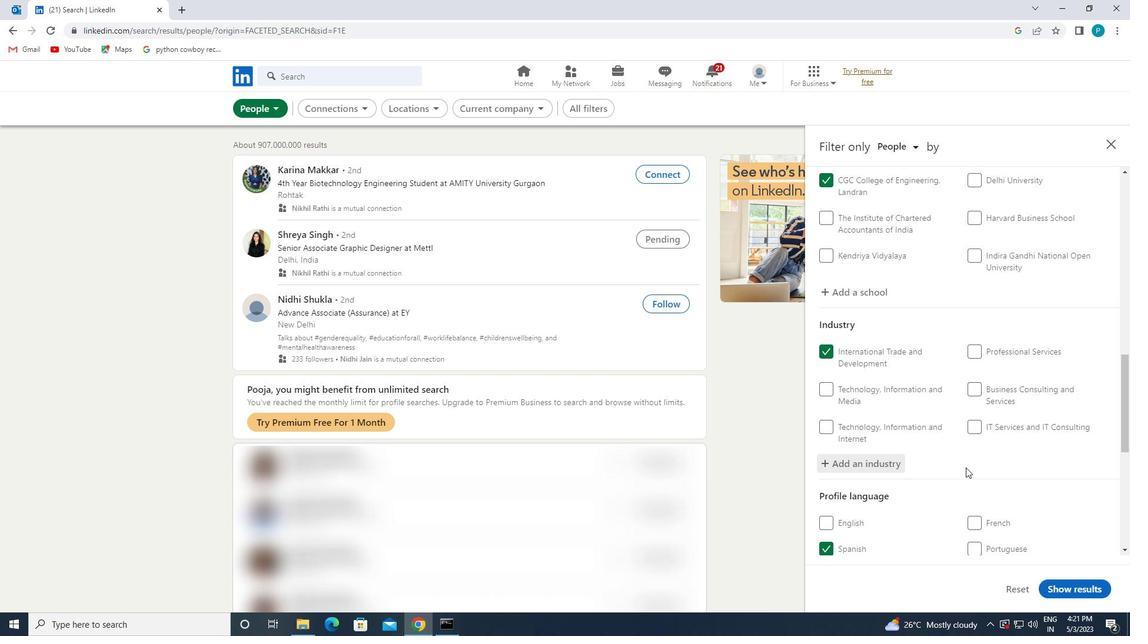 
Action: Mouse scrolled (965, 467) with delta (0, 0)
Screenshot: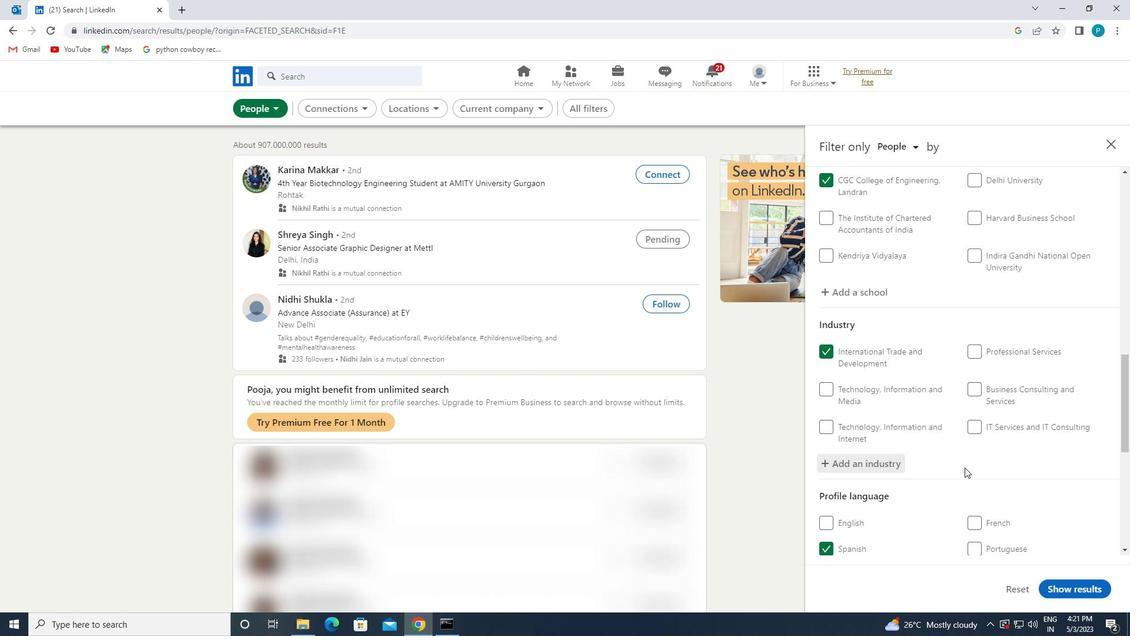 
Action: Mouse scrolled (965, 467) with delta (0, 0)
Screenshot: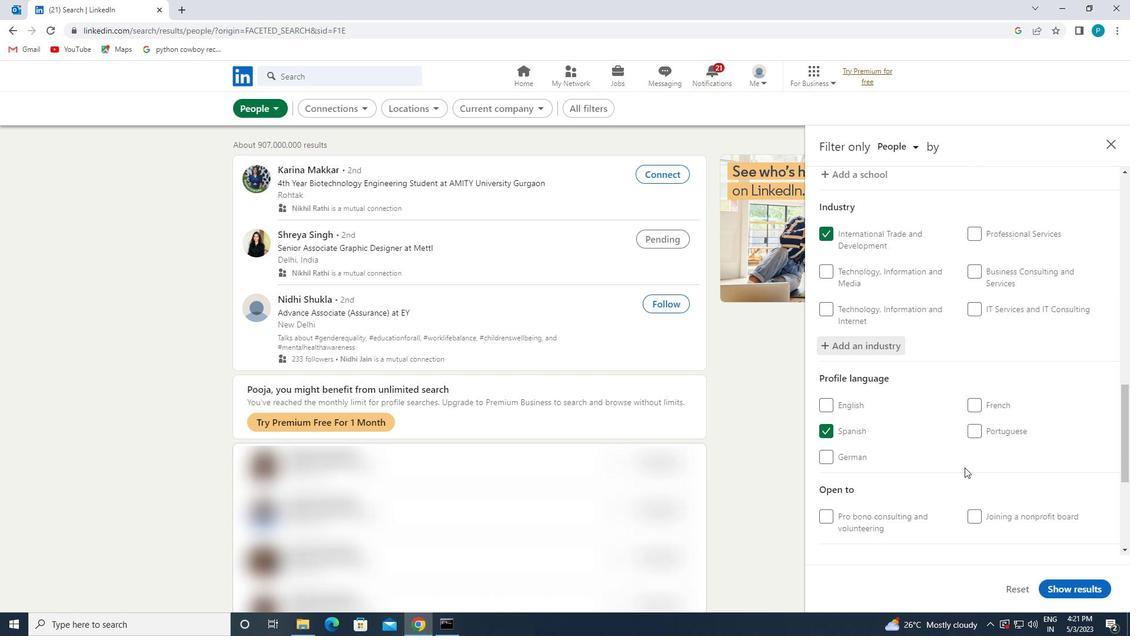 
Action: Mouse scrolled (965, 467) with delta (0, 0)
Screenshot: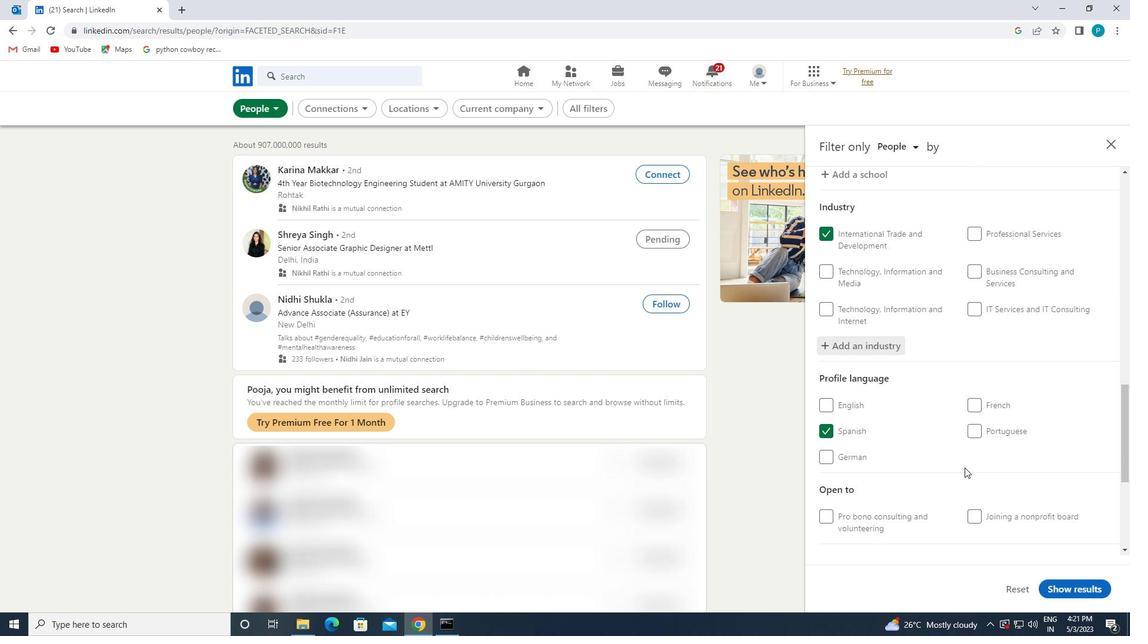 
Action: Mouse moved to (997, 520)
Screenshot: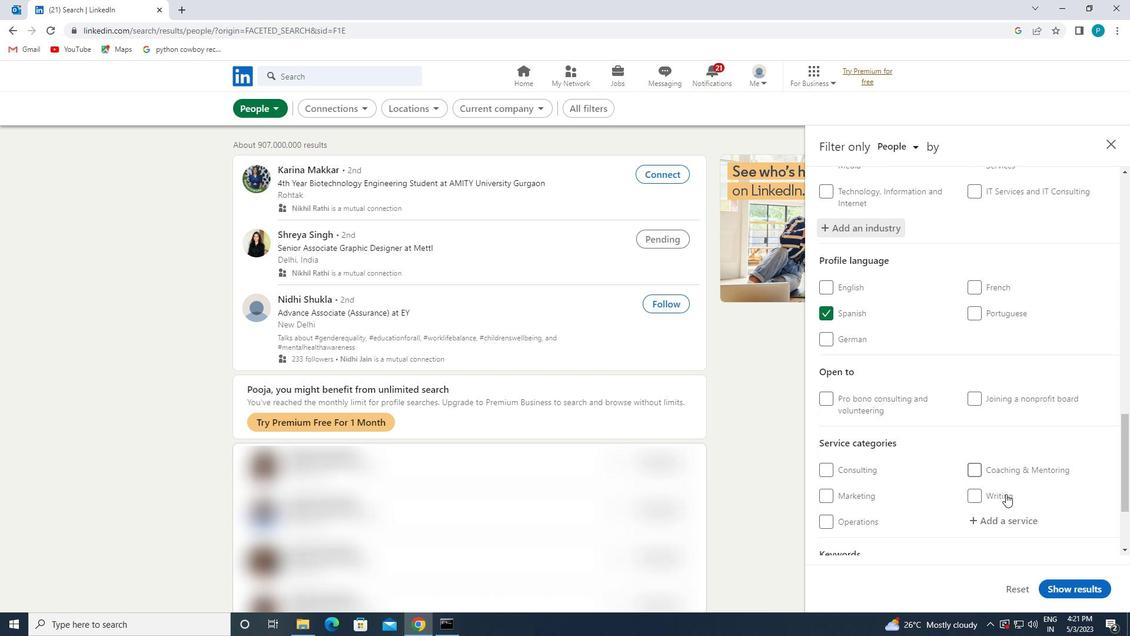 
Action: Mouse pressed left at (997, 520)
Screenshot: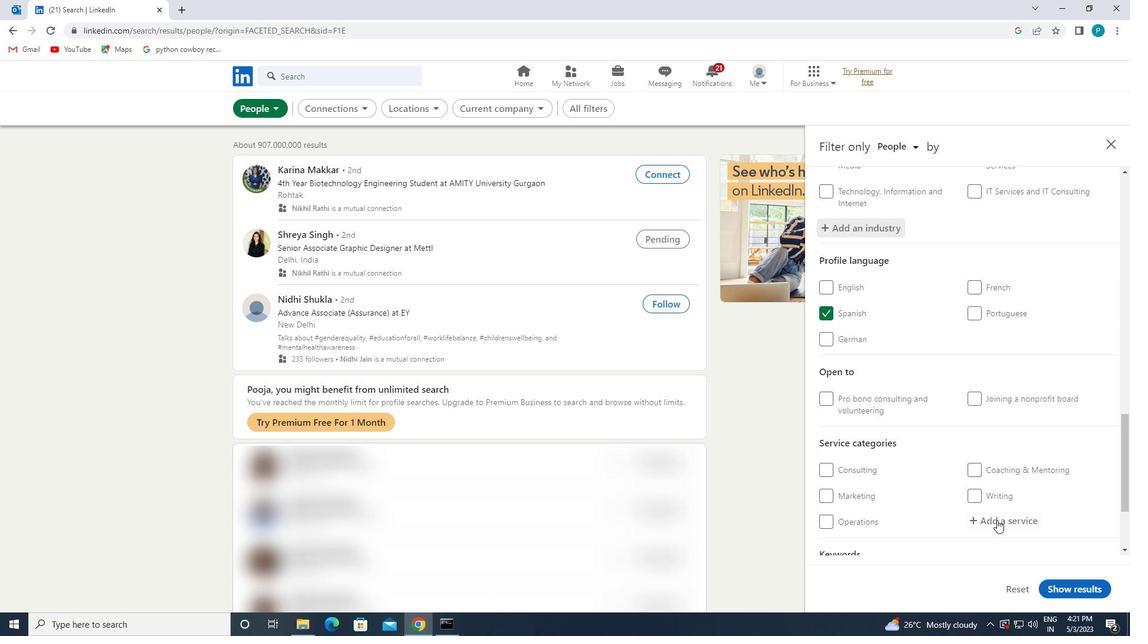 
Action: Key pressed <Key.caps_lock>B<Key.caps_lock>LOGG
Screenshot: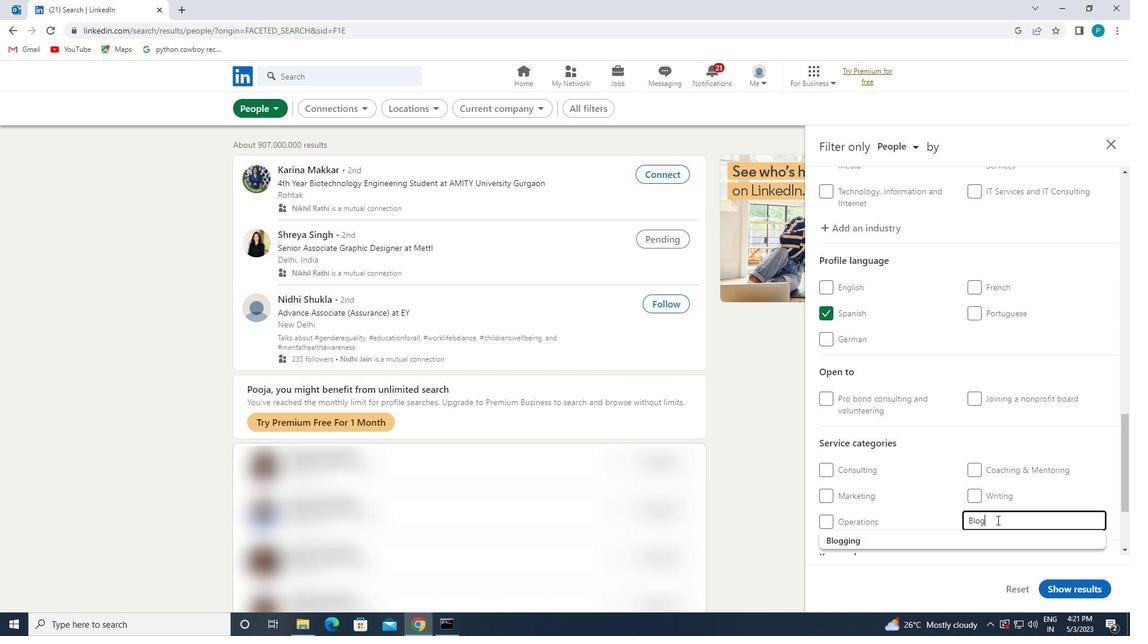 
Action: Mouse moved to (962, 535)
Screenshot: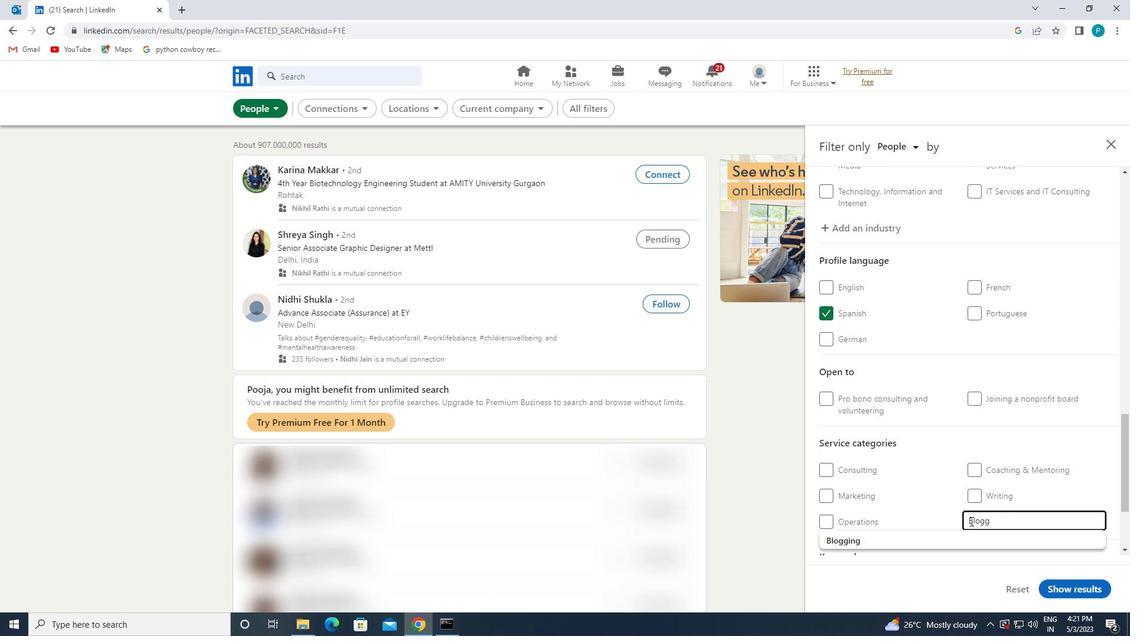 
Action: Mouse pressed left at (962, 535)
Screenshot: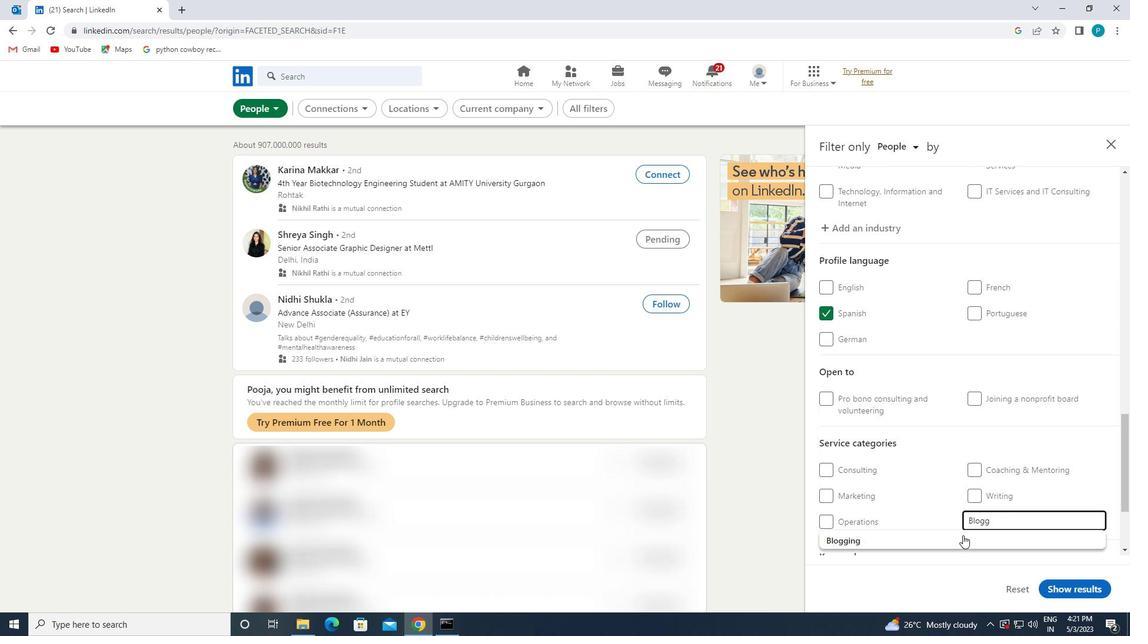
Action: Mouse moved to (841, 494)
Screenshot: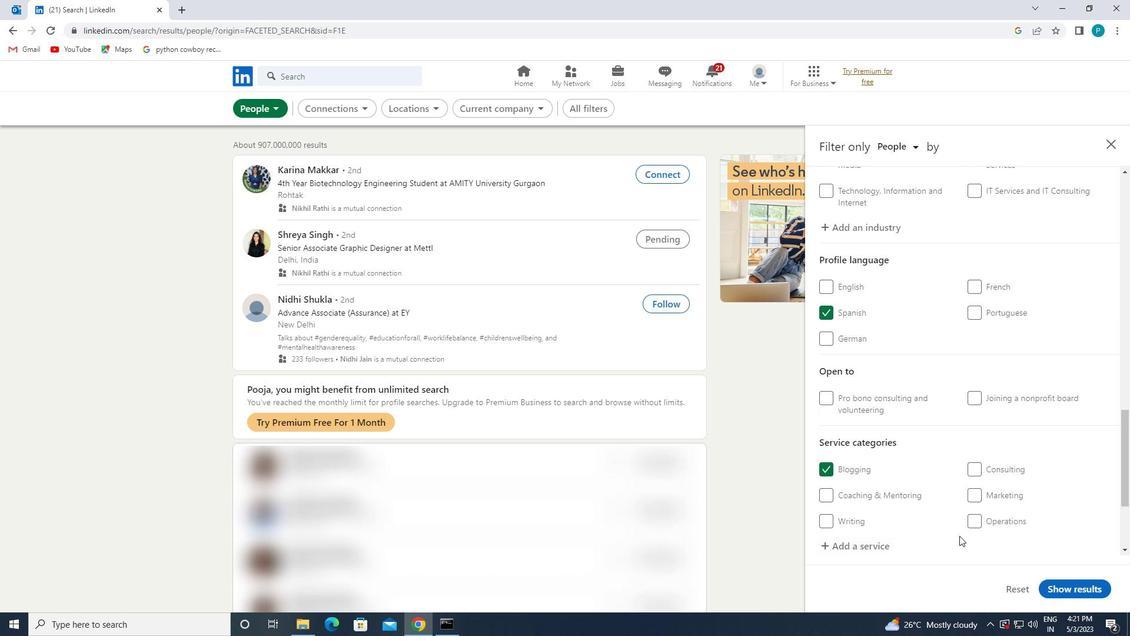 
Action: Mouse scrolled (841, 494) with delta (0, 0)
Screenshot: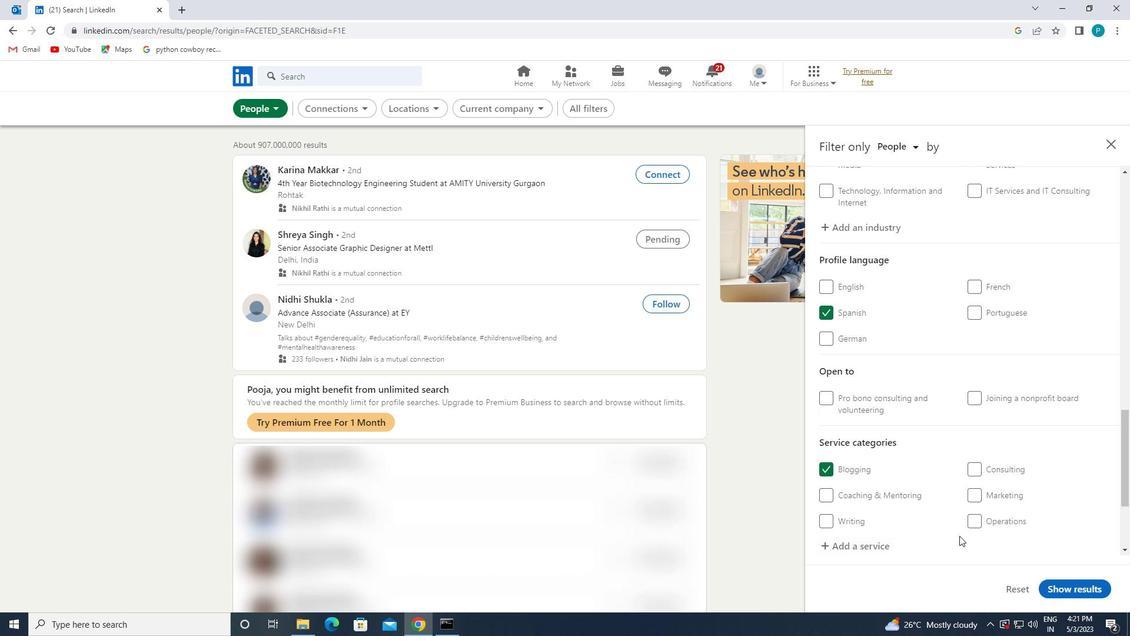 
Action: Mouse moved to (838, 490)
Screenshot: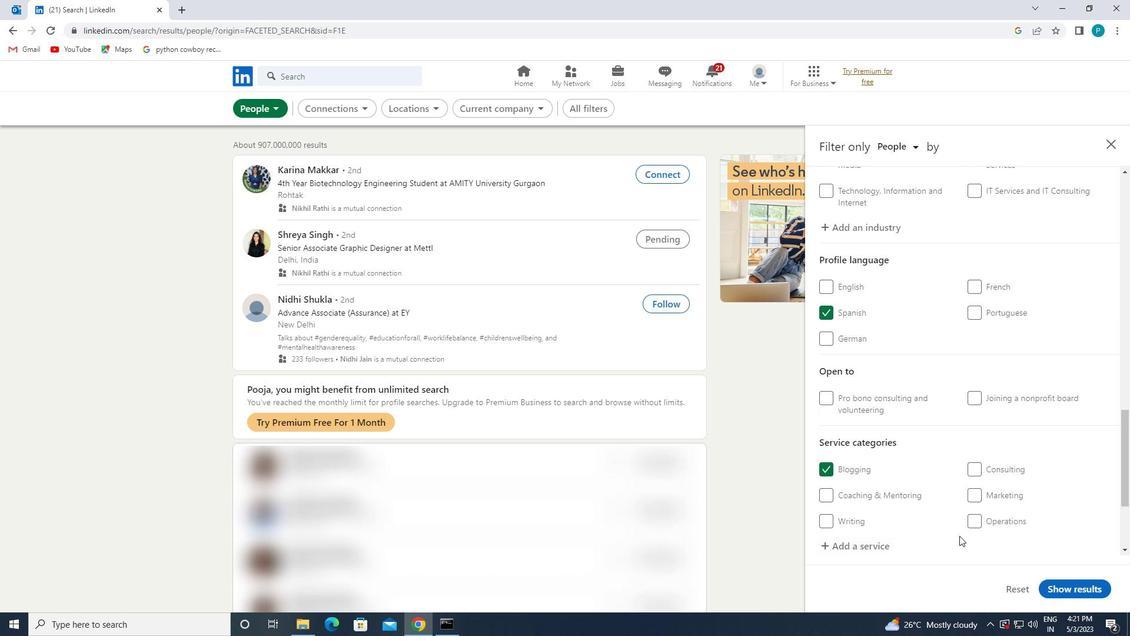 
Action: Mouse scrolled (838, 490) with delta (0, 0)
Screenshot: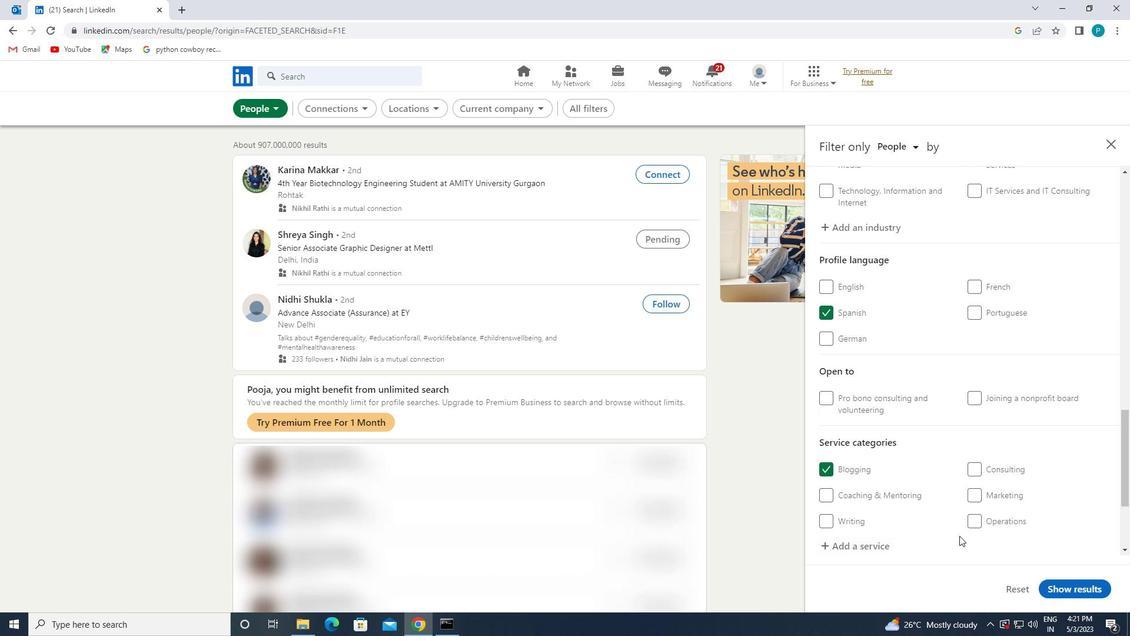 
Action: Mouse moved to (831, 481)
Screenshot: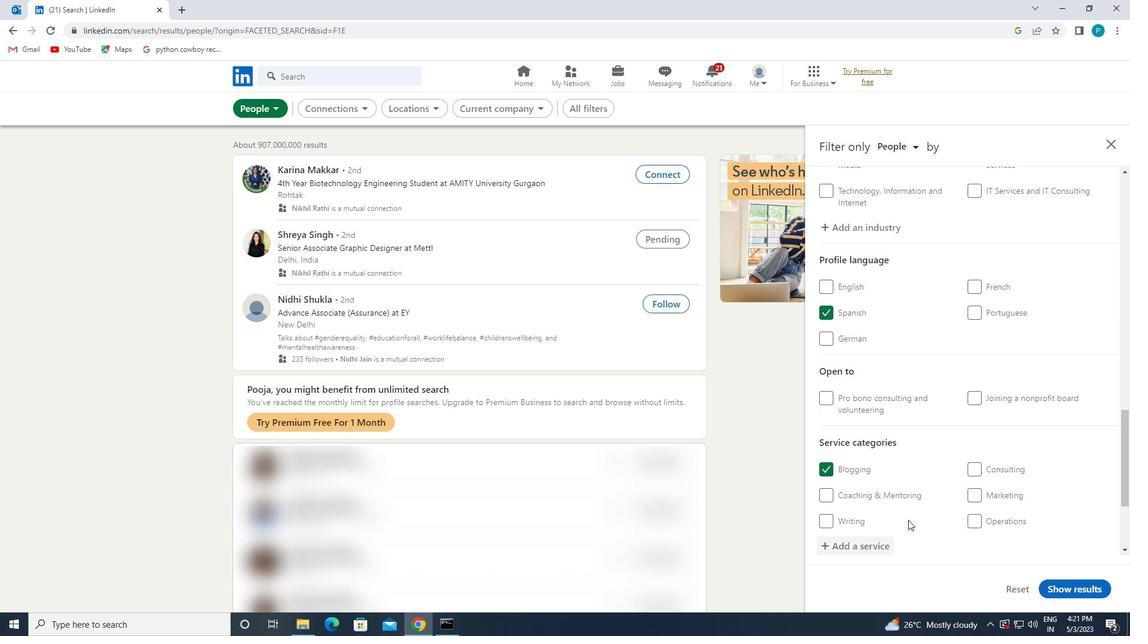 
Action: Mouse scrolled (831, 480) with delta (0, 0)
Screenshot: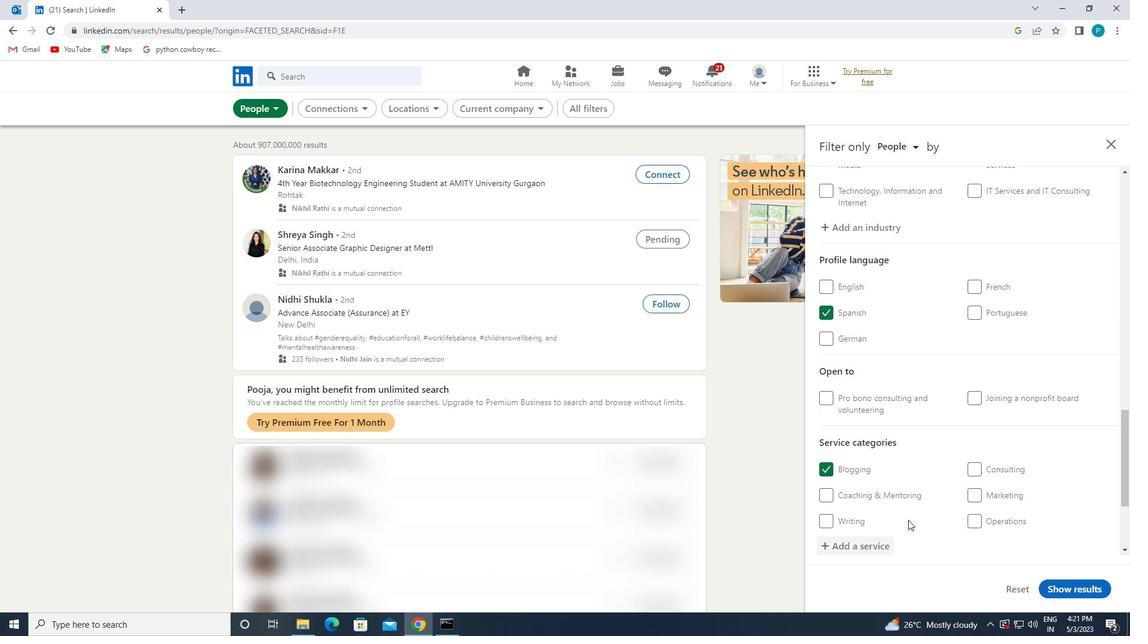 
Action: Mouse scrolled (831, 480) with delta (0, 0)
Screenshot: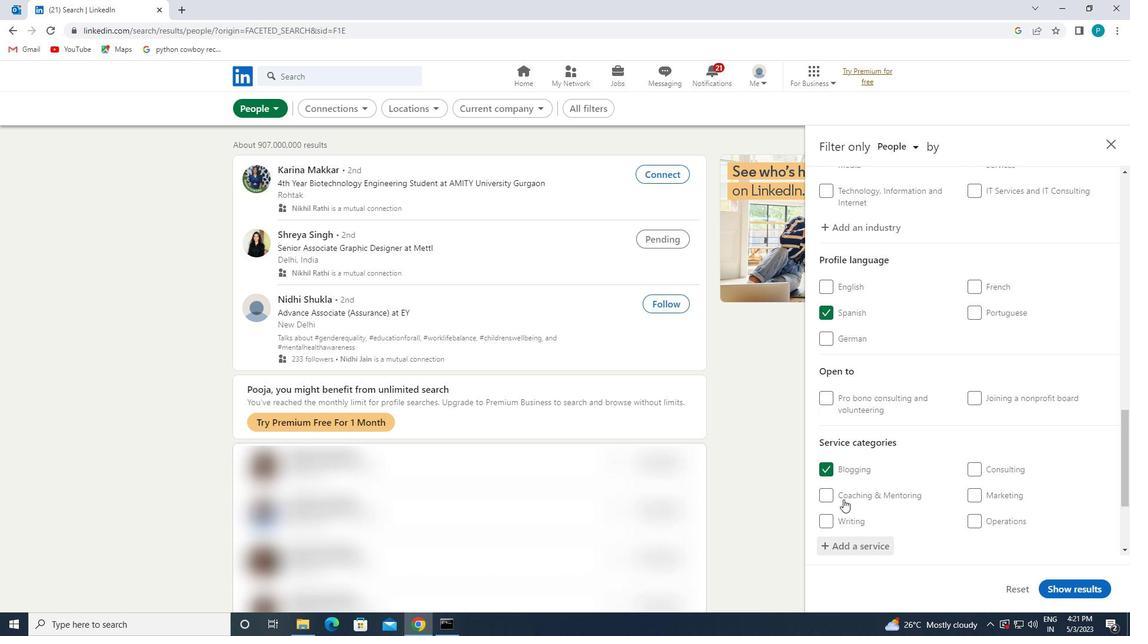 
Action: Mouse moved to (865, 501)
Screenshot: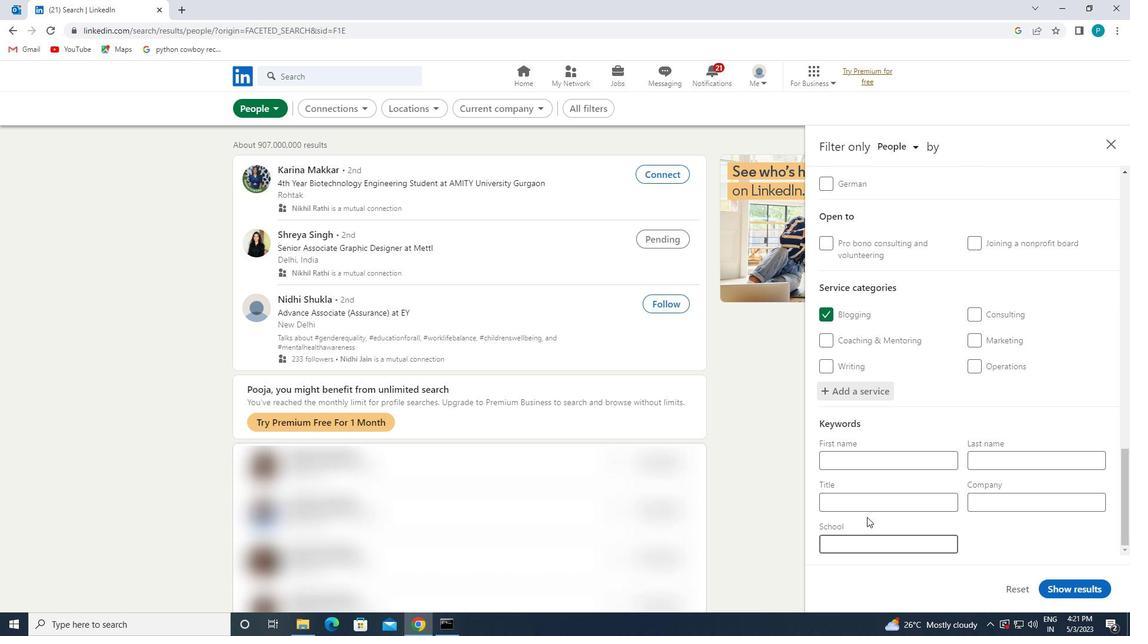 
Action: Mouse pressed left at (865, 501)
Screenshot: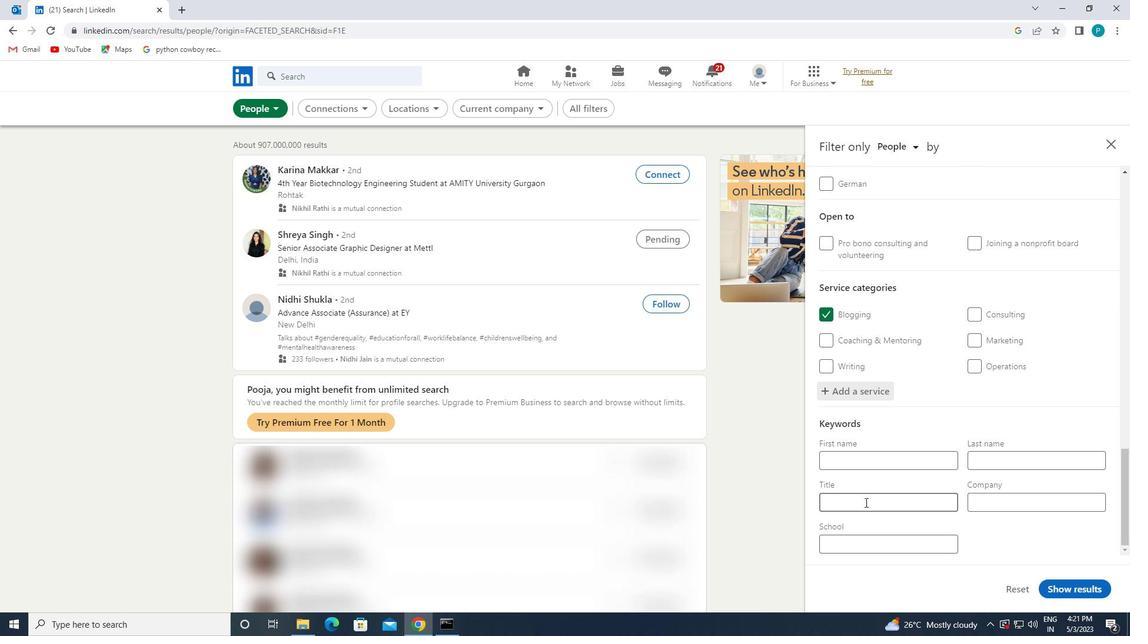 
Action: Mouse moved to (865, 501)
Screenshot: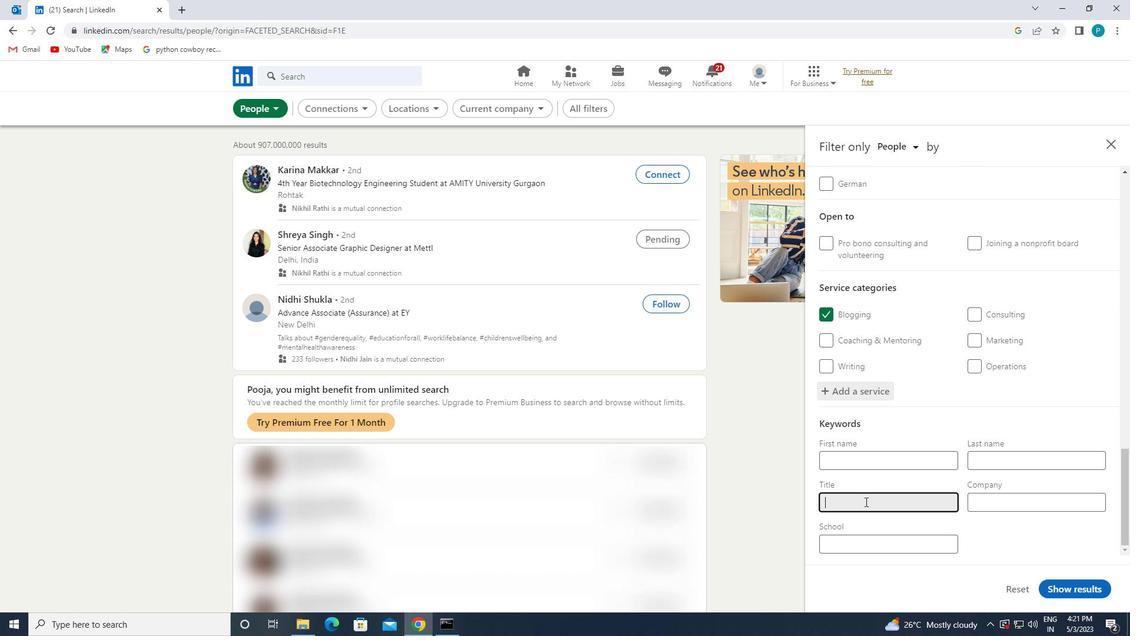 
Action: Key pressed <Key.caps_lock>P<Key.caps_lock>HARAMACIST
Screenshot: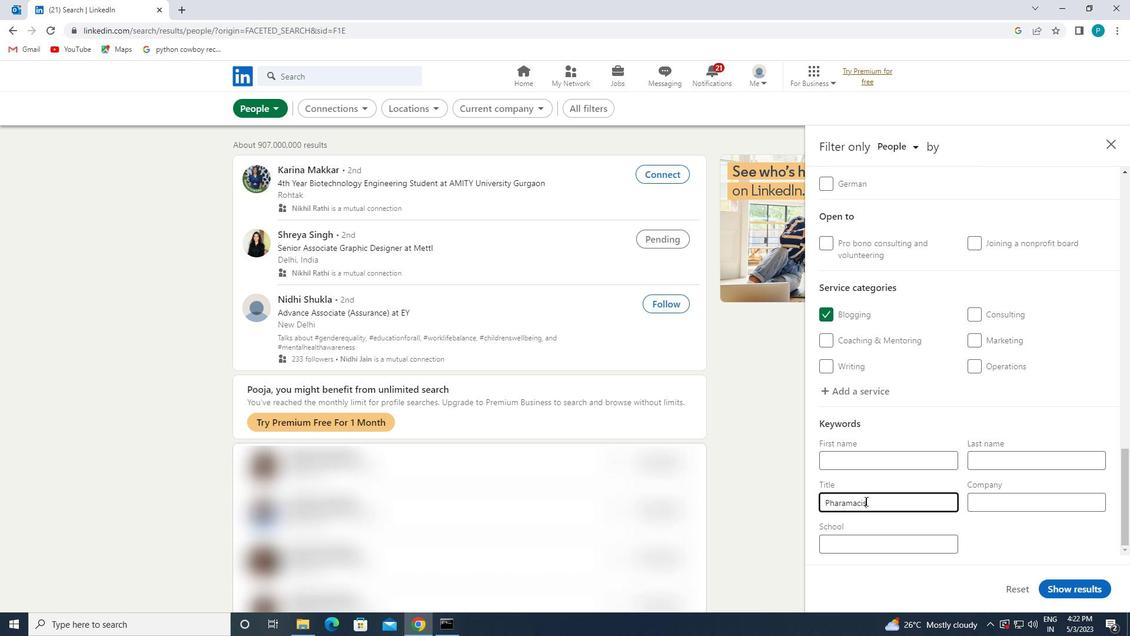 
Action: Mouse moved to (1058, 583)
Screenshot: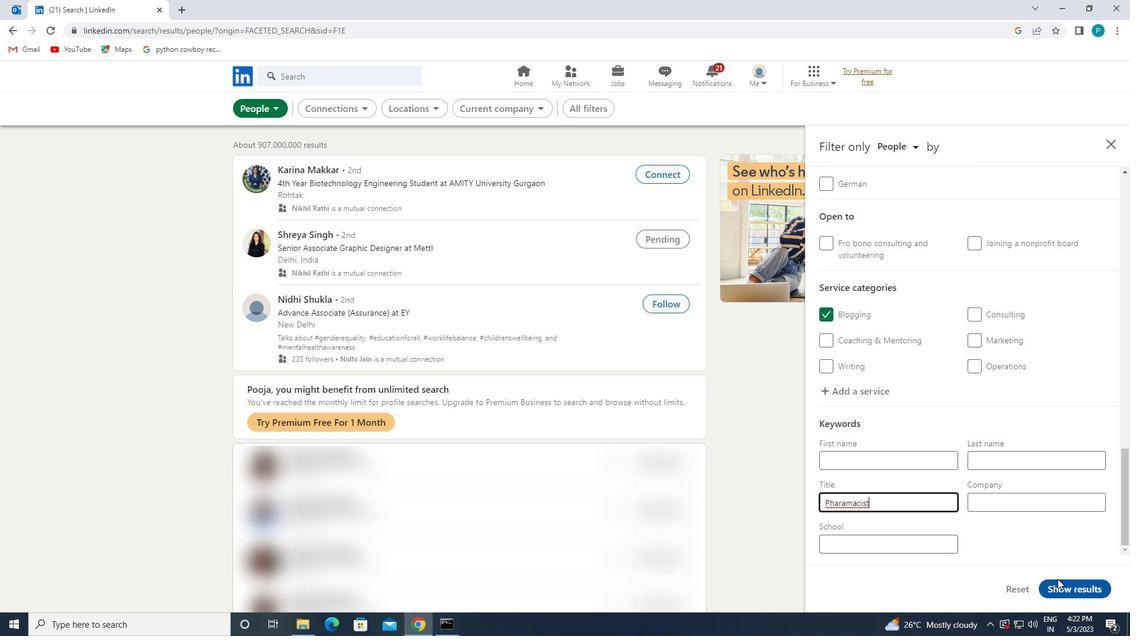 
Action: Mouse pressed left at (1058, 583)
Screenshot: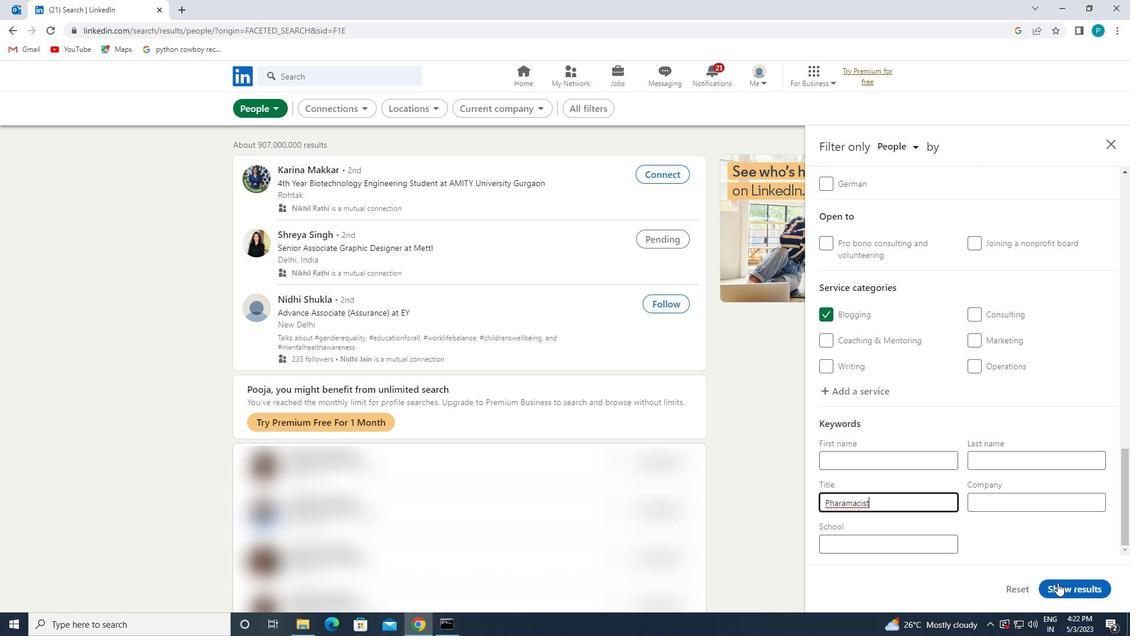 
